 Task: Search one way flight ticket for 5 adults, 2 children, 1 infant in seat and 2 infants on lap in economy from Lewiston: Lewiston-nez Perce County Airport to Fort Wayne: Fort Wayne International Airport on 5-4-2023. Choice of flights is Royal air maroc. Number of bags: 2 carry on bags. Price is upto 72000. Outbound departure time preference is 23:30.
Action: Mouse moved to (392, 370)
Screenshot: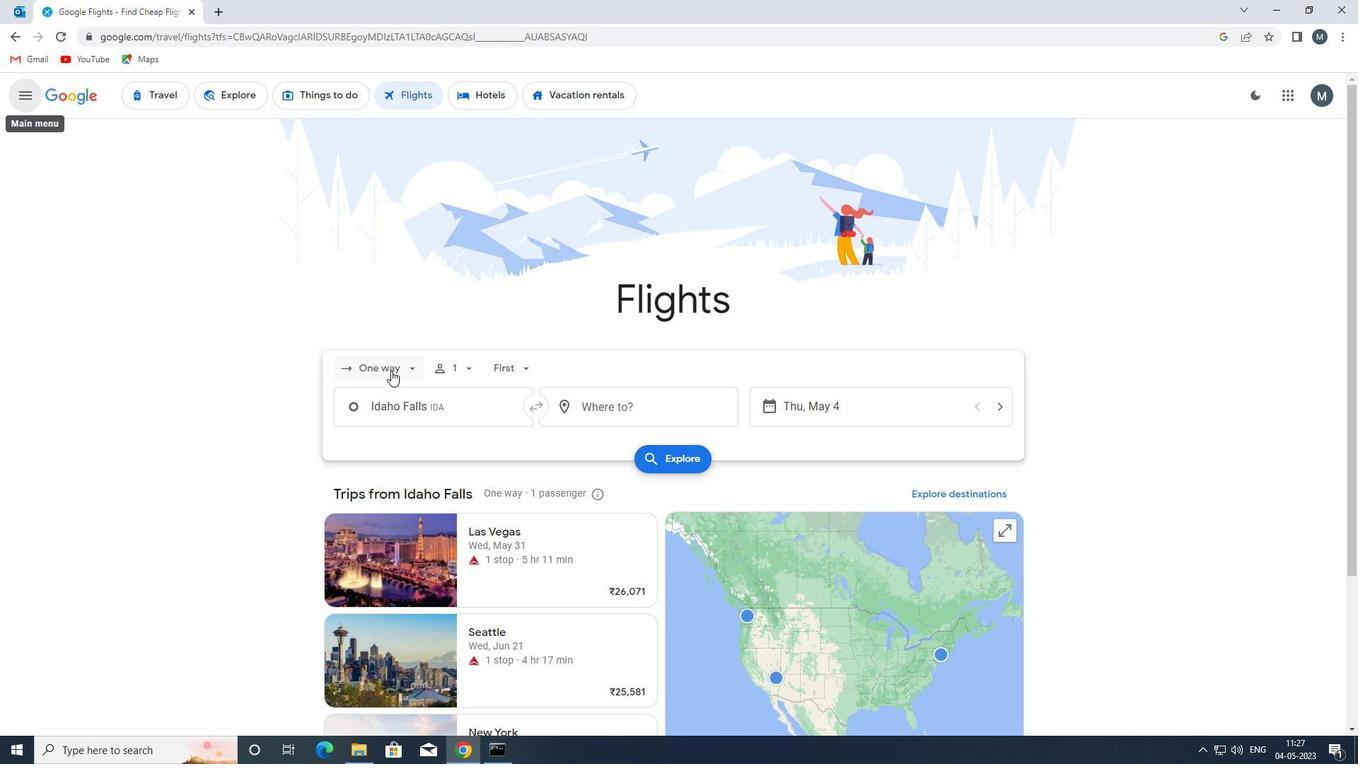 
Action: Mouse pressed left at (392, 370)
Screenshot: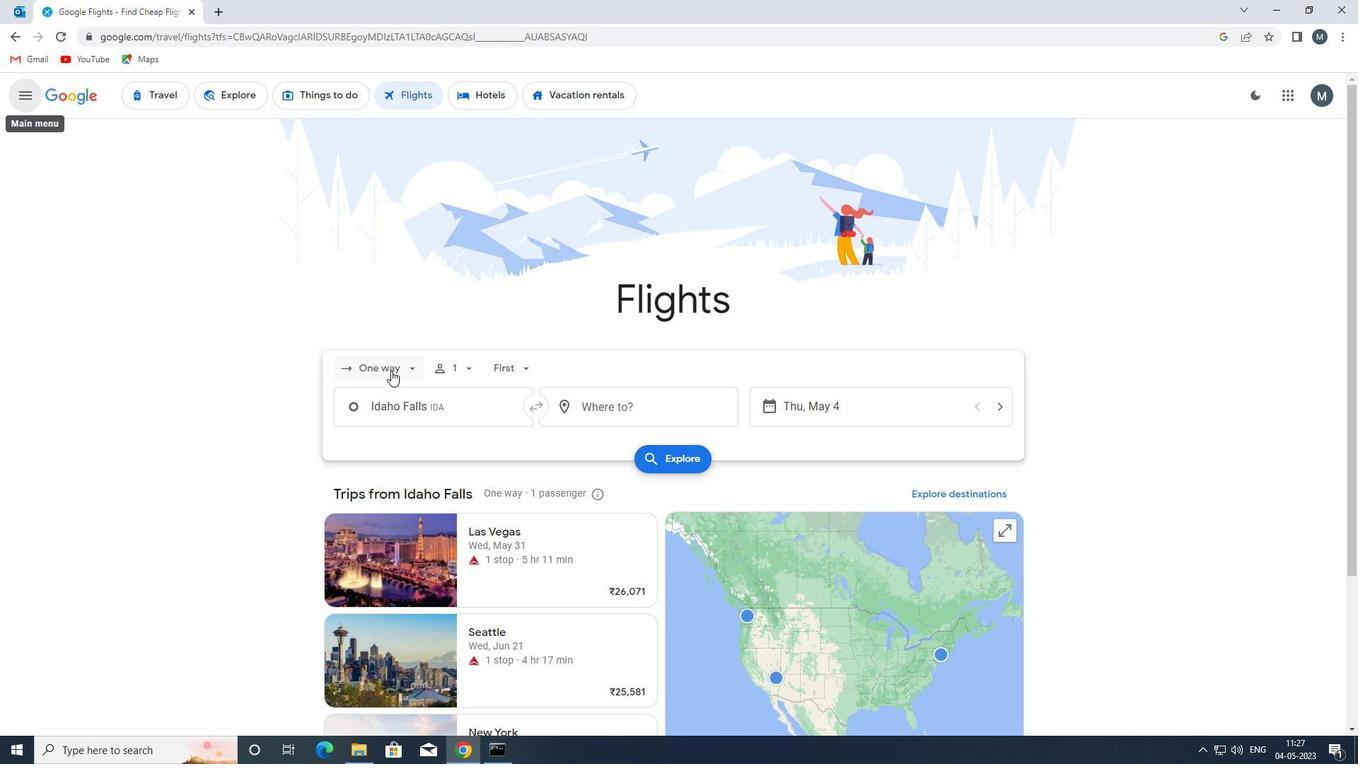 
Action: Mouse moved to (393, 425)
Screenshot: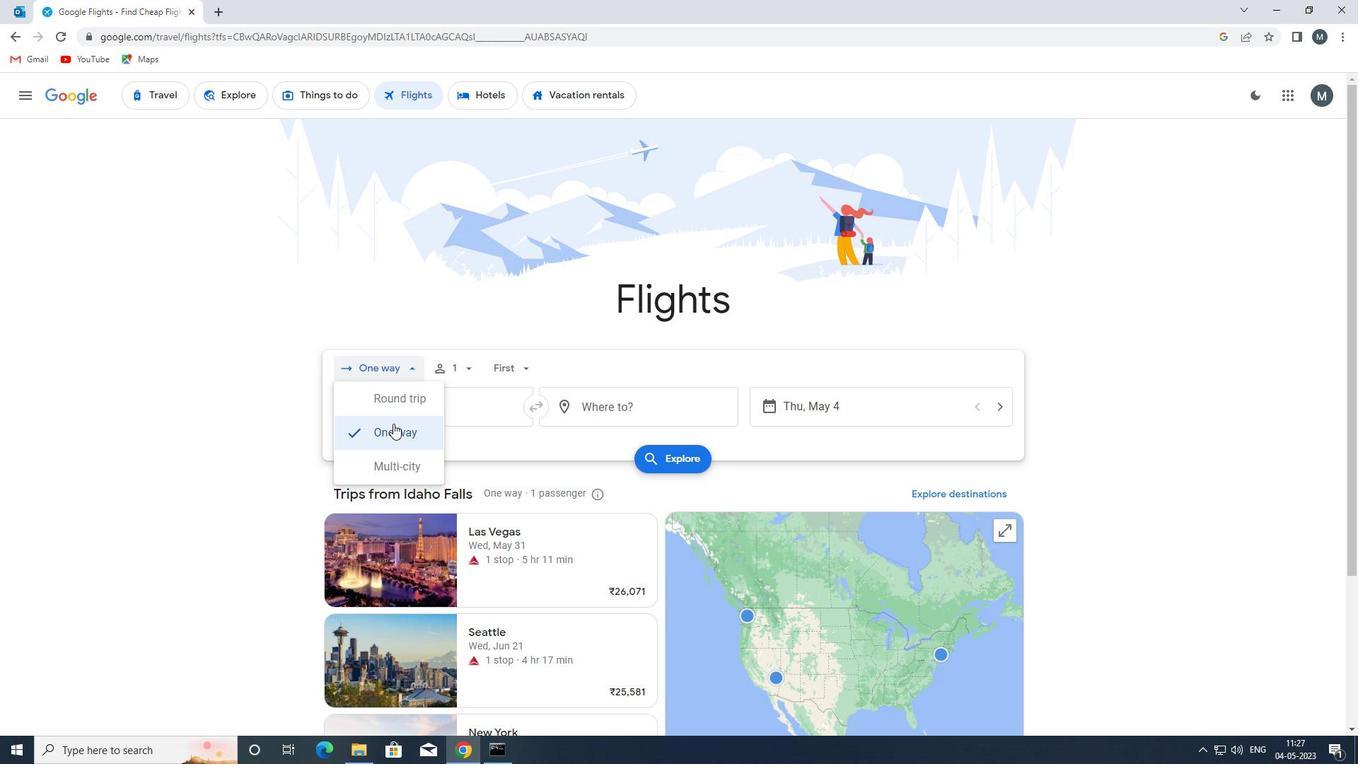 
Action: Mouse pressed left at (393, 425)
Screenshot: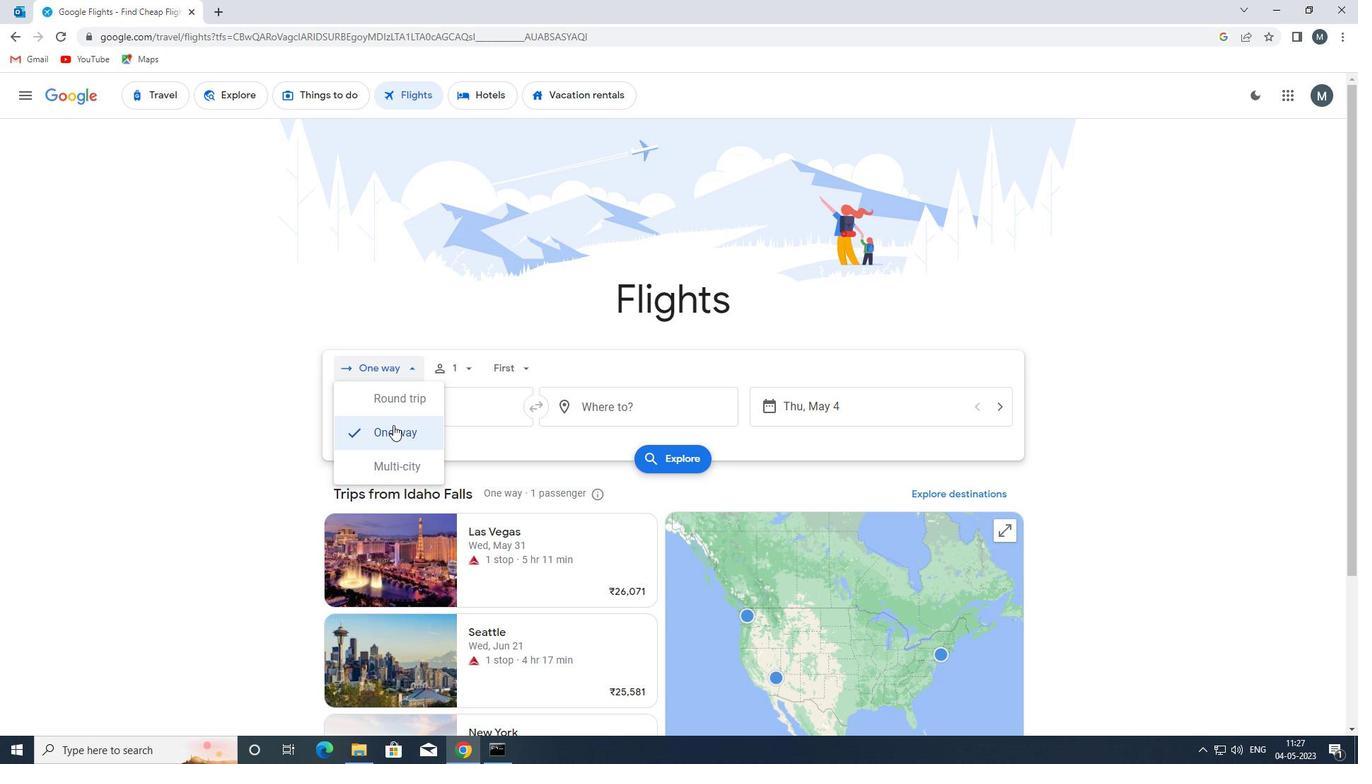 
Action: Mouse moved to (457, 366)
Screenshot: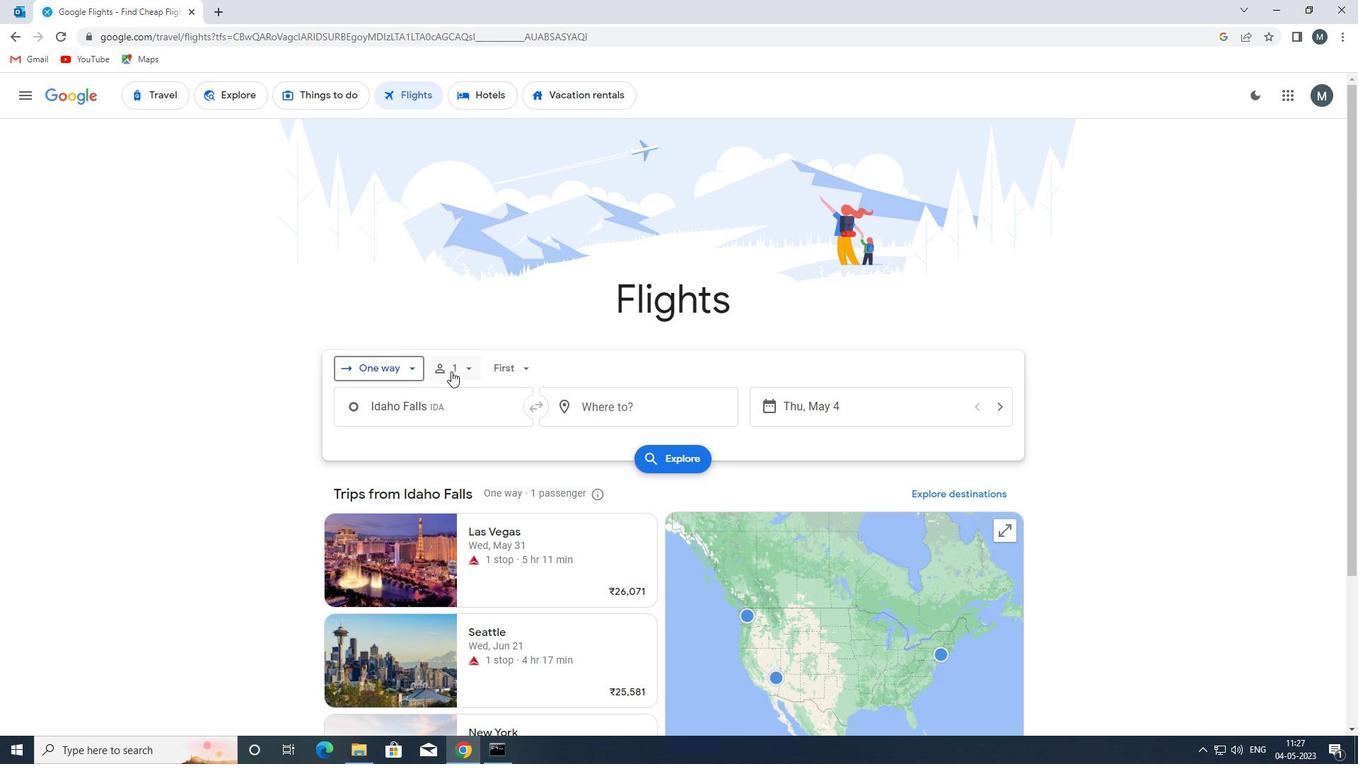 
Action: Mouse pressed left at (457, 366)
Screenshot: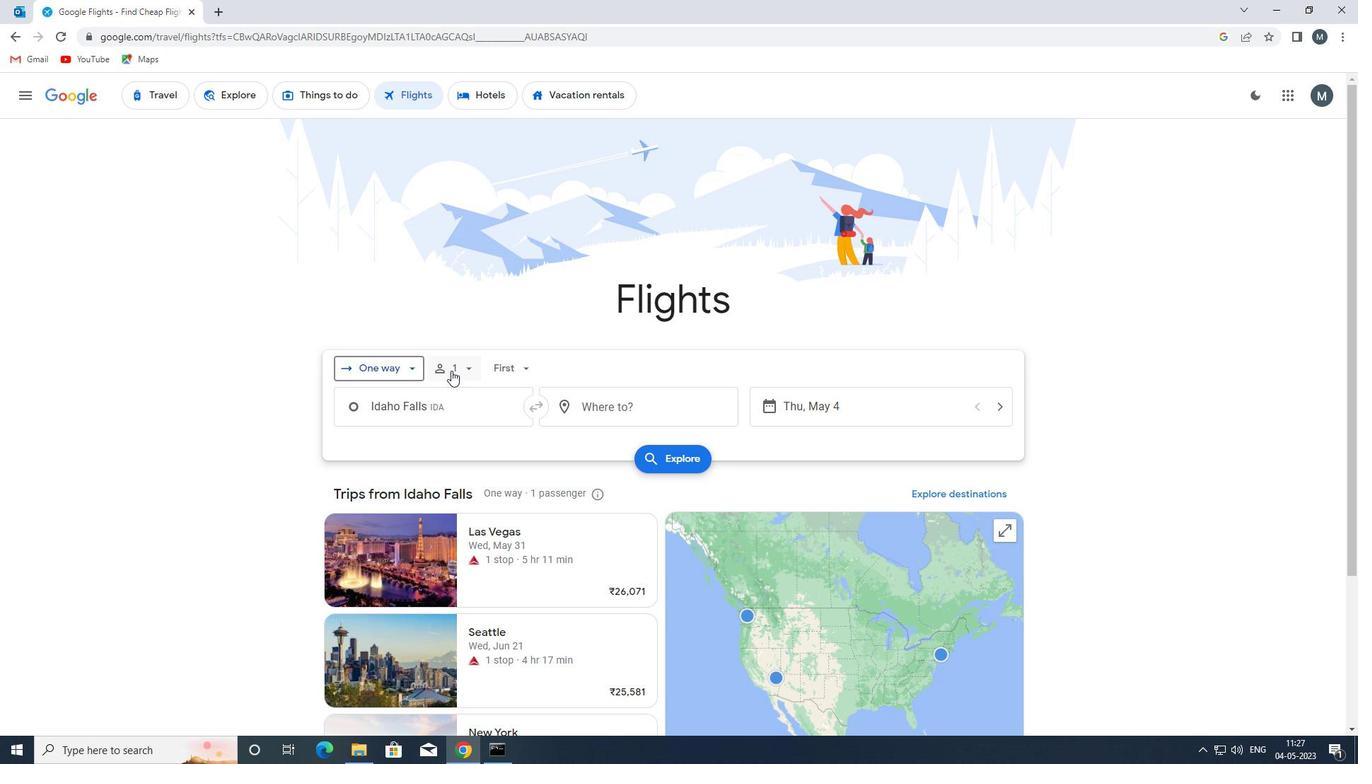 
Action: Mouse moved to (578, 403)
Screenshot: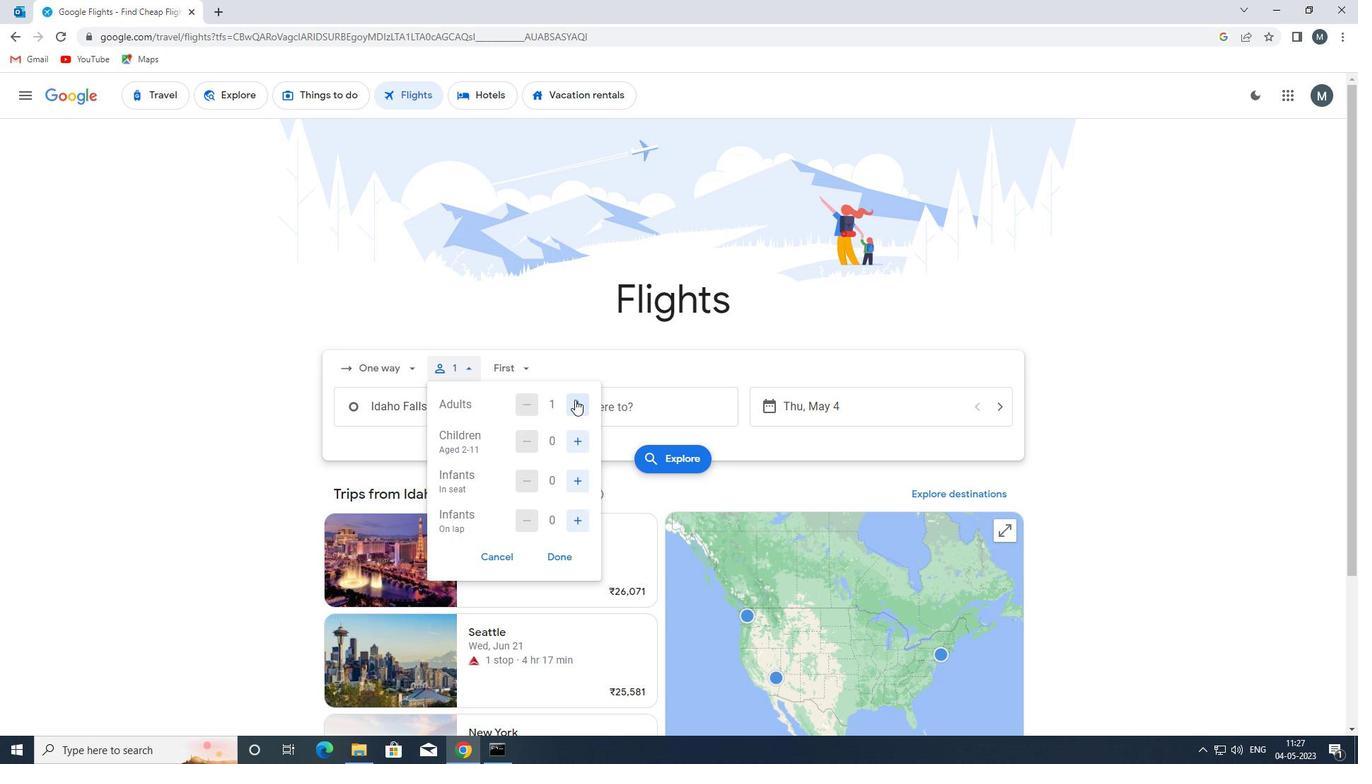 
Action: Mouse pressed left at (578, 403)
Screenshot: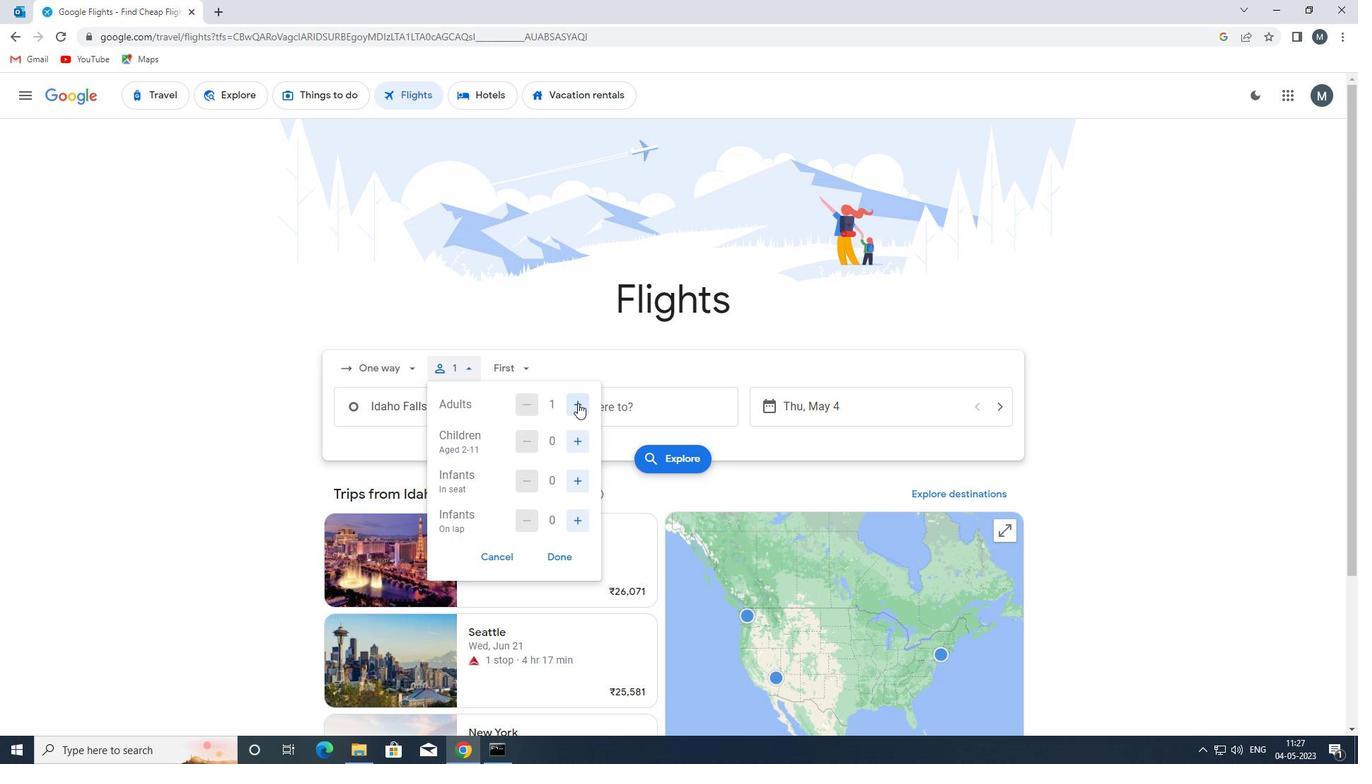 
Action: Mouse pressed left at (578, 403)
Screenshot: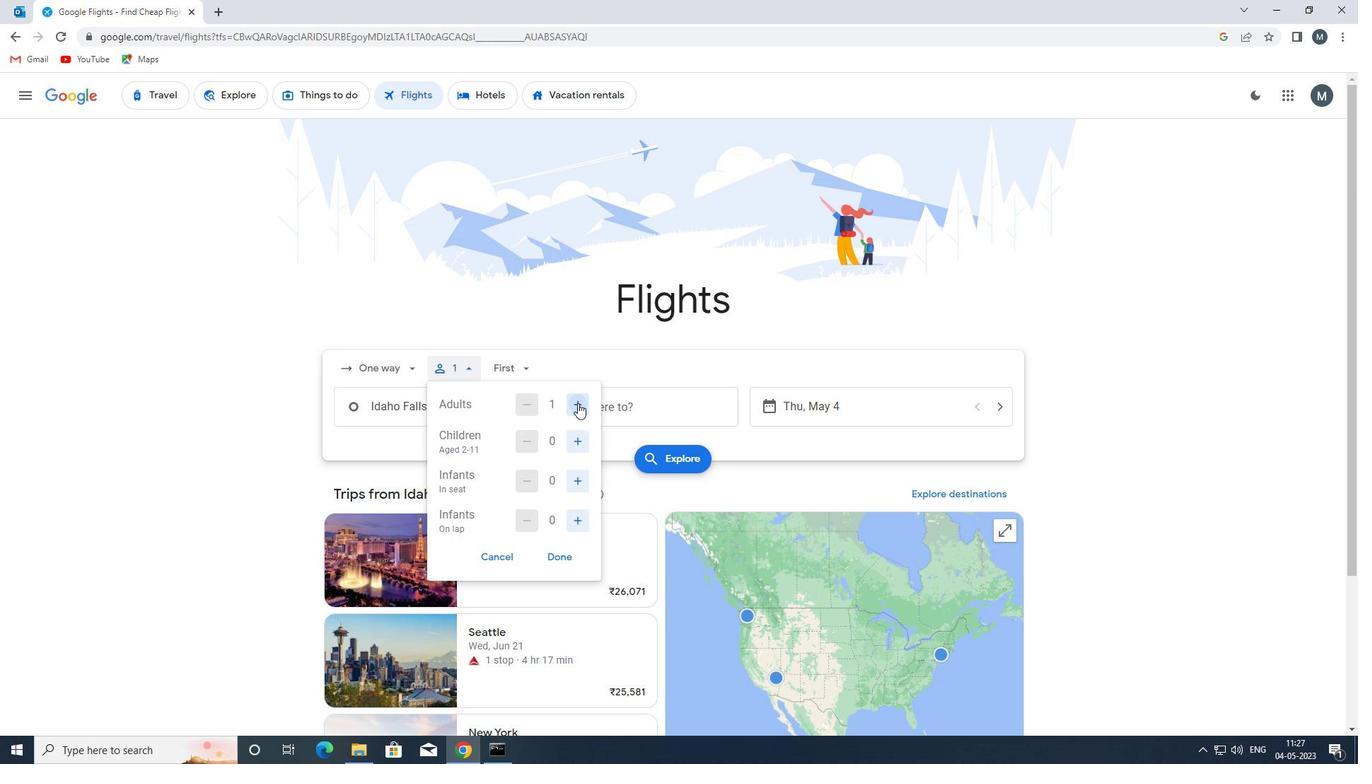 
Action: Mouse pressed left at (578, 403)
Screenshot: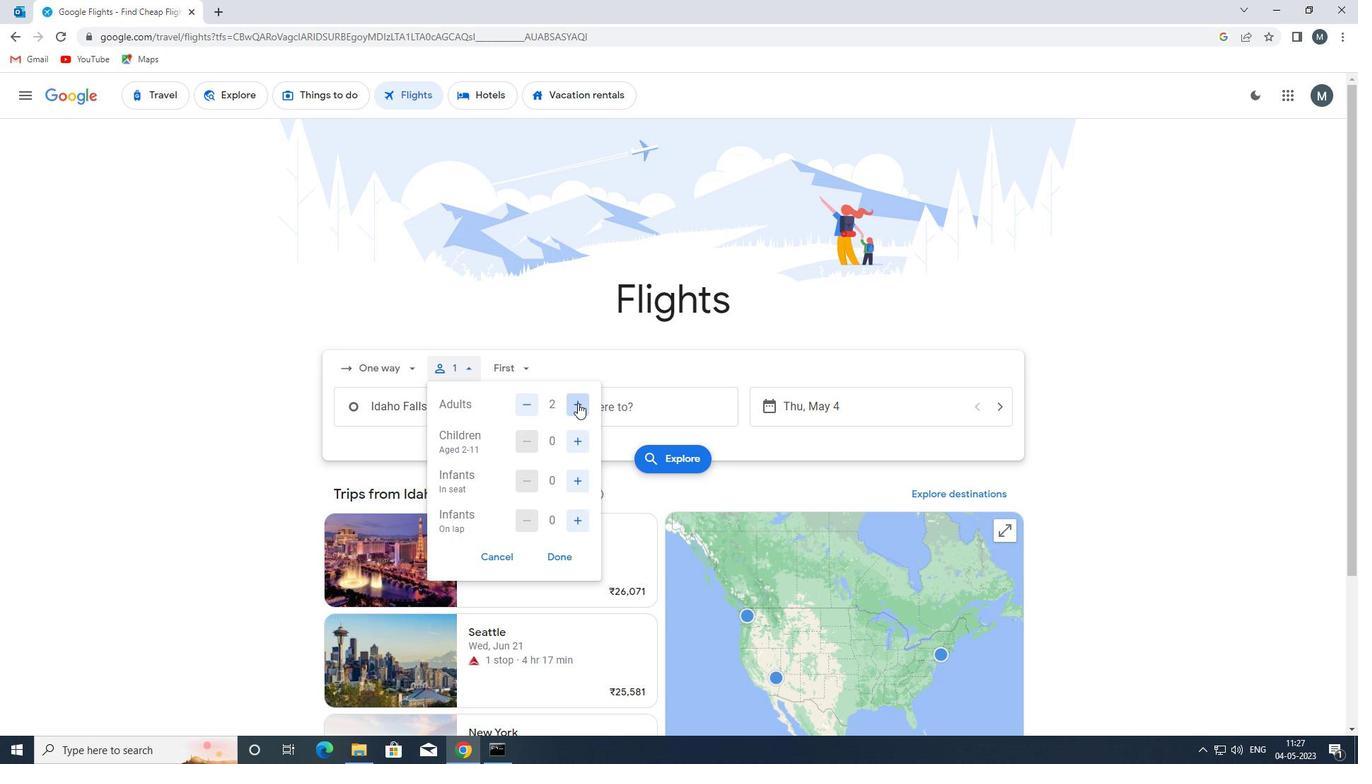 
Action: Mouse pressed left at (578, 403)
Screenshot: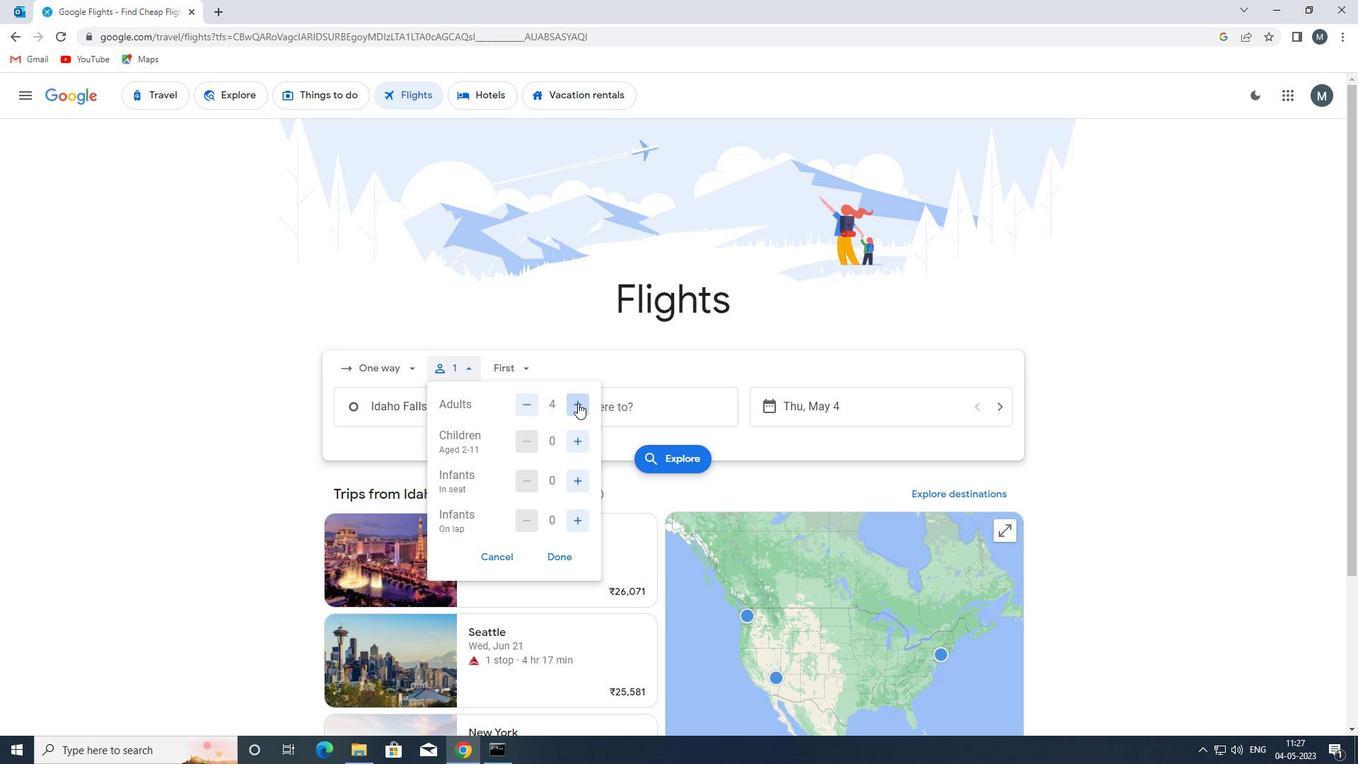 
Action: Mouse moved to (578, 445)
Screenshot: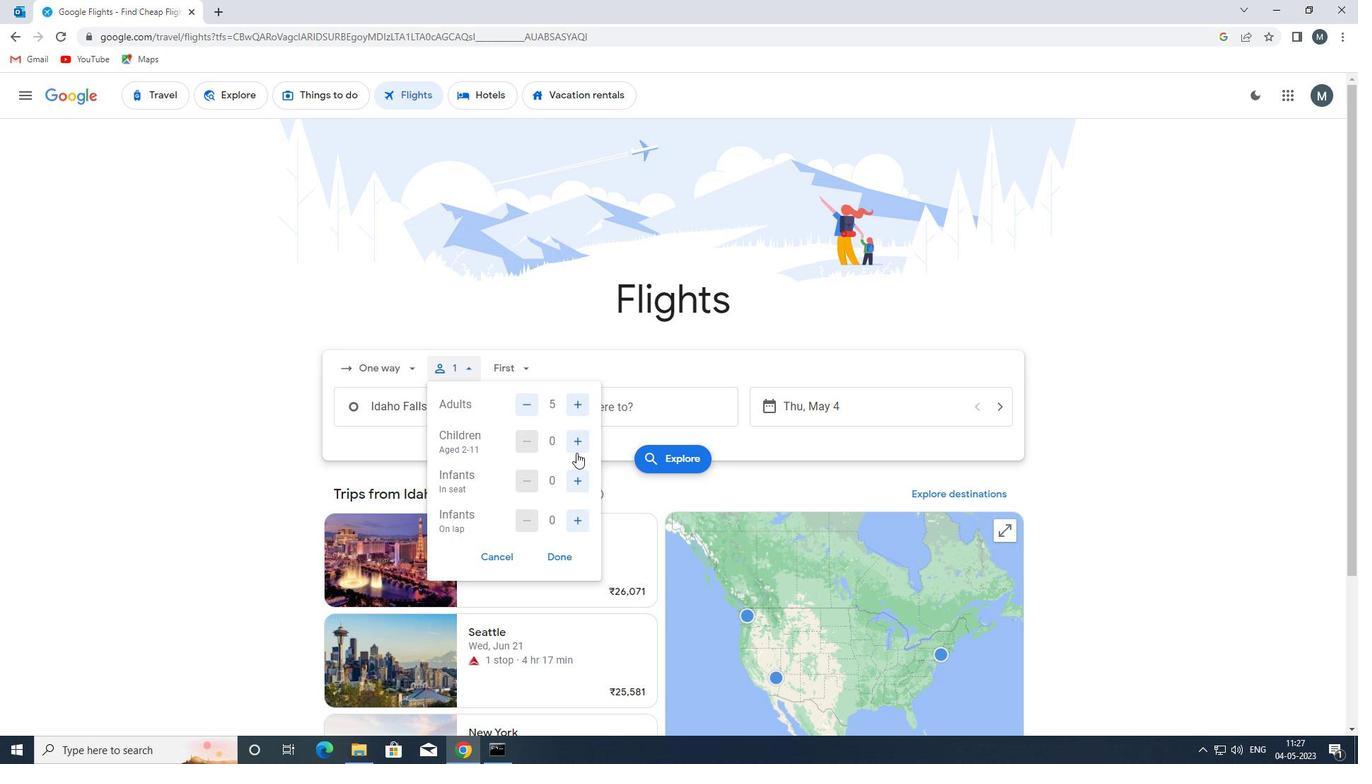 
Action: Mouse pressed left at (578, 445)
Screenshot: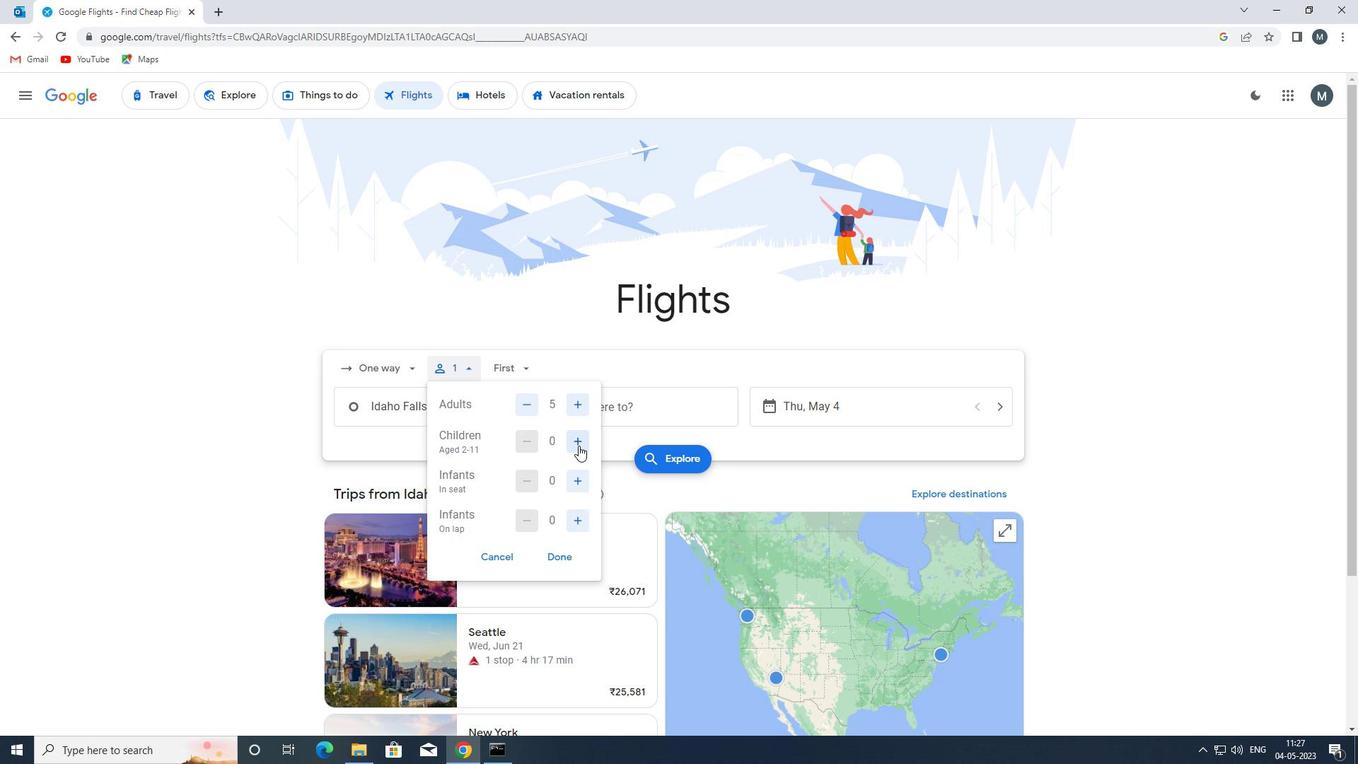 
Action: Mouse pressed left at (578, 445)
Screenshot: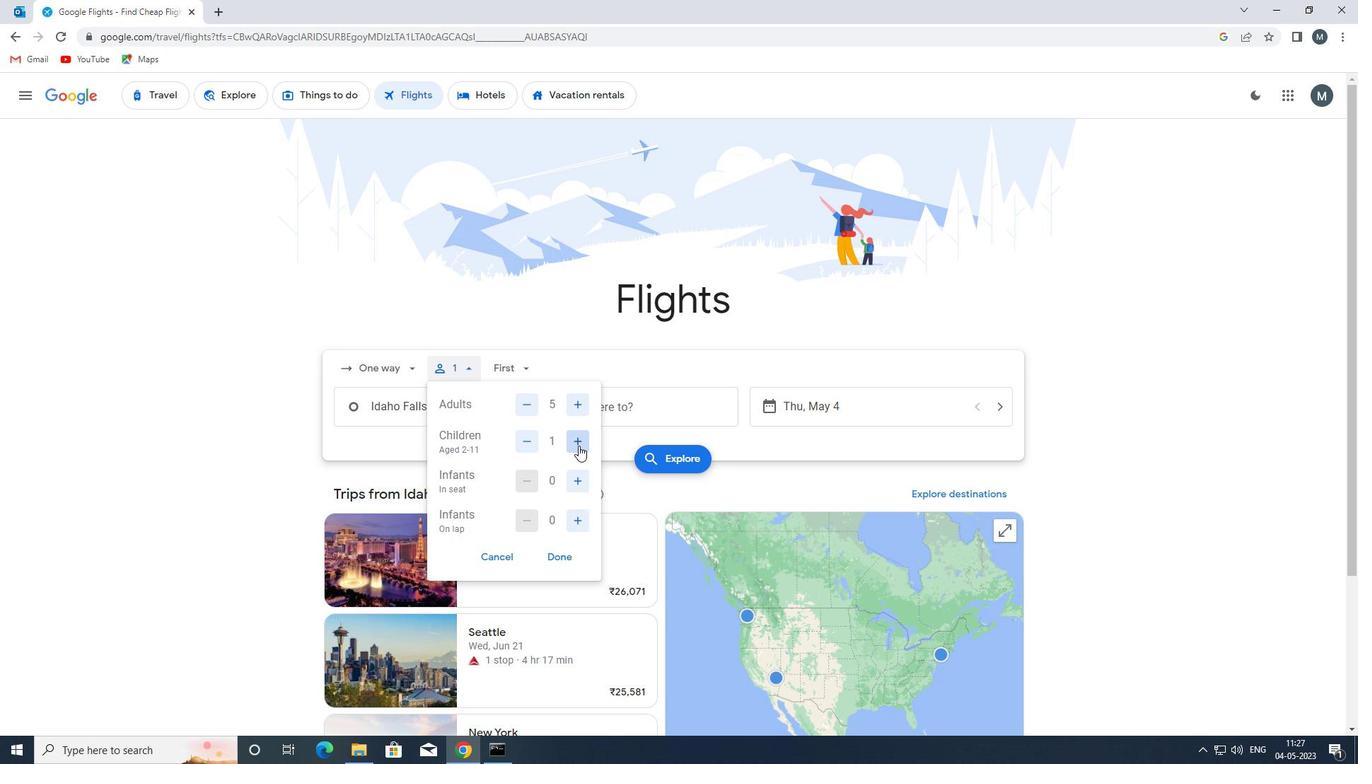
Action: Mouse moved to (571, 475)
Screenshot: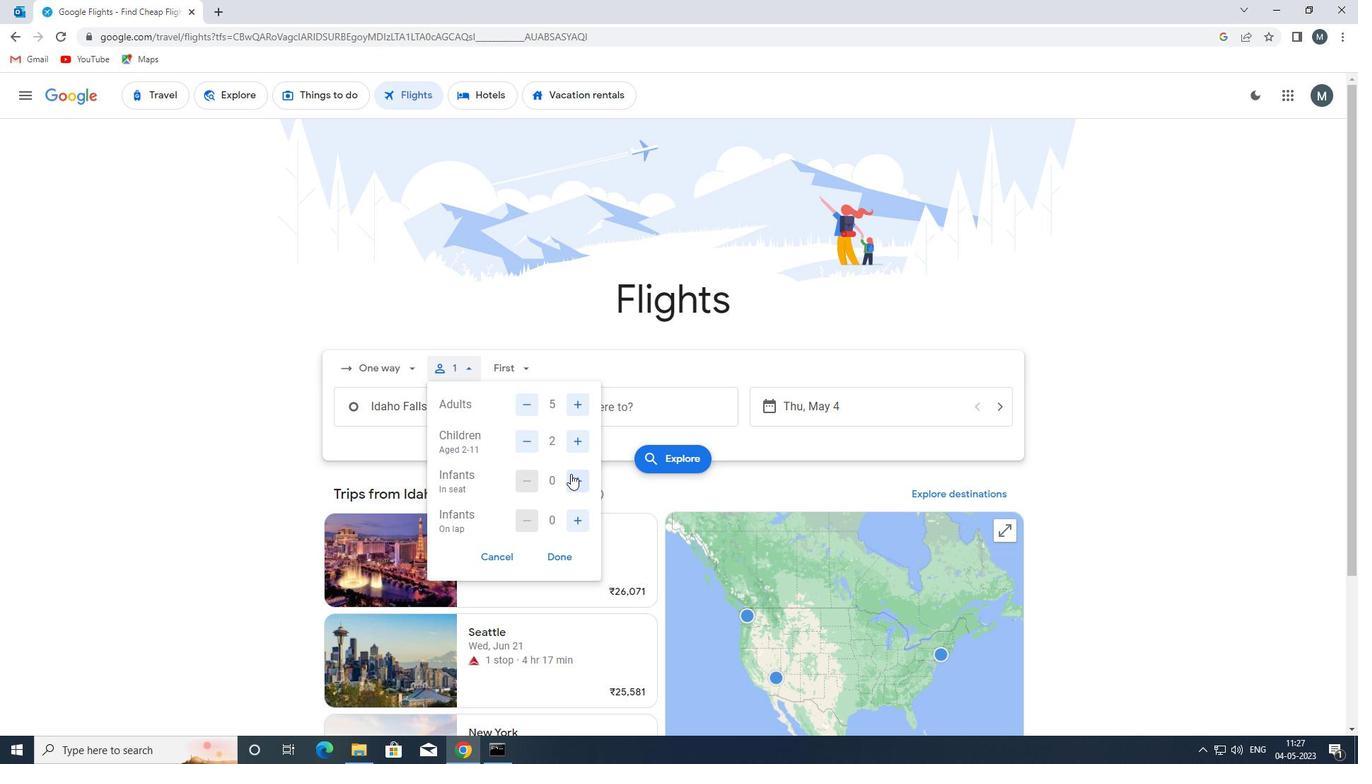 
Action: Mouse pressed left at (571, 475)
Screenshot: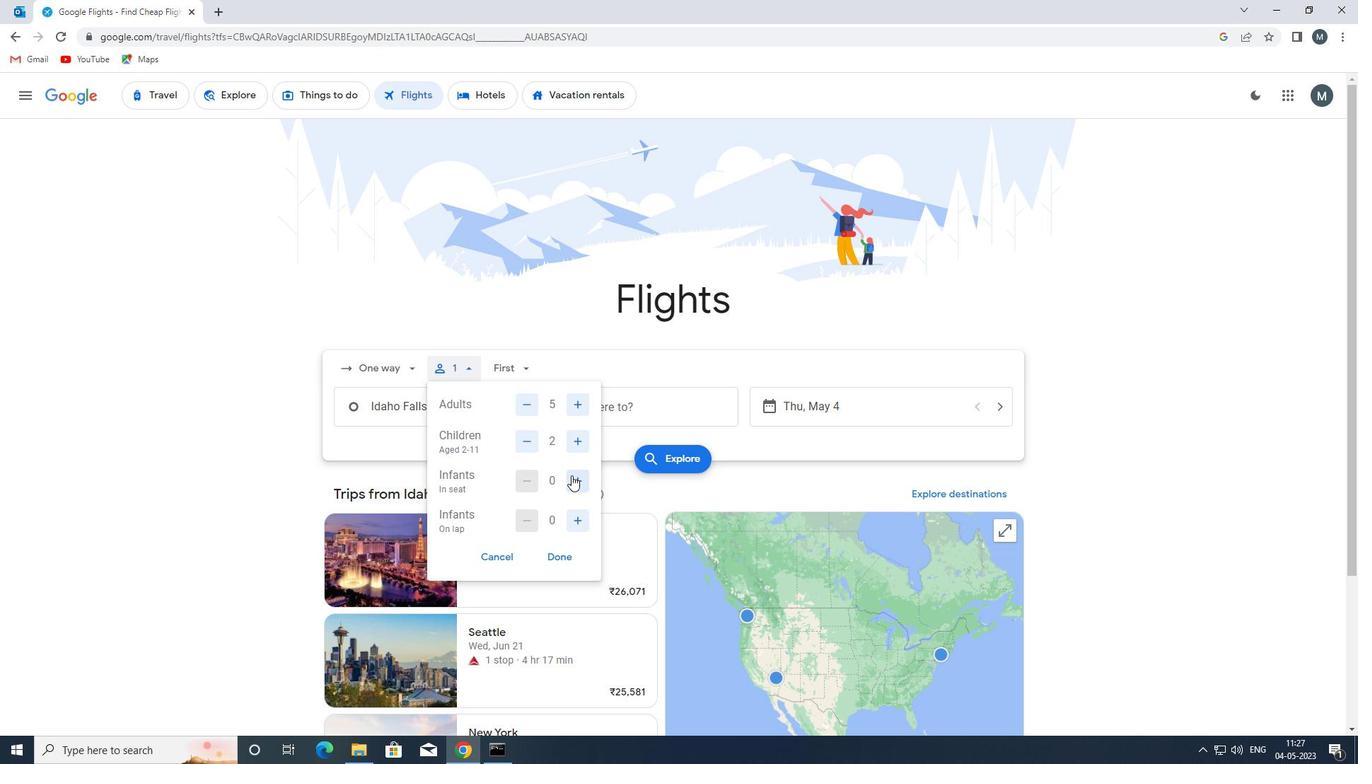 
Action: Mouse moved to (576, 519)
Screenshot: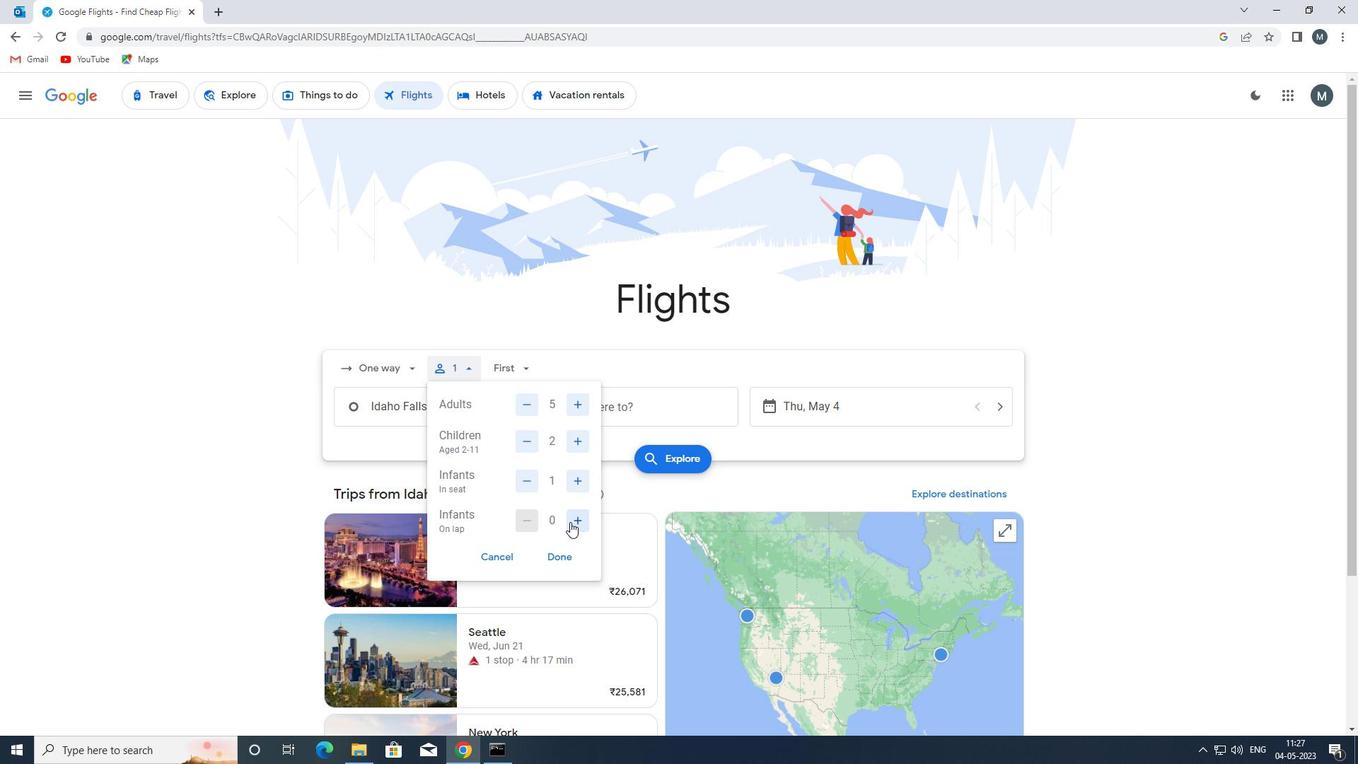 
Action: Mouse pressed left at (576, 519)
Screenshot: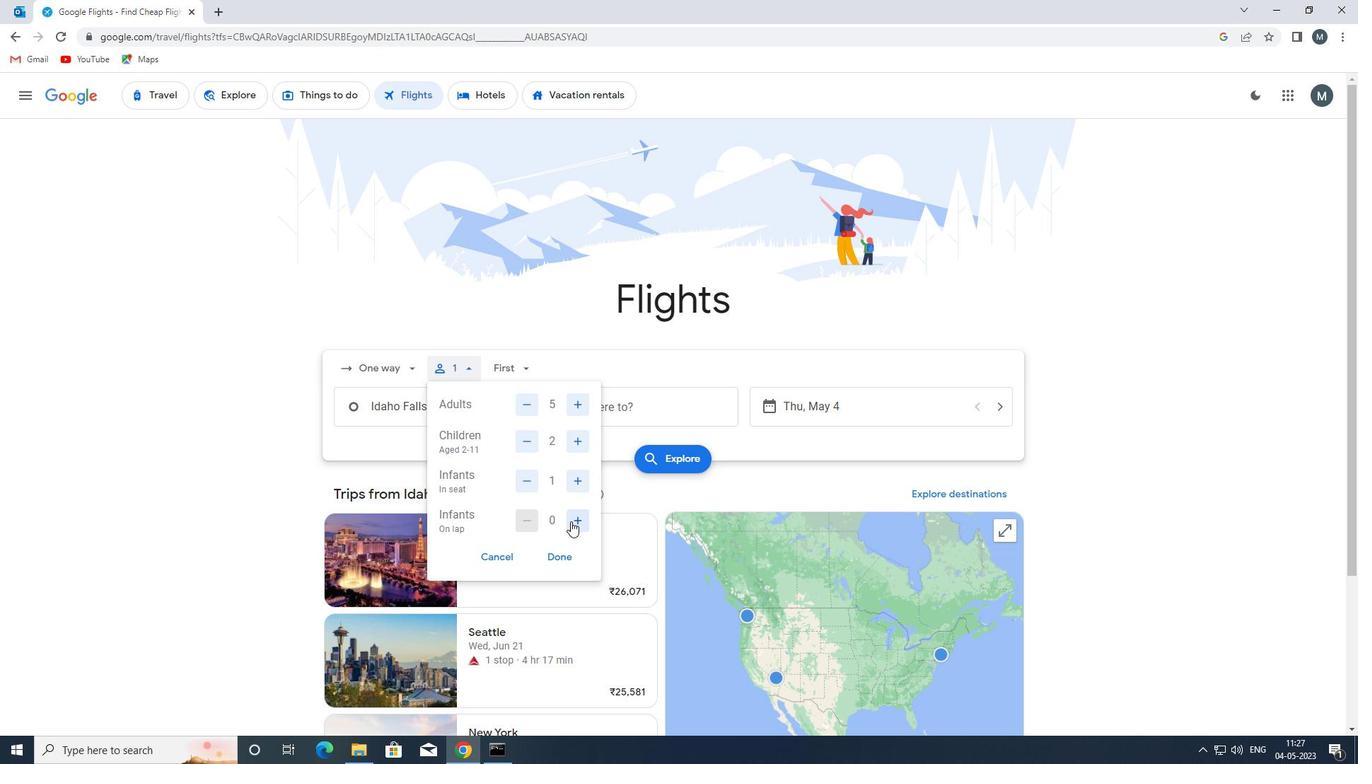 
Action: Mouse pressed left at (576, 519)
Screenshot: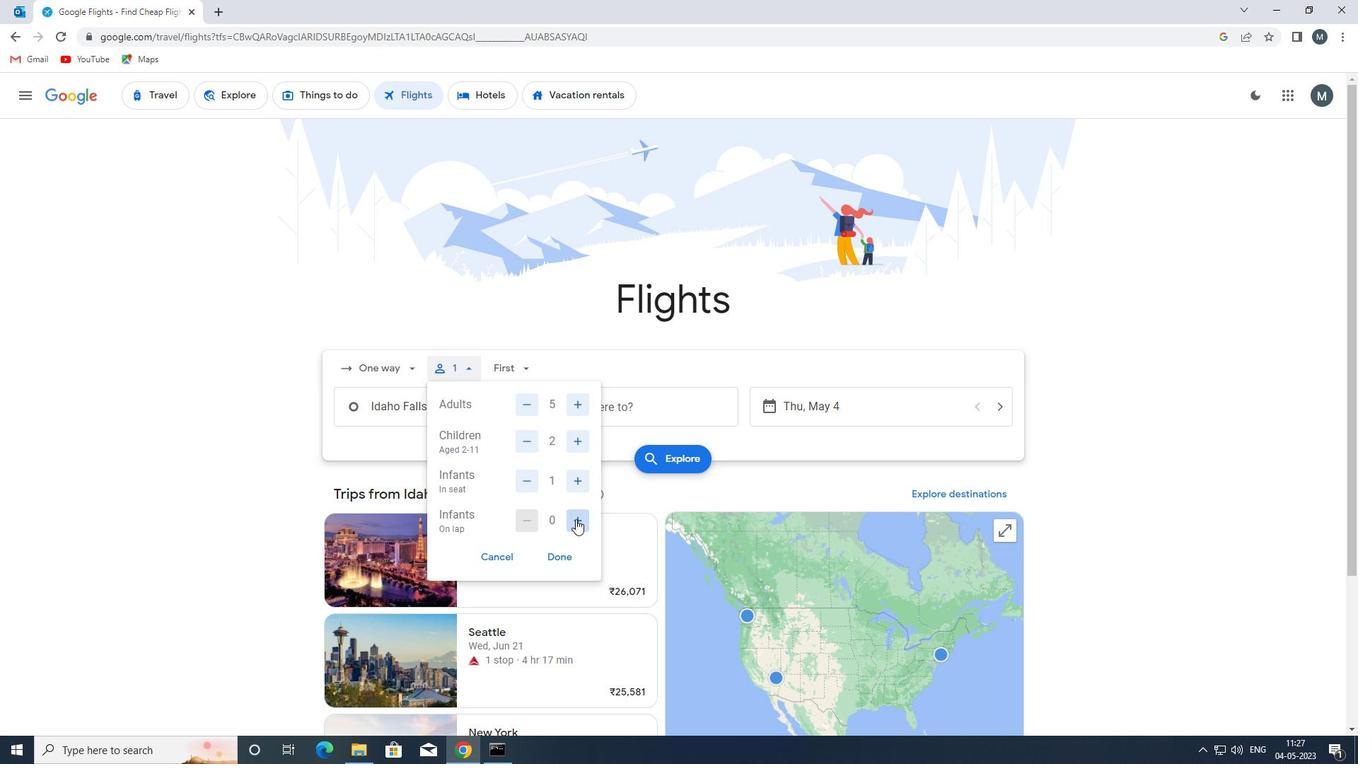 
Action: Mouse moved to (528, 518)
Screenshot: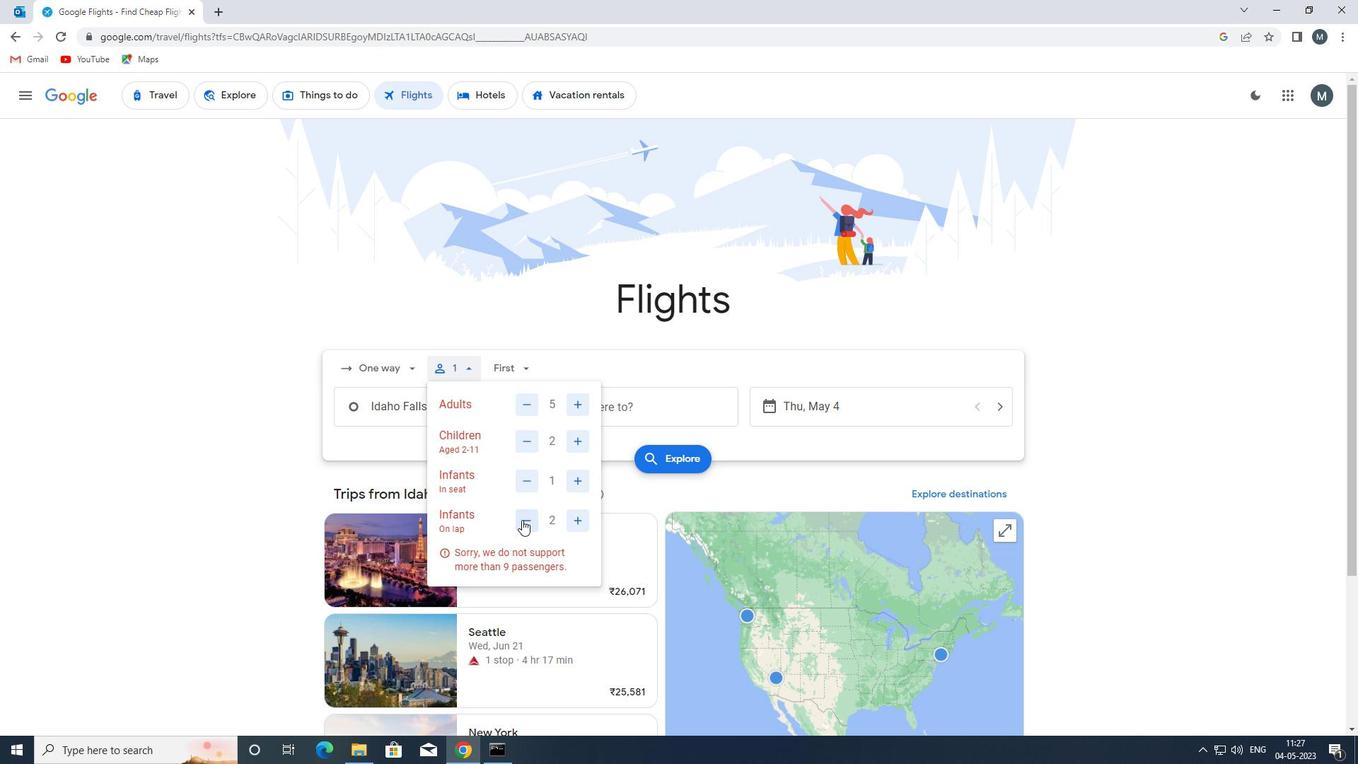 
Action: Mouse pressed left at (528, 518)
Screenshot: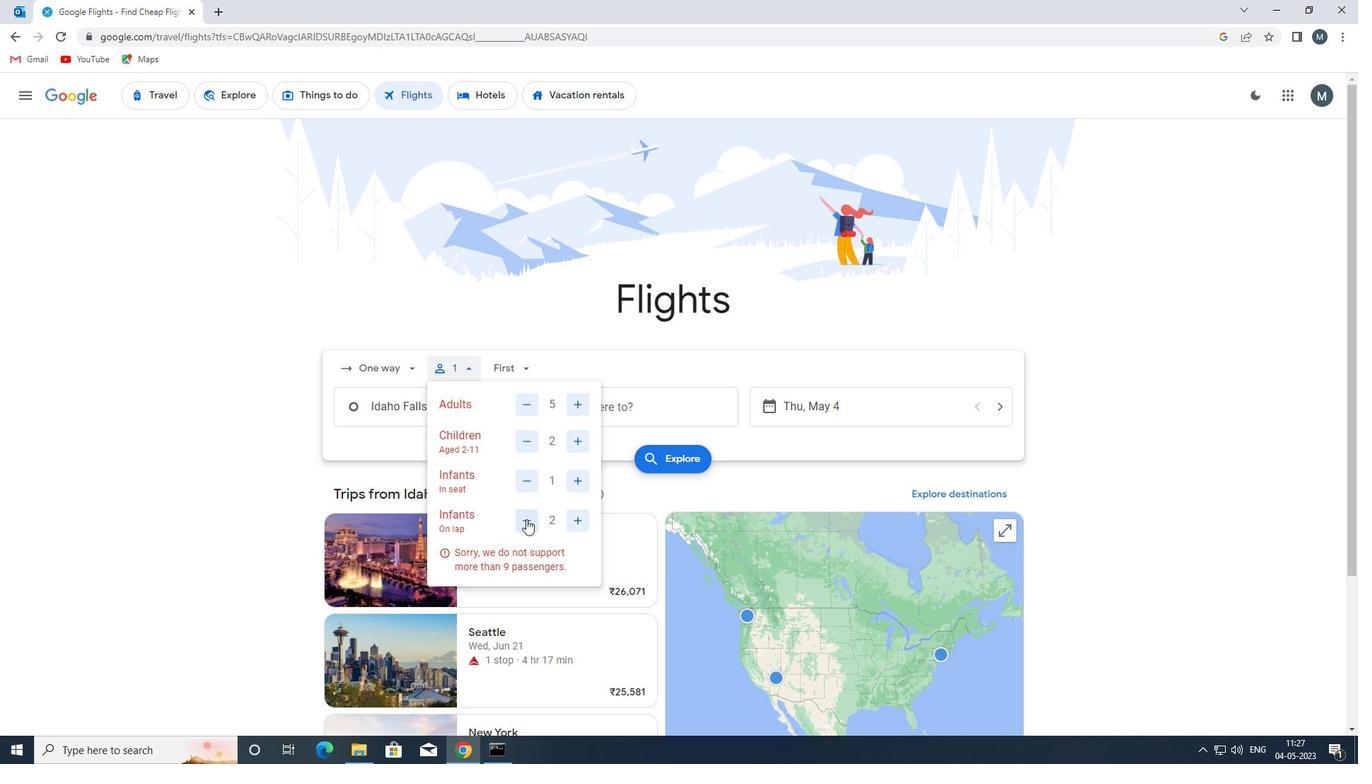 
Action: Mouse moved to (570, 559)
Screenshot: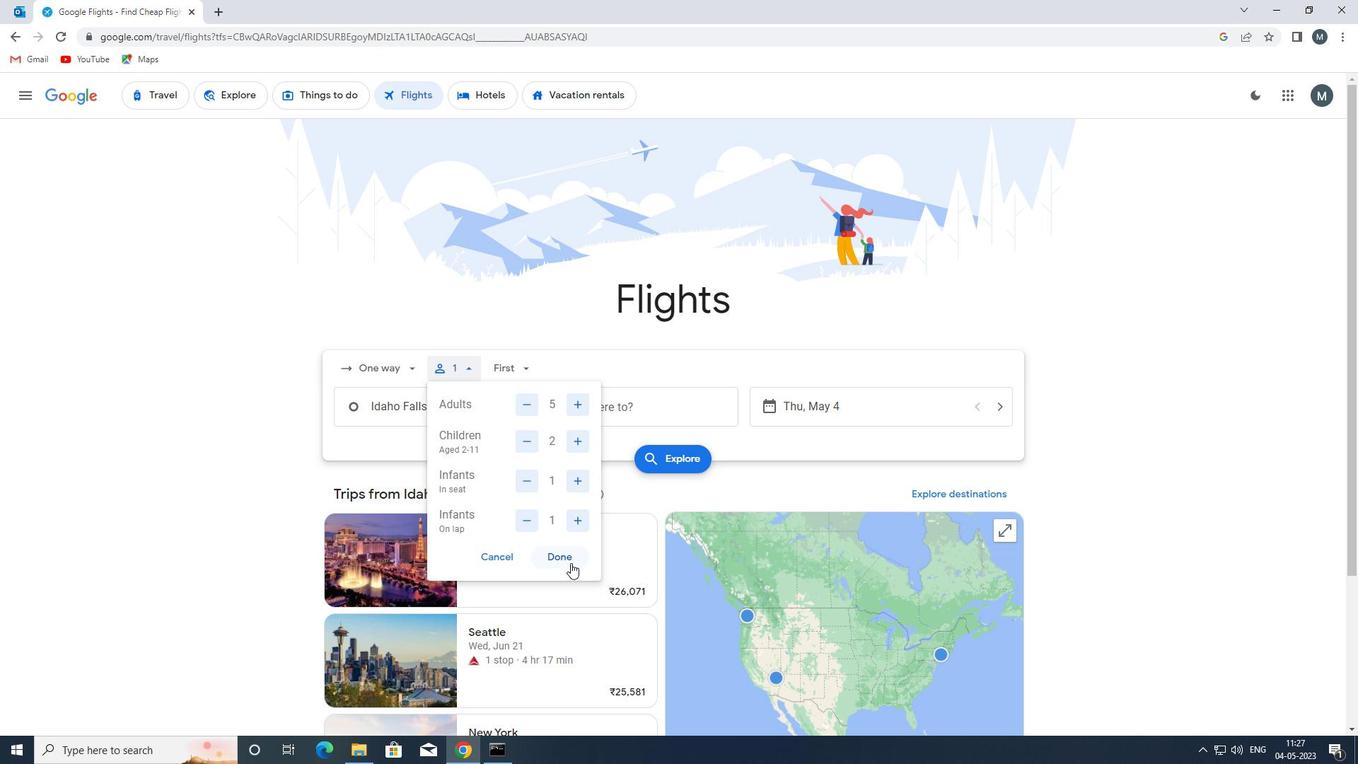 
Action: Mouse pressed left at (570, 559)
Screenshot: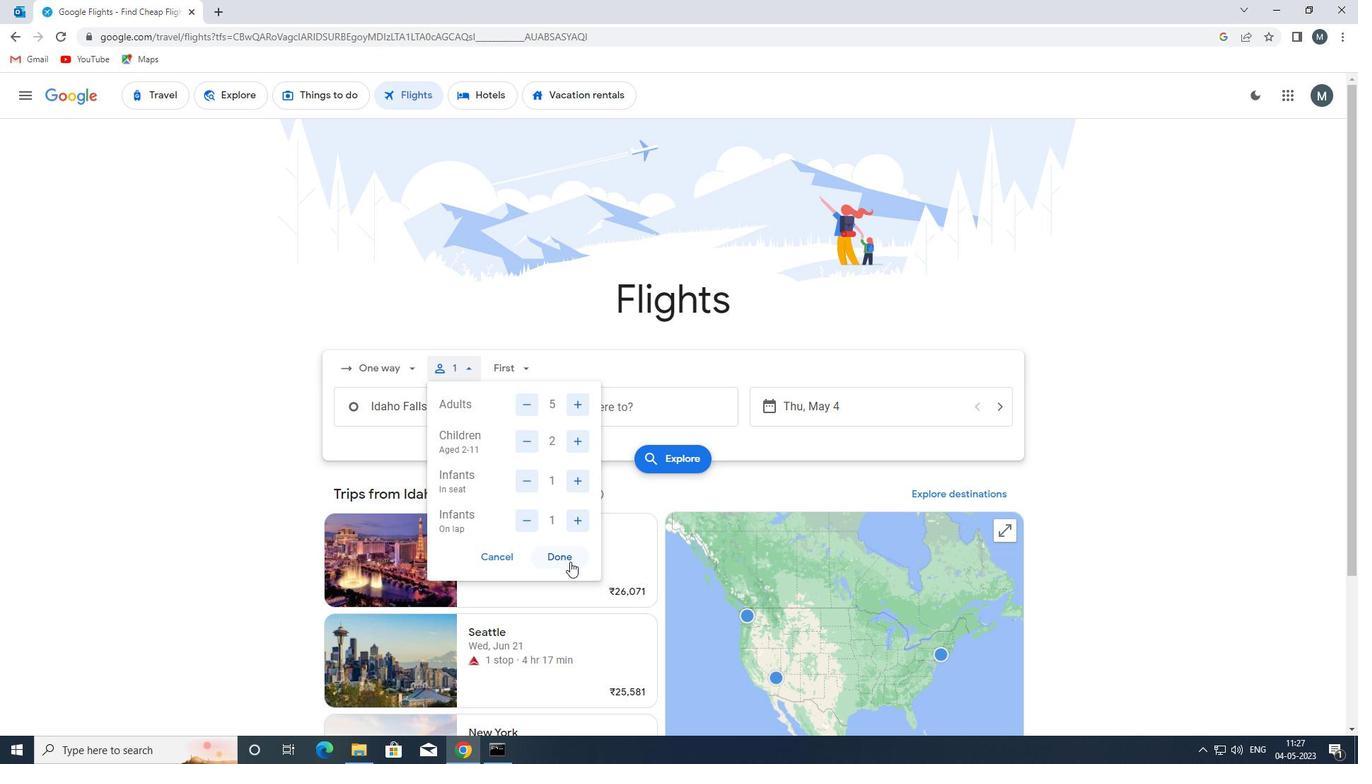 
Action: Mouse moved to (520, 371)
Screenshot: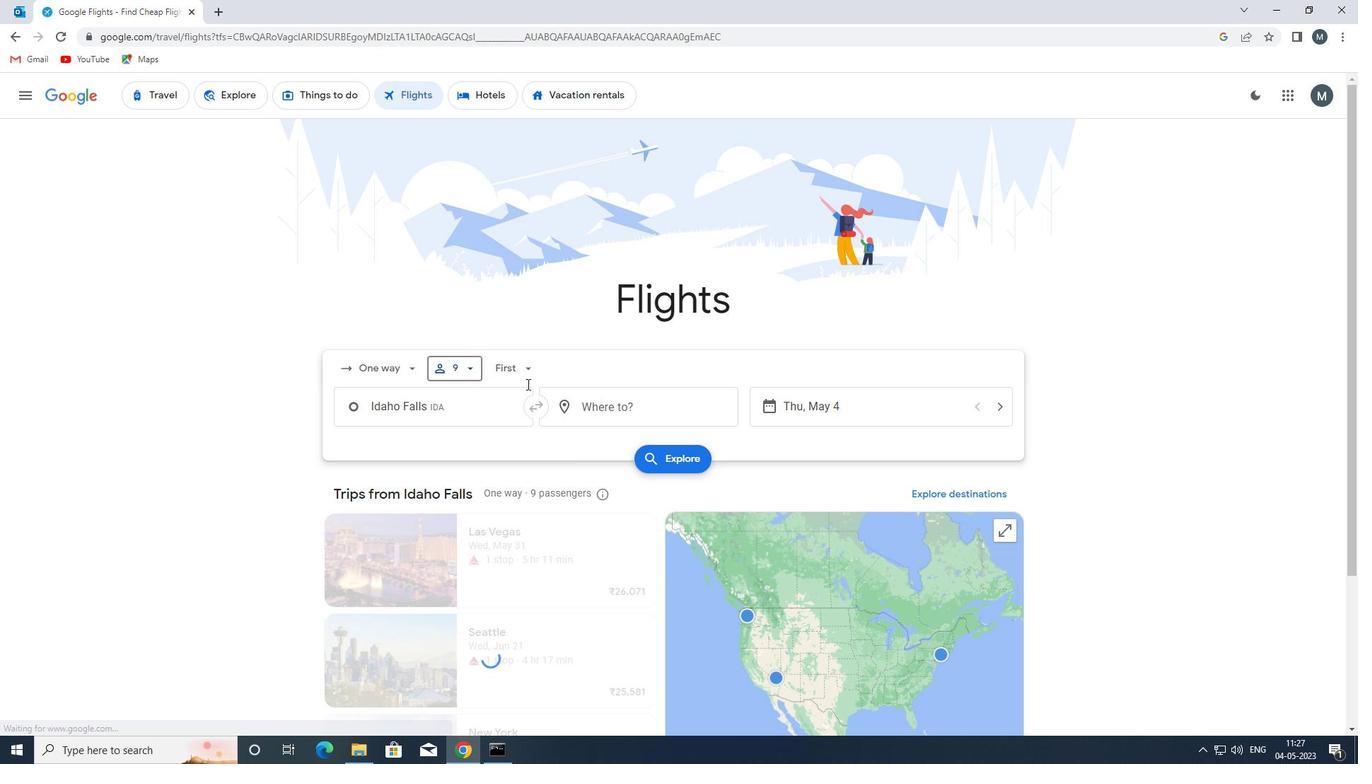 
Action: Mouse pressed left at (520, 371)
Screenshot: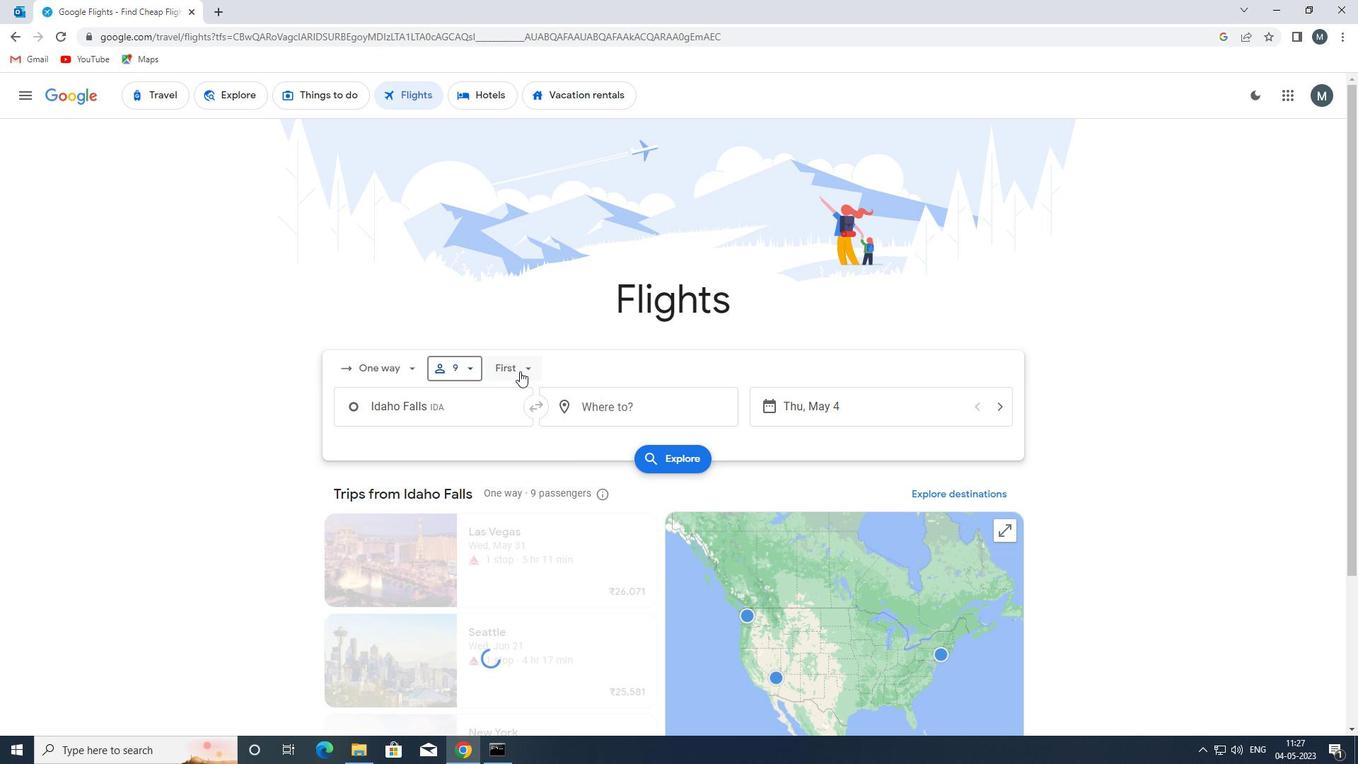 
Action: Mouse moved to (559, 433)
Screenshot: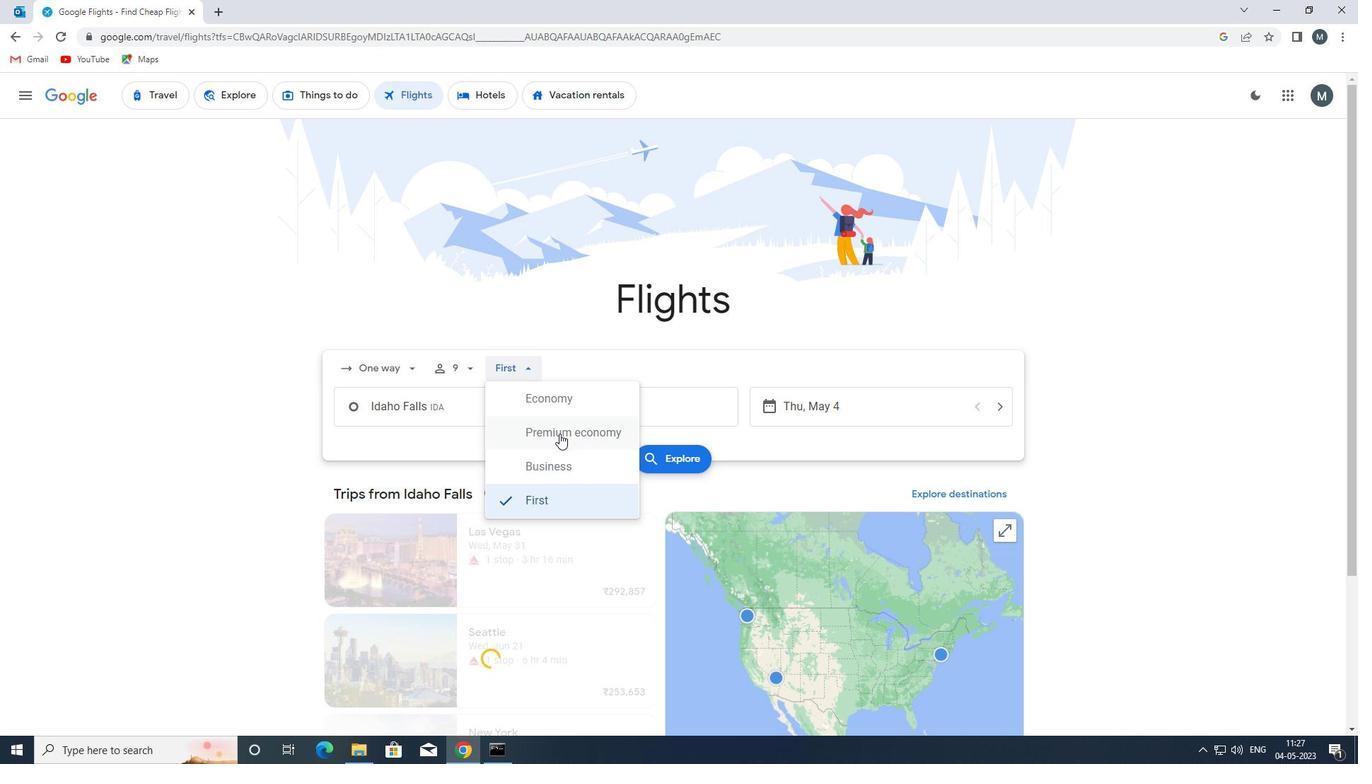
Action: Mouse pressed left at (559, 433)
Screenshot: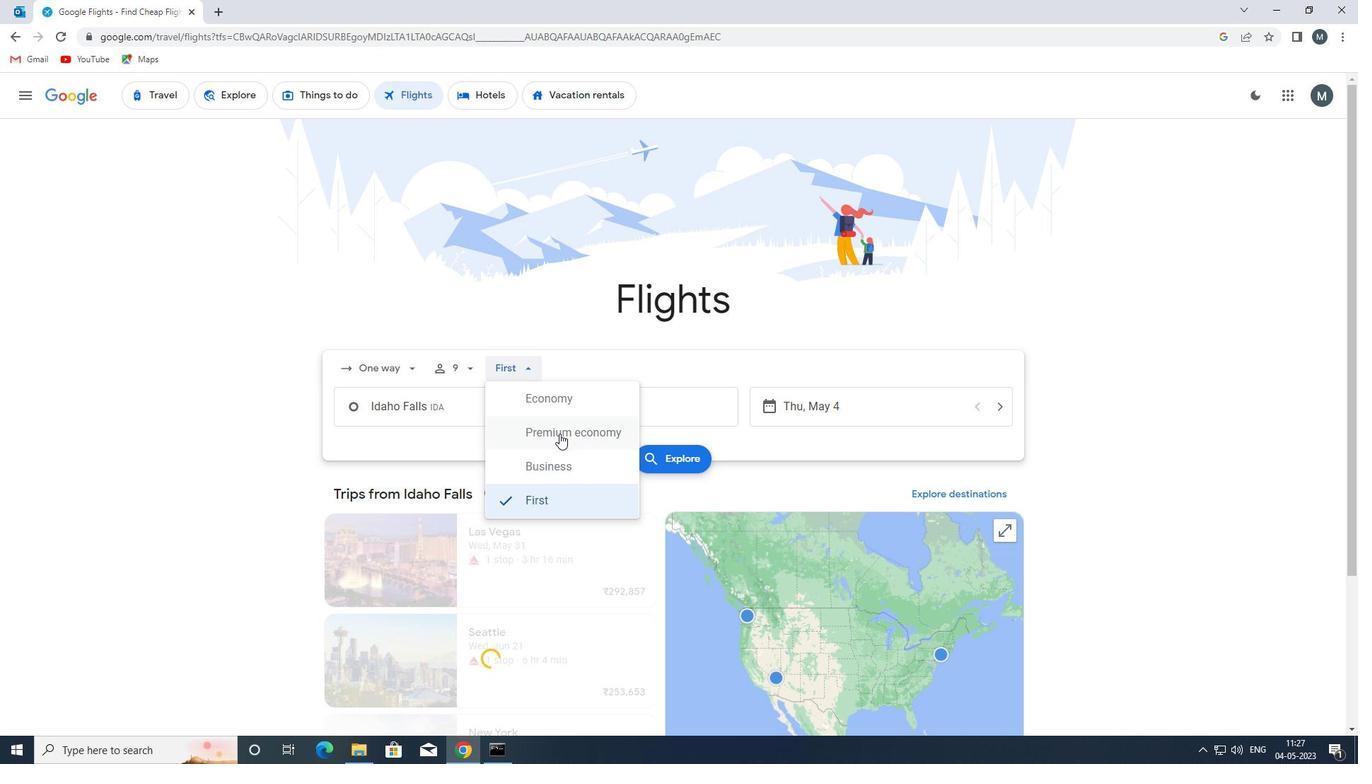 
Action: Mouse moved to (556, 364)
Screenshot: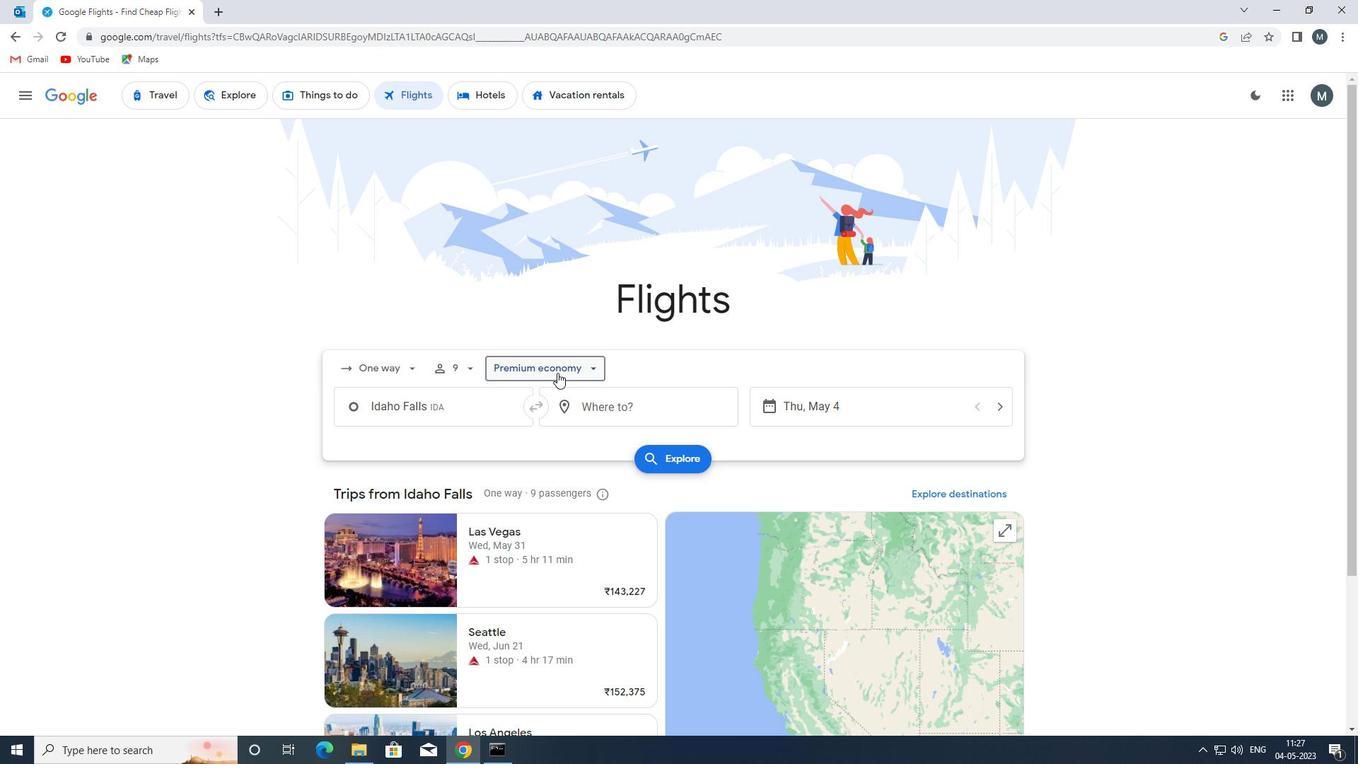 
Action: Mouse pressed left at (556, 364)
Screenshot: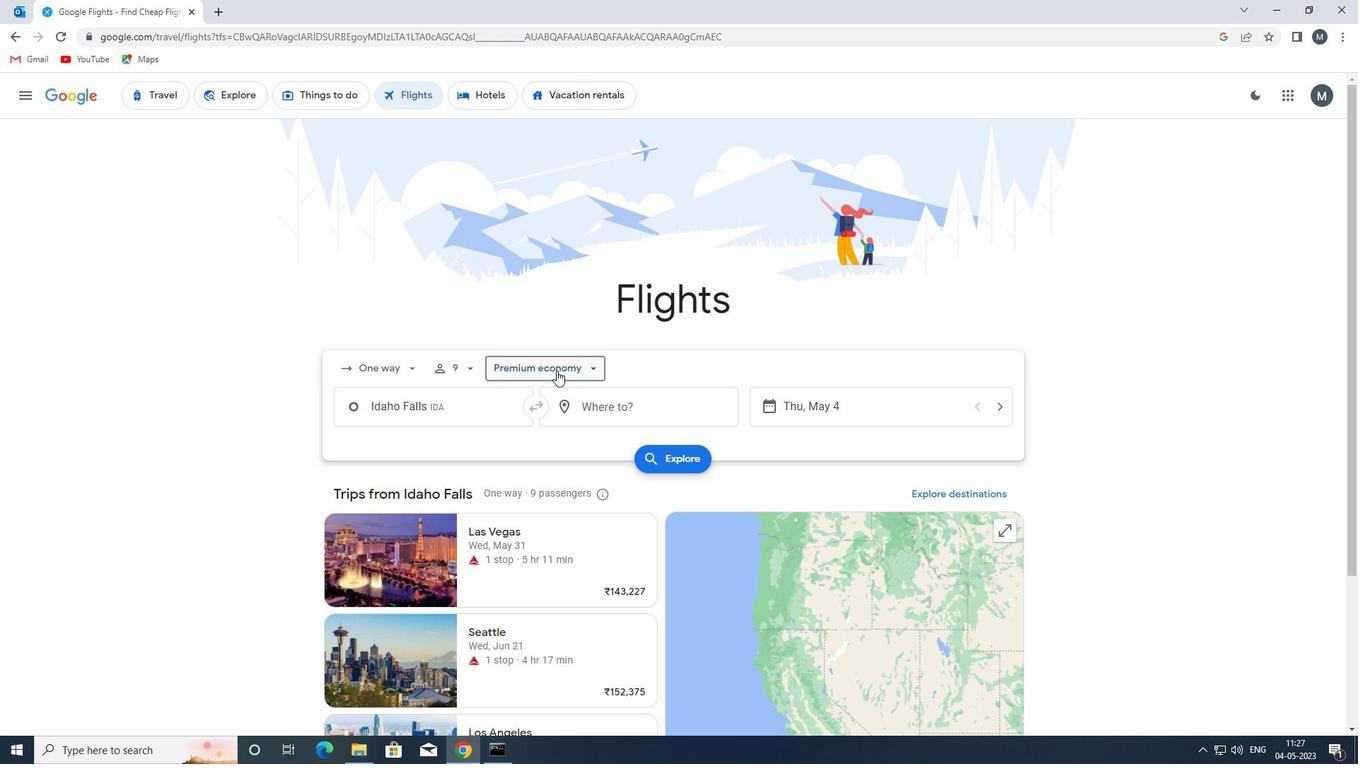 
Action: Mouse moved to (556, 395)
Screenshot: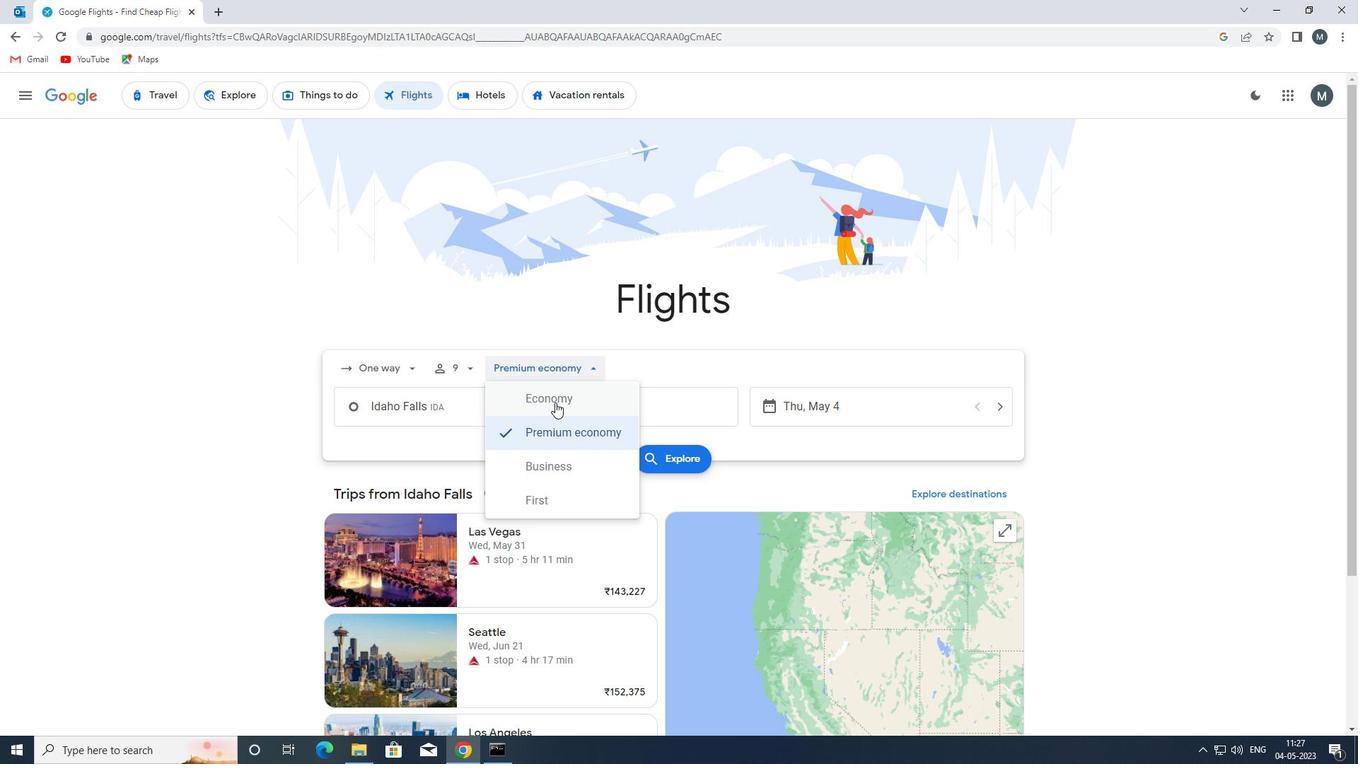
Action: Mouse pressed left at (556, 395)
Screenshot: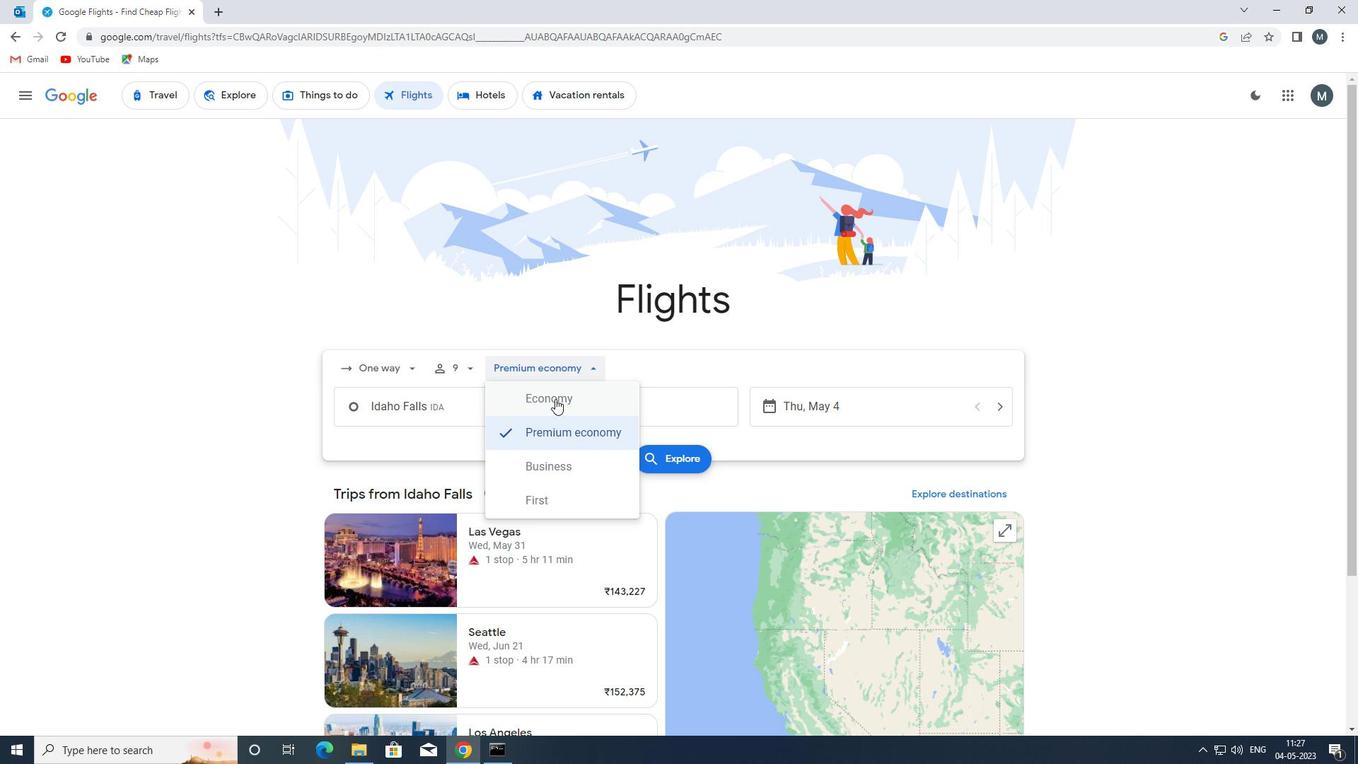 
Action: Mouse moved to (454, 399)
Screenshot: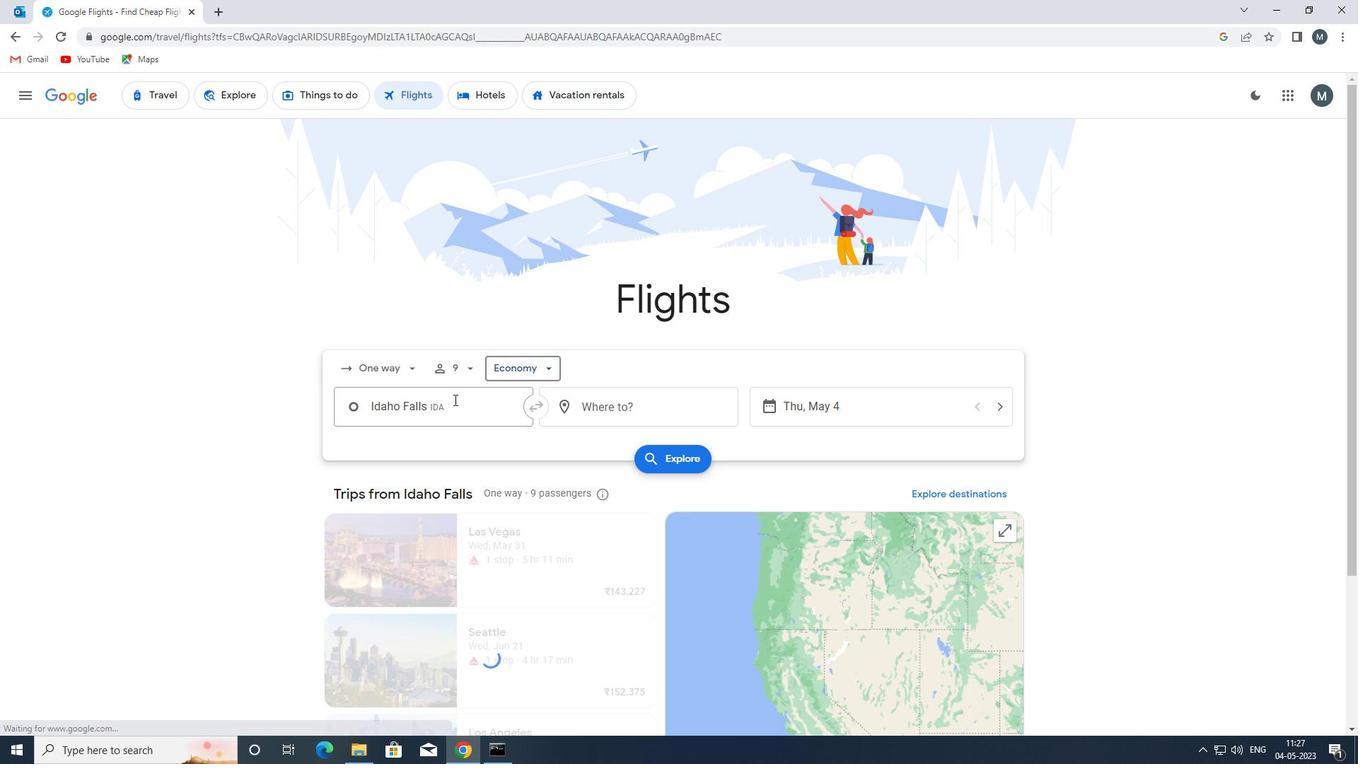 
Action: Mouse pressed left at (454, 399)
Screenshot: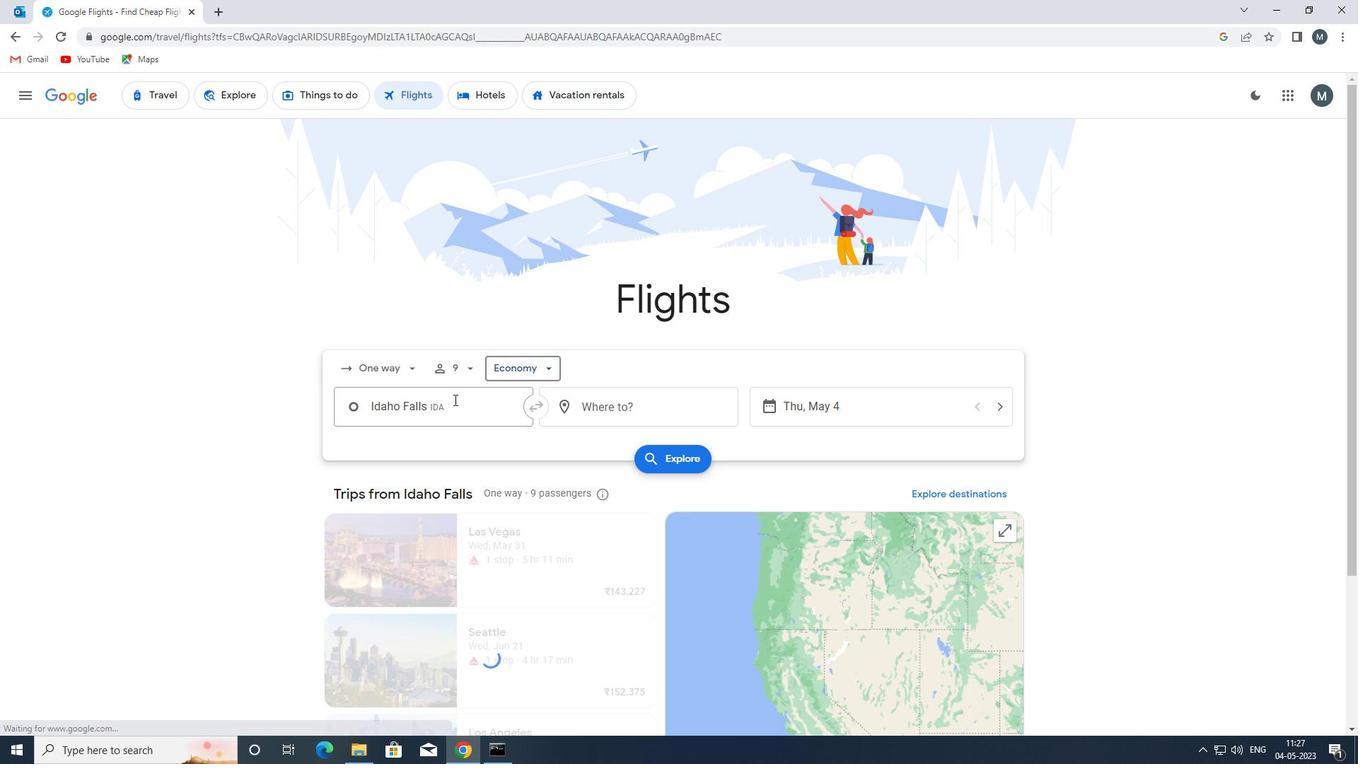 
Action: Mouse moved to (460, 416)
Screenshot: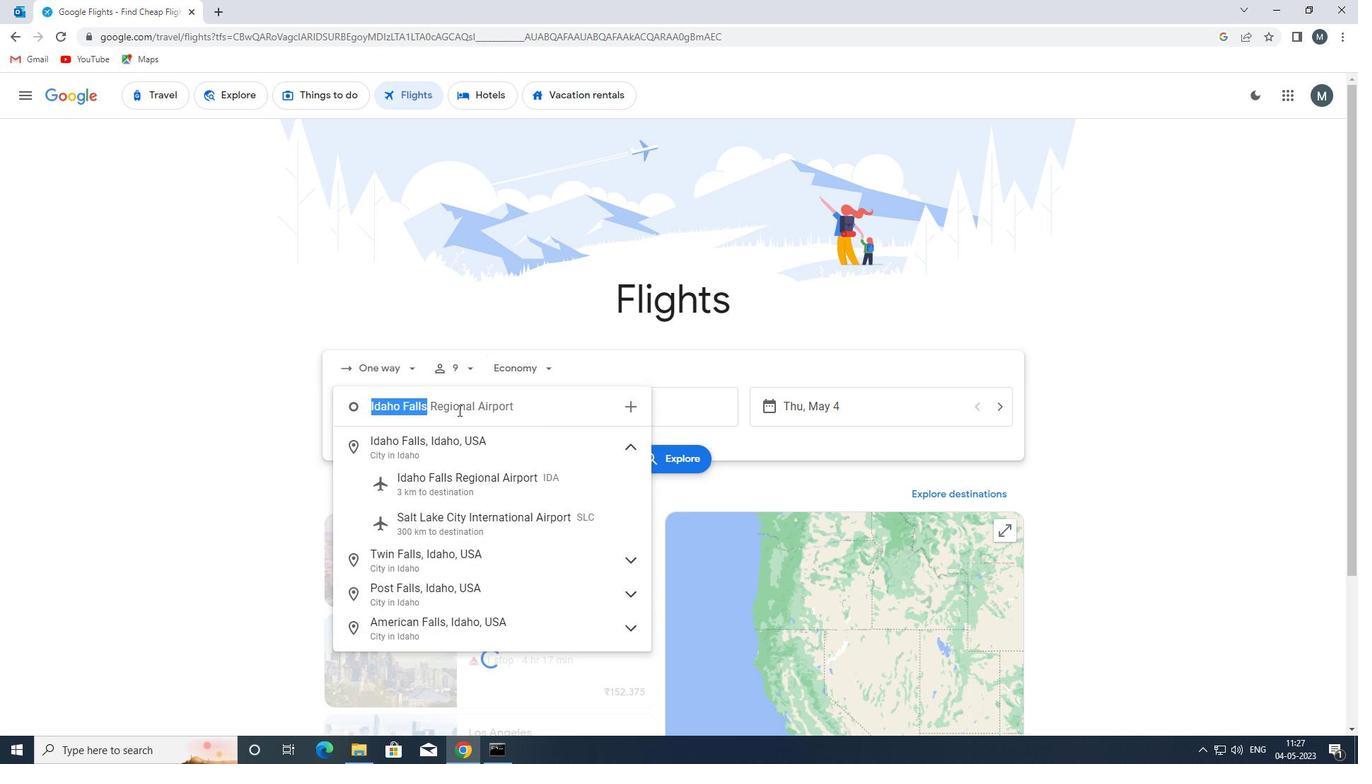 
Action: Key pressed lws
Screenshot: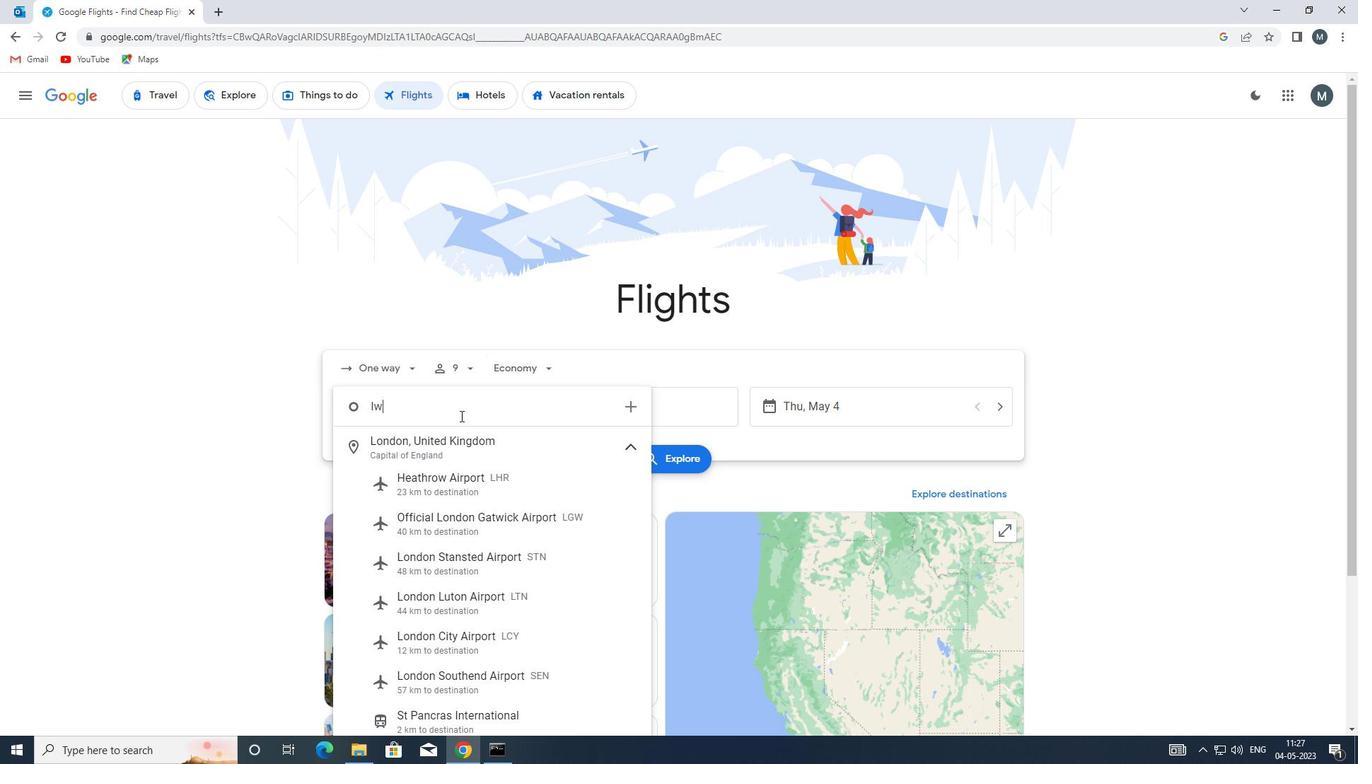 
Action: Mouse moved to (464, 446)
Screenshot: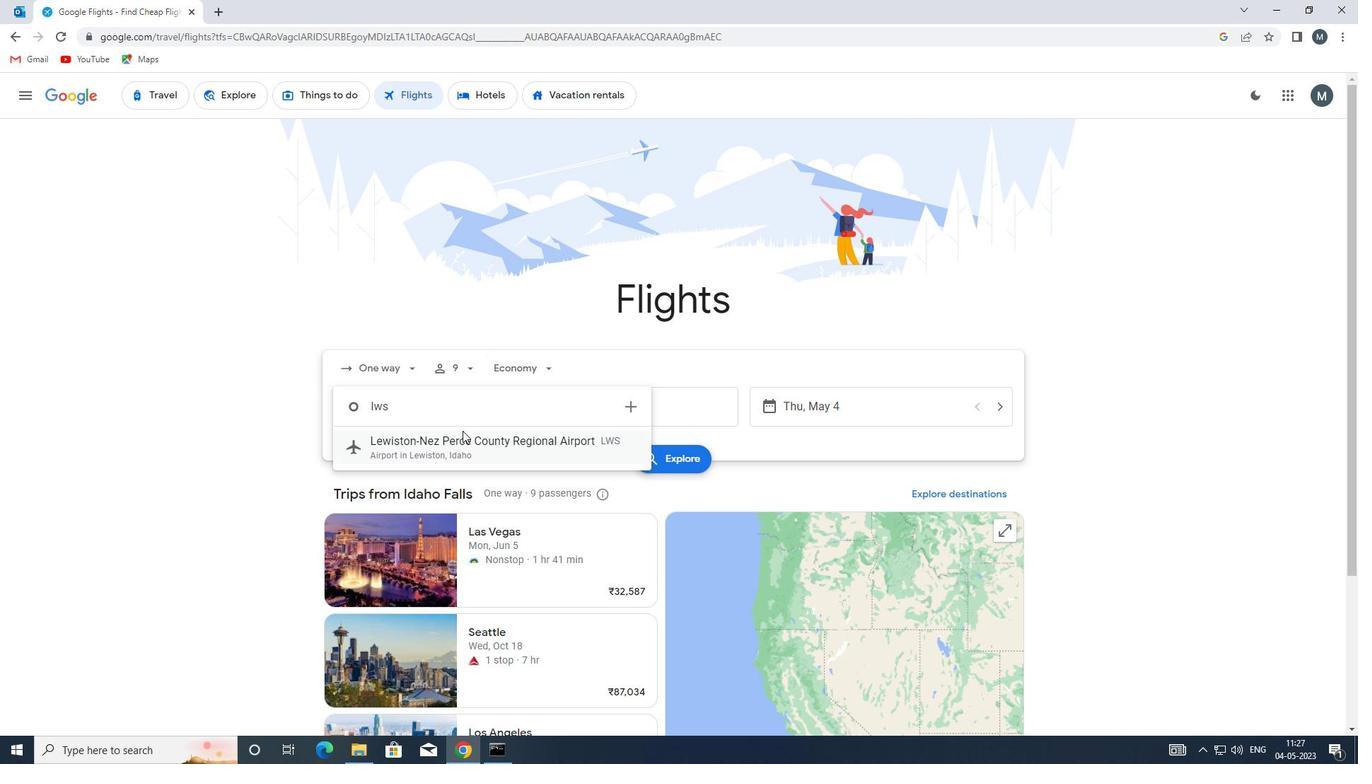 
Action: Mouse pressed left at (464, 446)
Screenshot: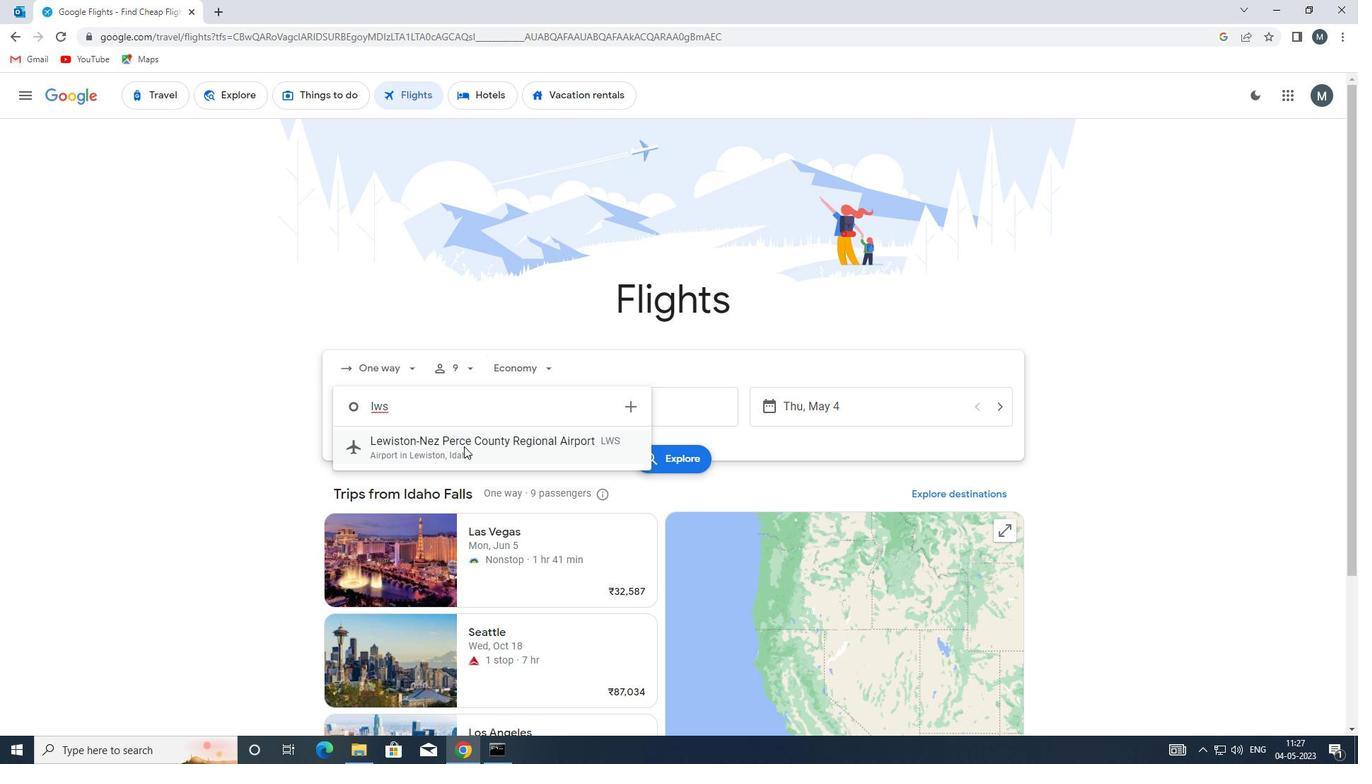 
Action: Mouse moved to (619, 408)
Screenshot: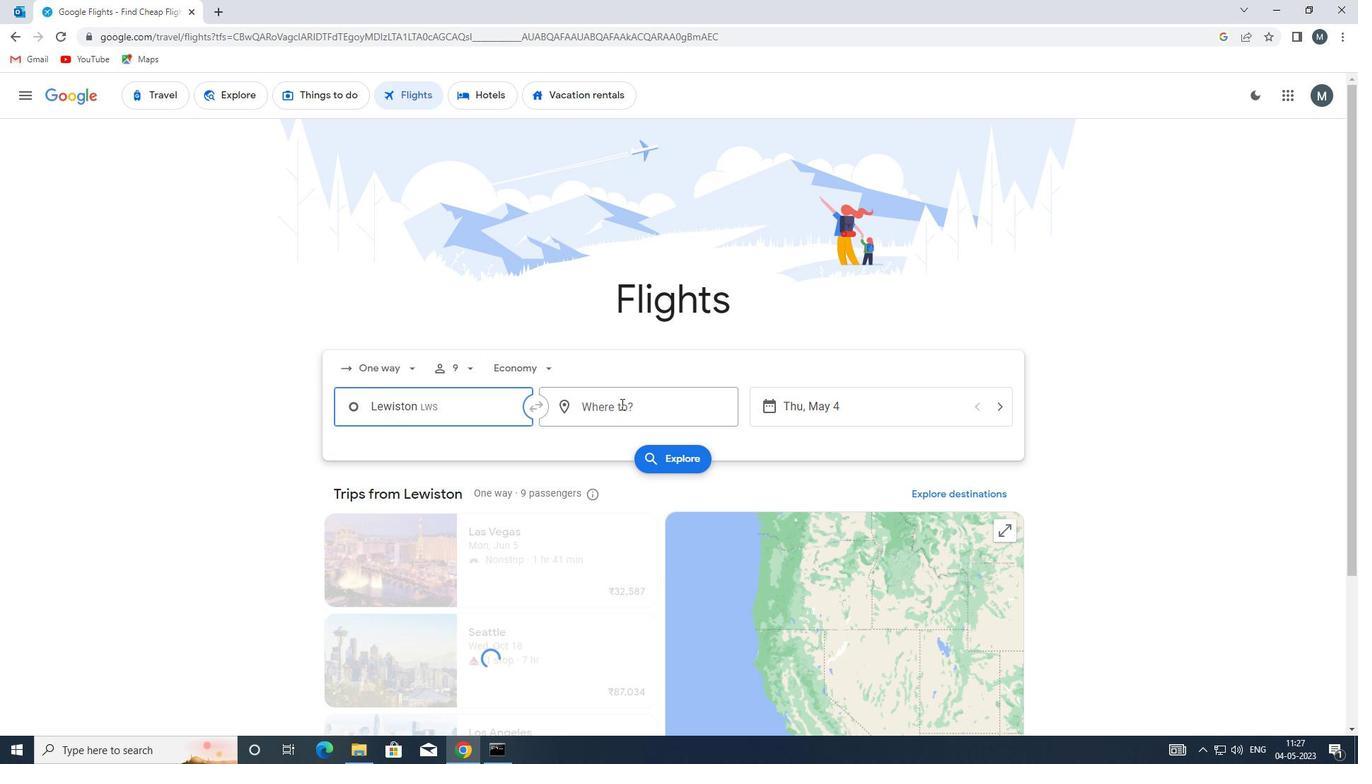 
Action: Mouse pressed left at (619, 408)
Screenshot: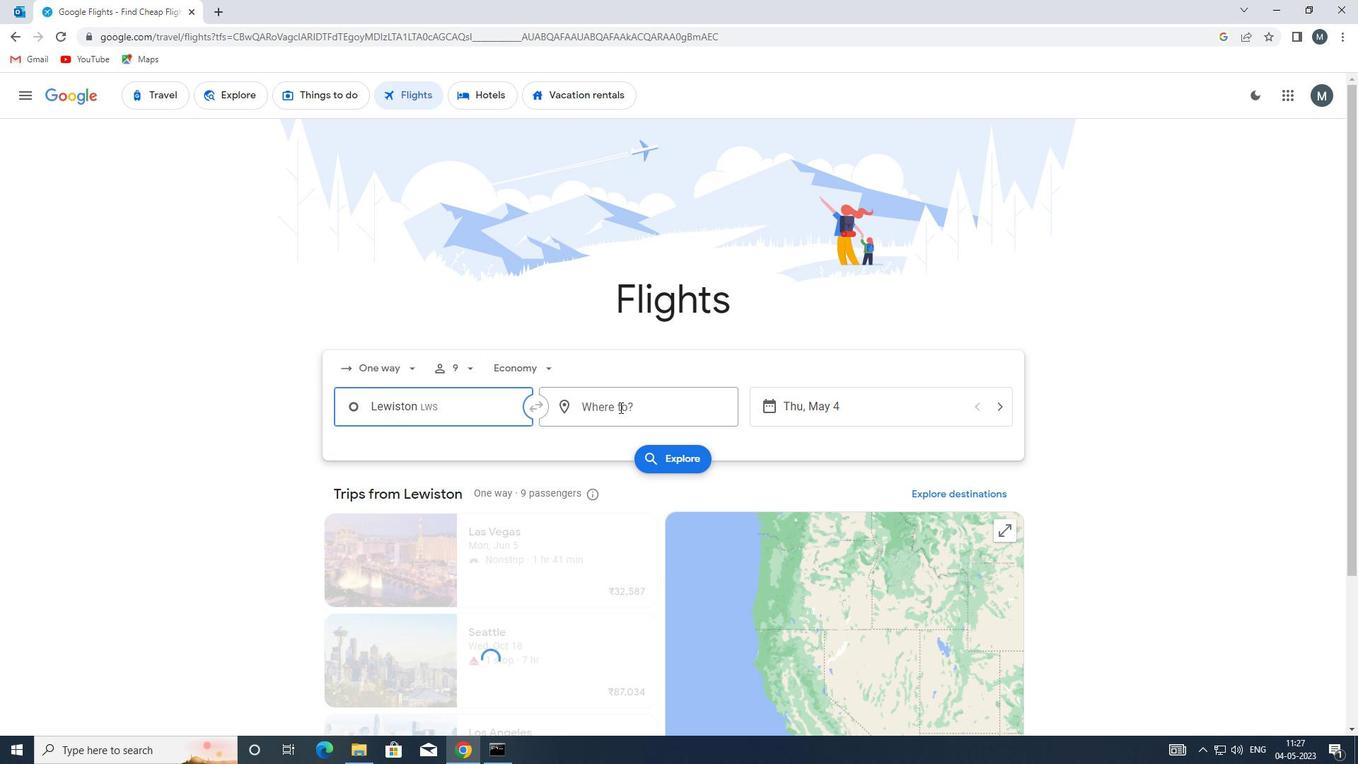 
Action: Key pressed fw
Screenshot: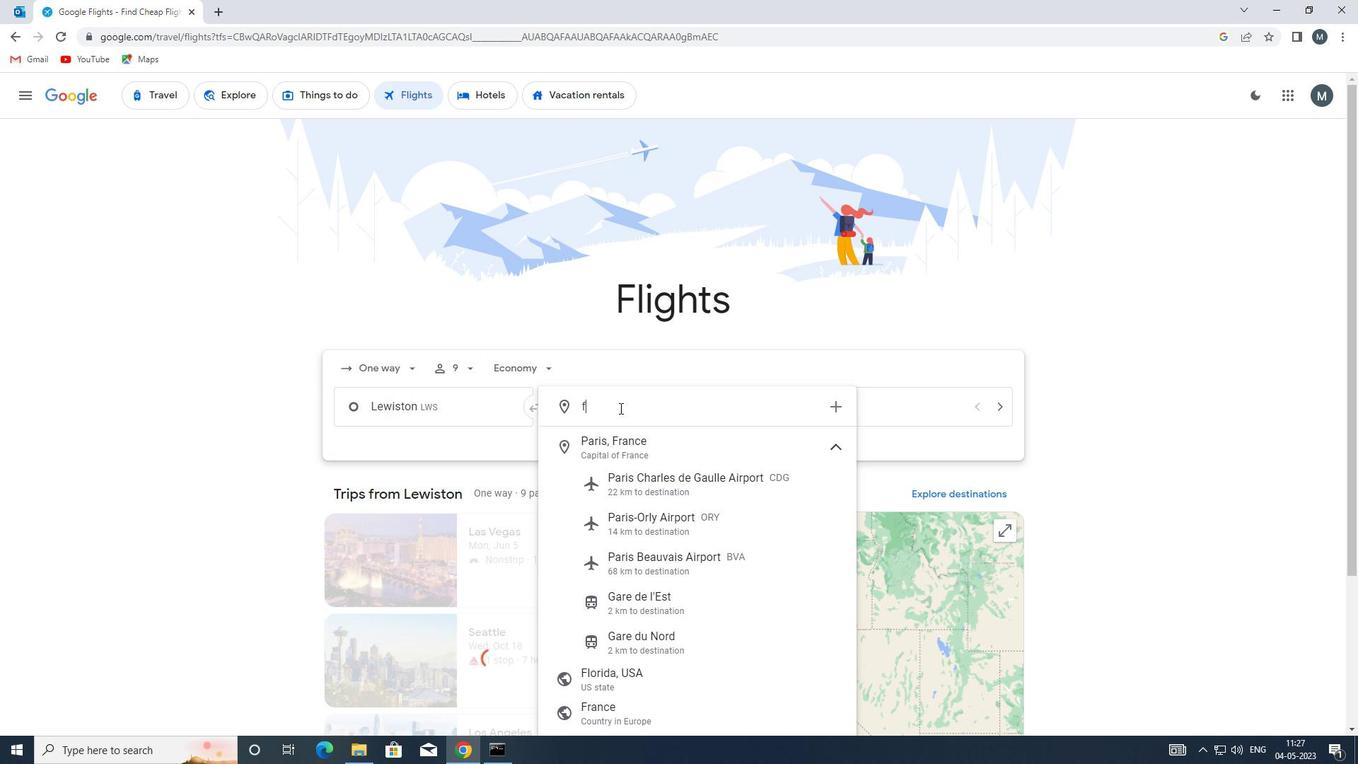 
Action: Mouse moved to (610, 448)
Screenshot: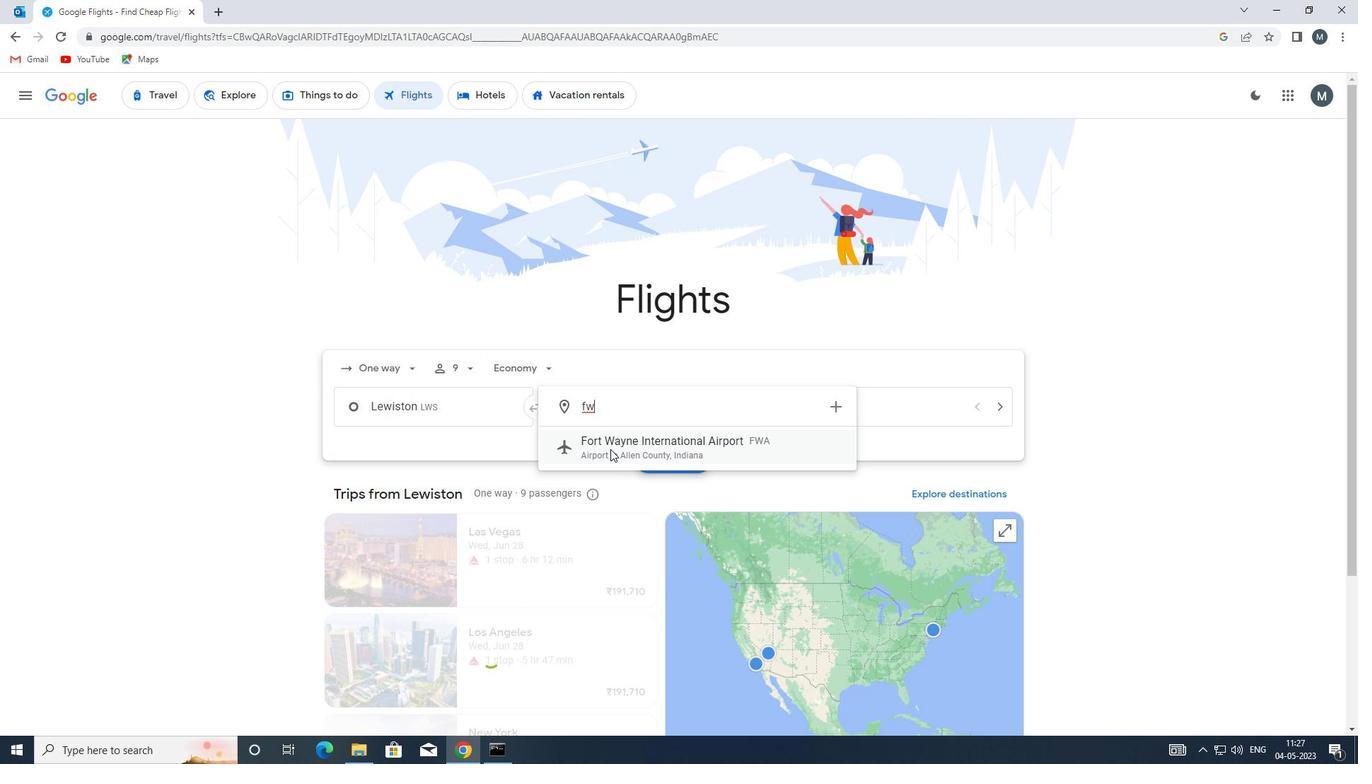 
Action: Mouse pressed left at (610, 448)
Screenshot: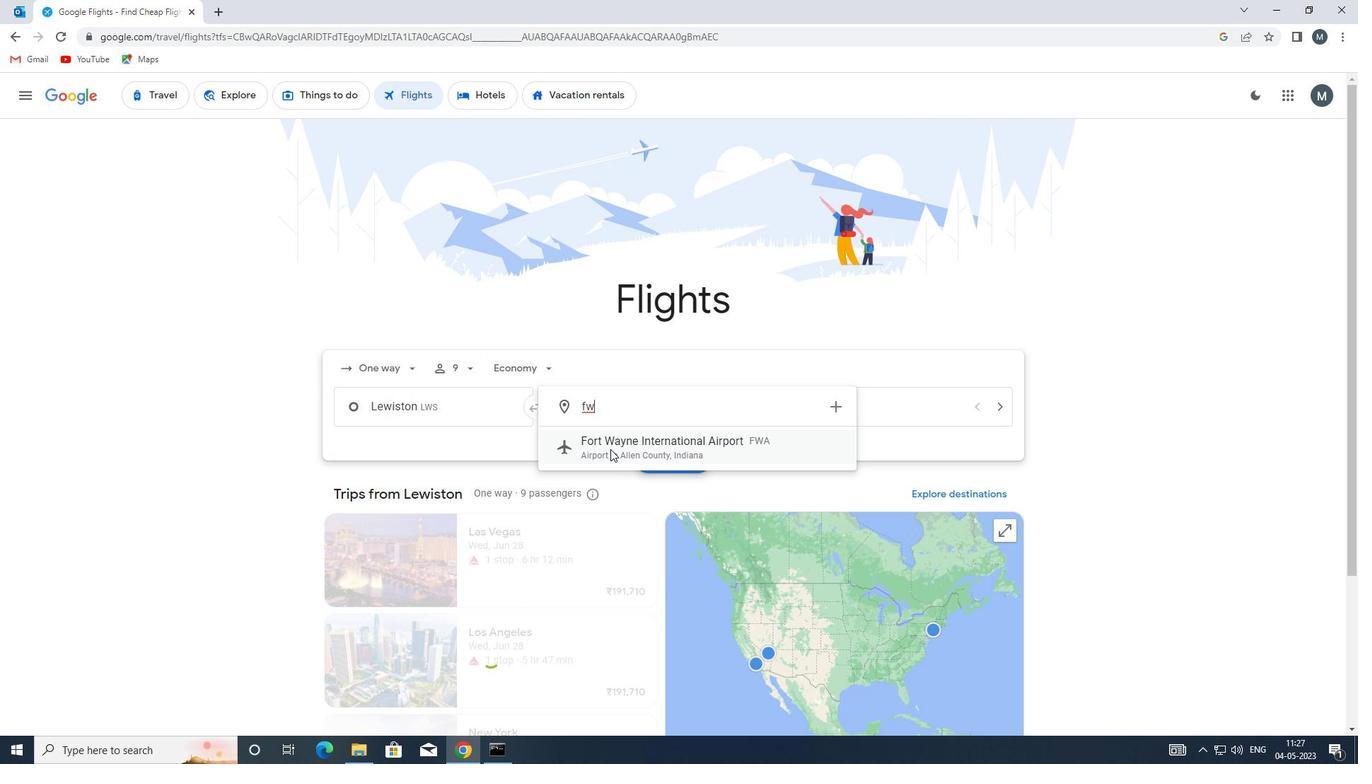 
Action: Mouse moved to (805, 409)
Screenshot: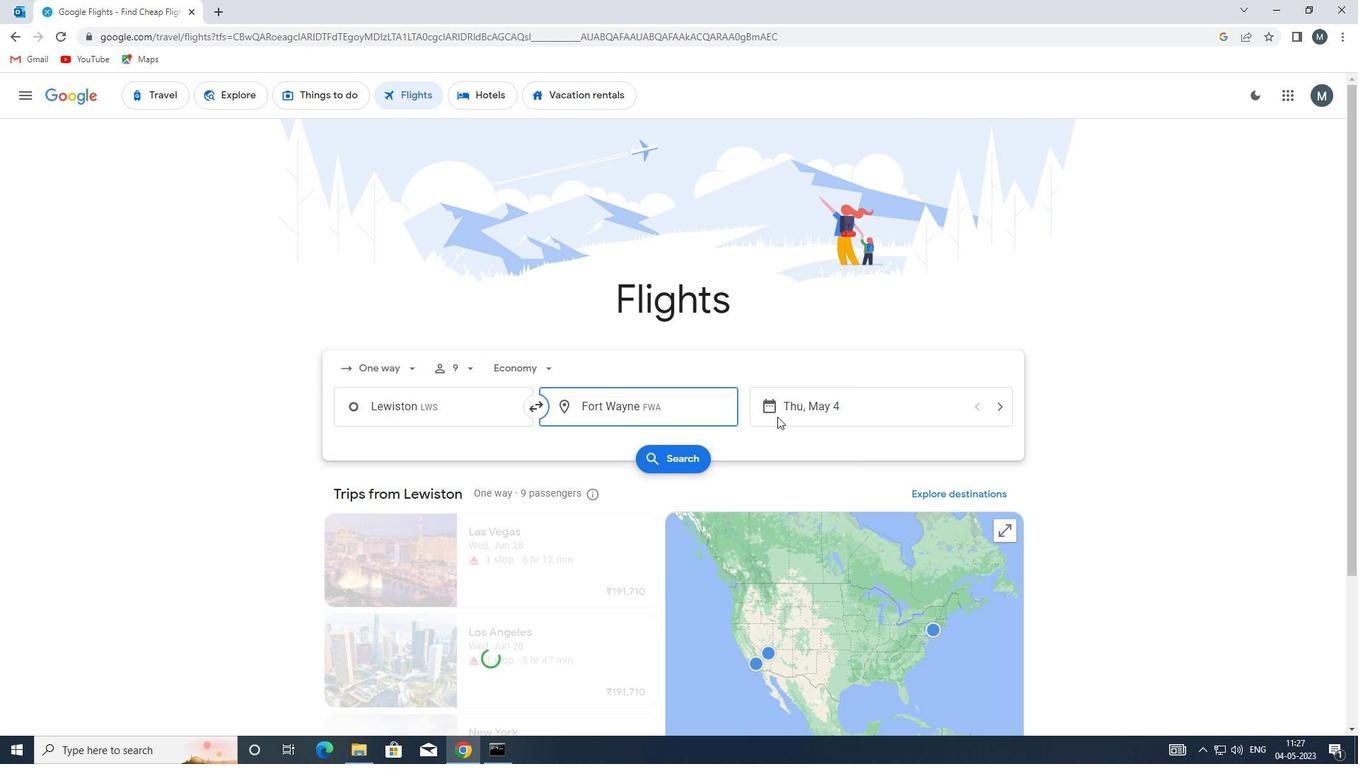
Action: Mouse pressed left at (805, 409)
Screenshot: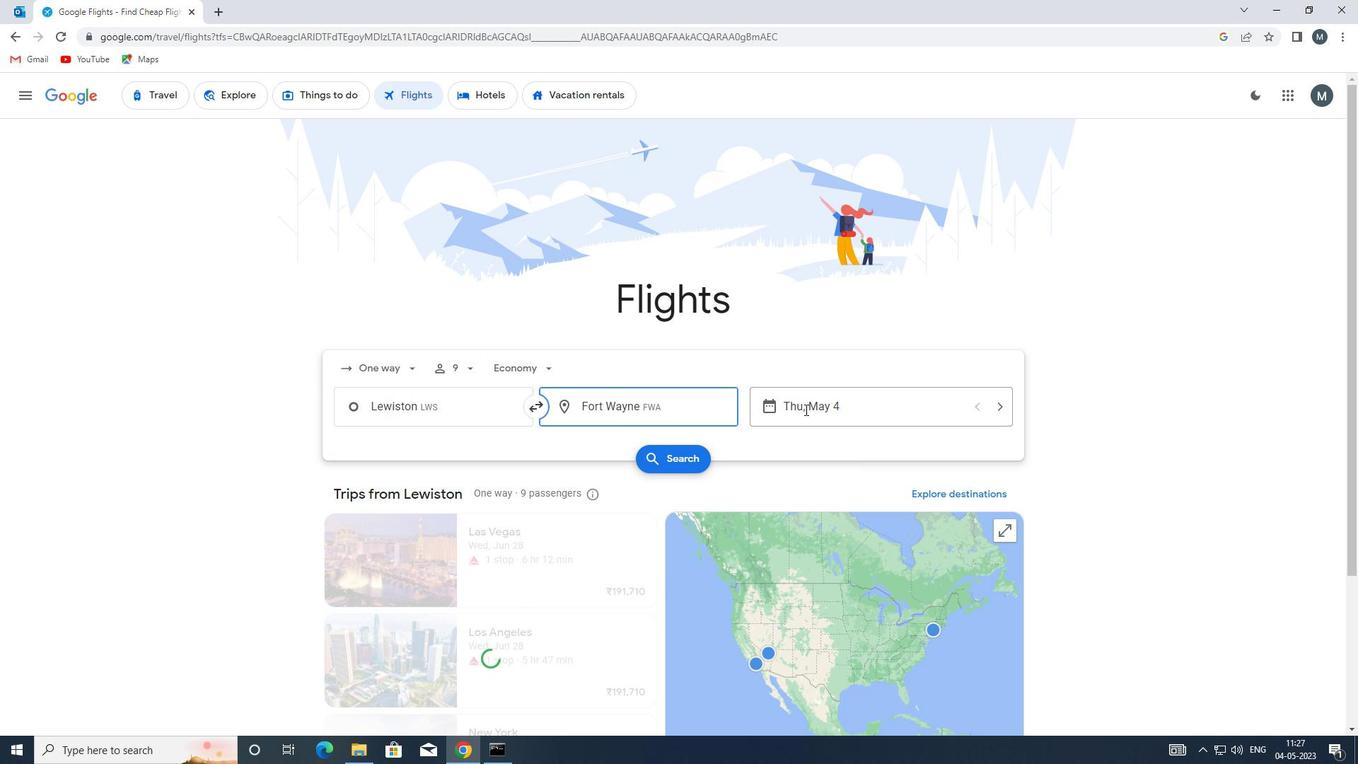 
Action: Mouse moved to (636, 479)
Screenshot: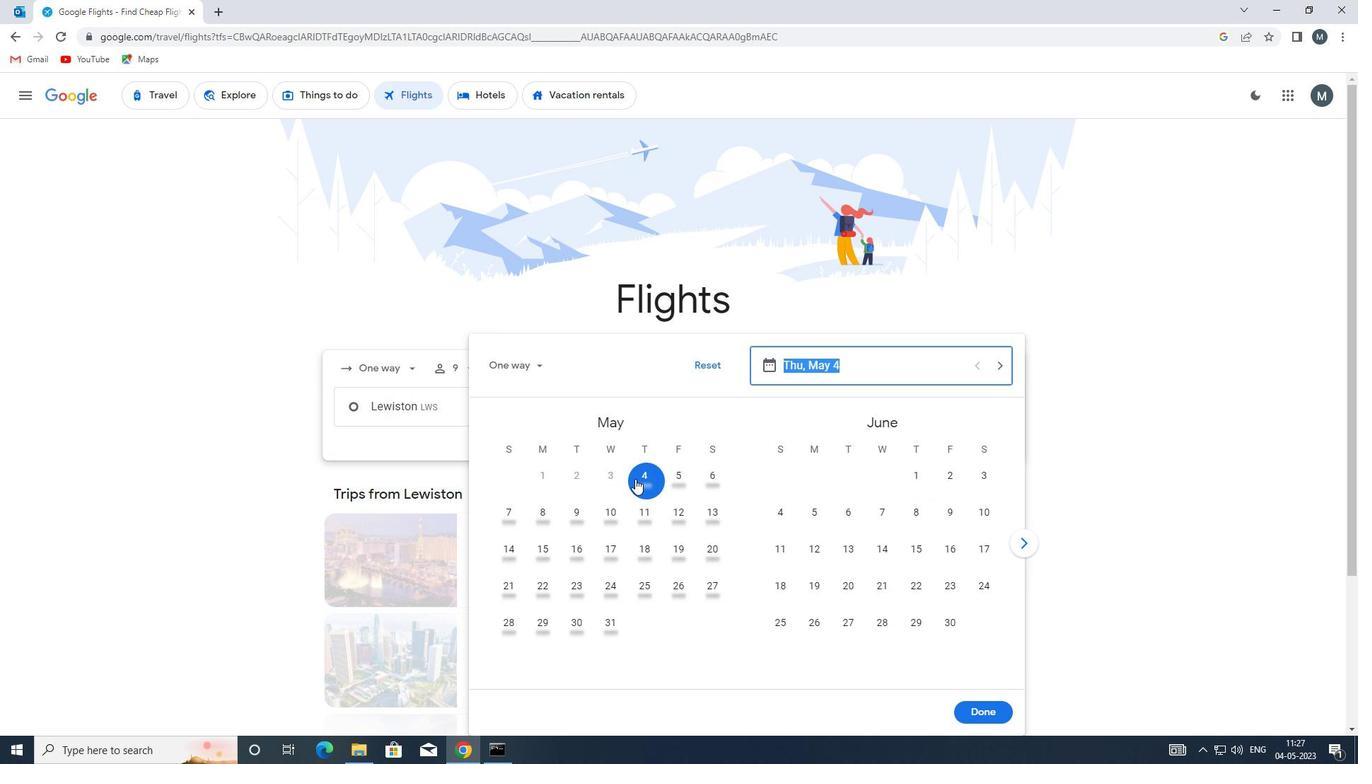
Action: Mouse pressed left at (636, 479)
Screenshot: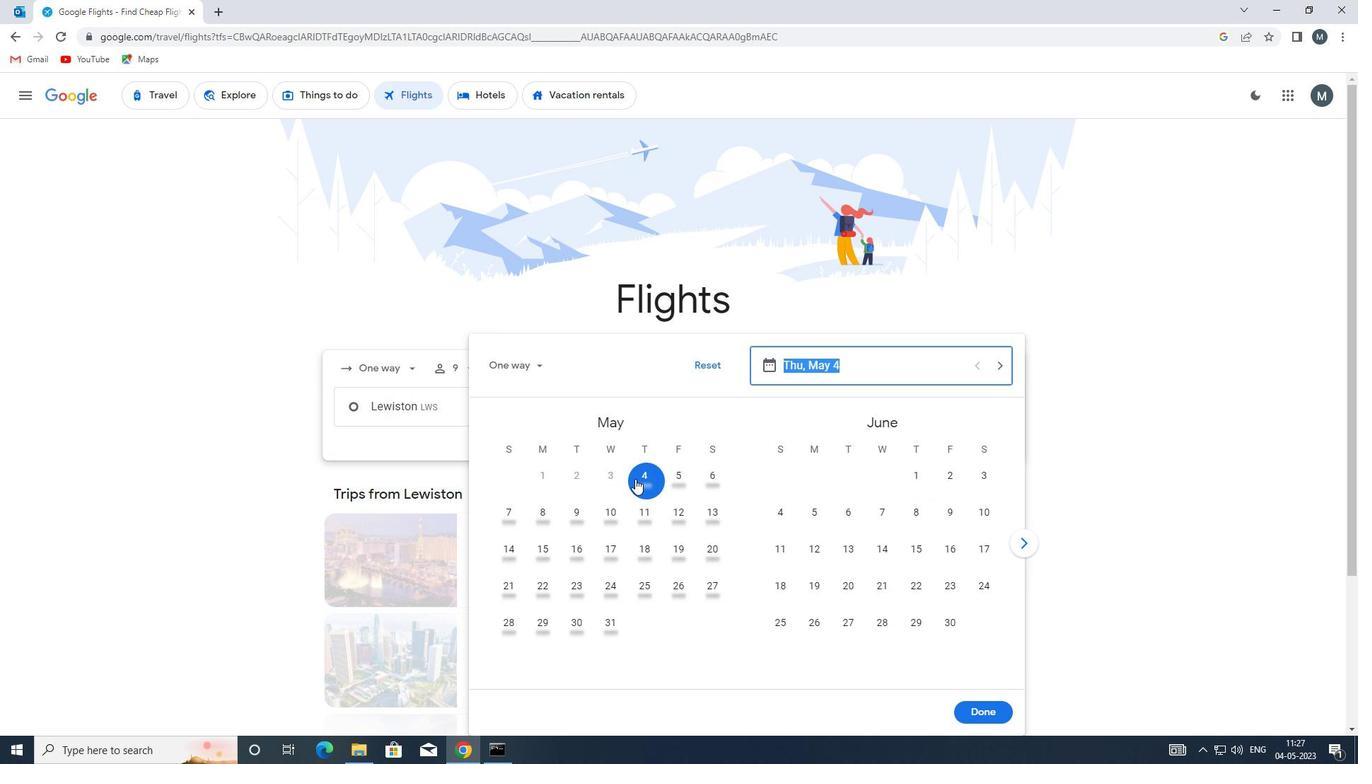 
Action: Mouse moved to (964, 702)
Screenshot: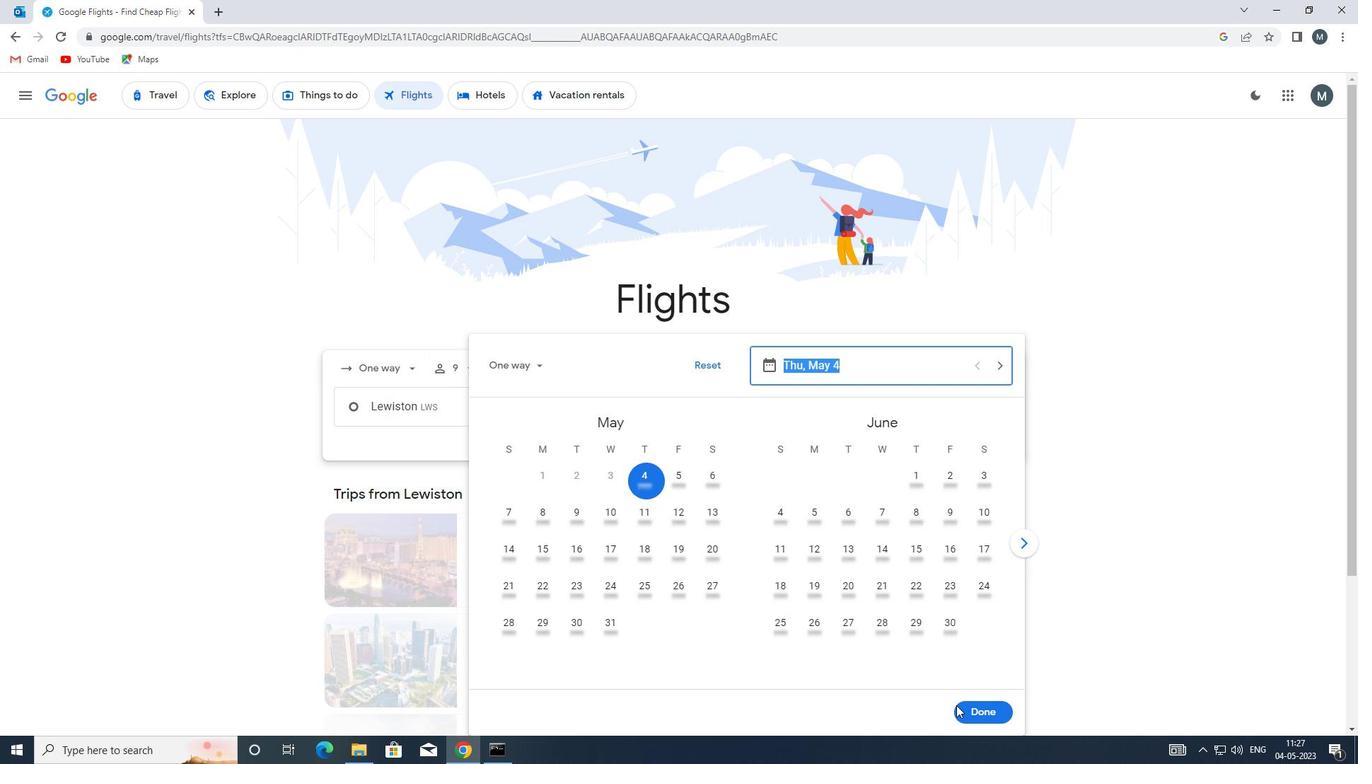 
Action: Mouse pressed left at (964, 702)
Screenshot: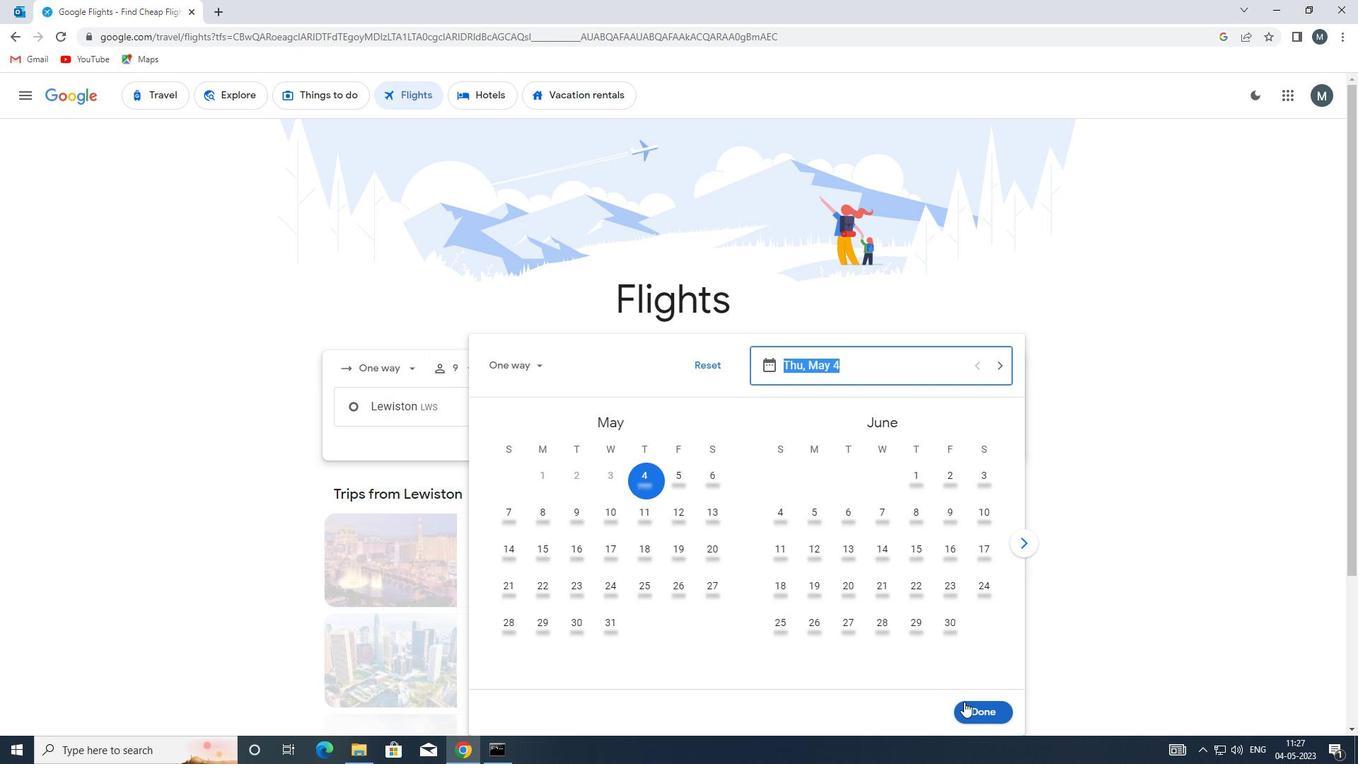 
Action: Mouse moved to (678, 455)
Screenshot: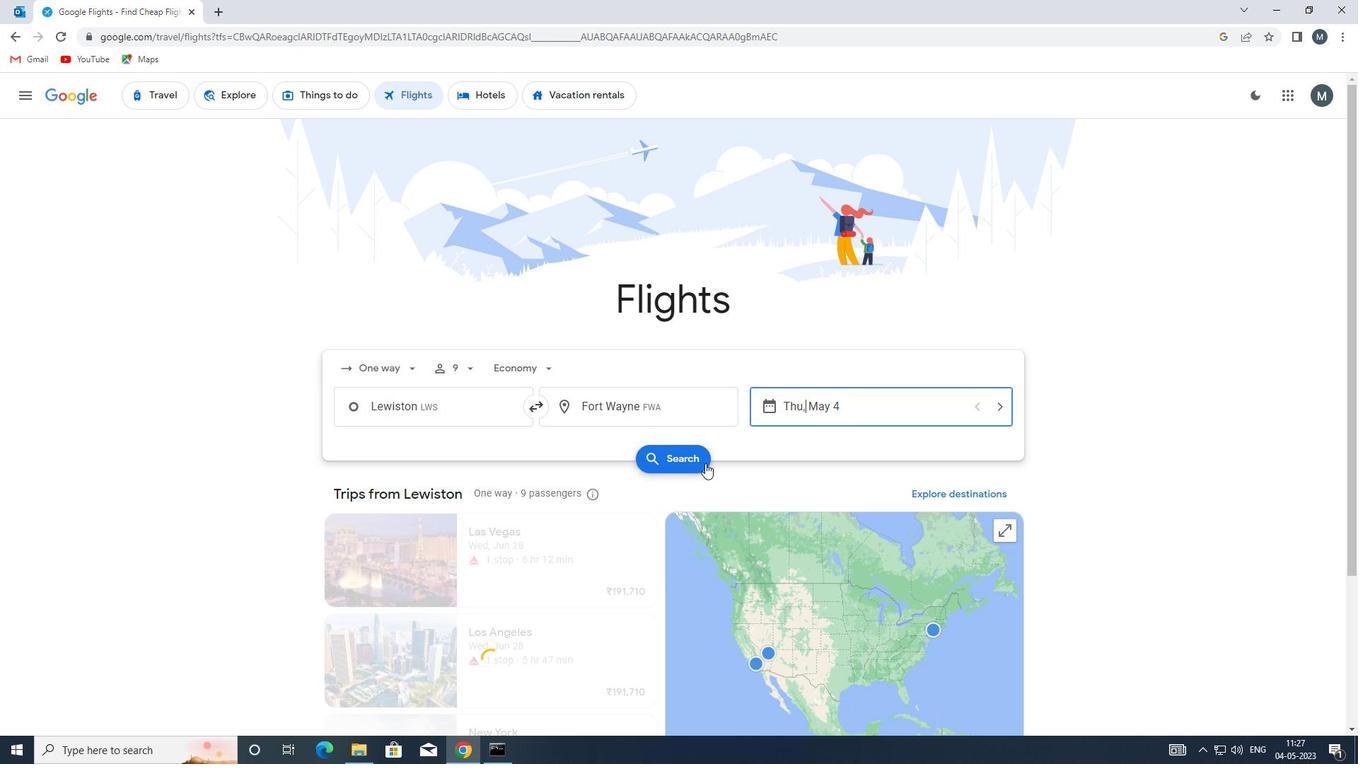 
Action: Mouse pressed left at (678, 455)
Screenshot: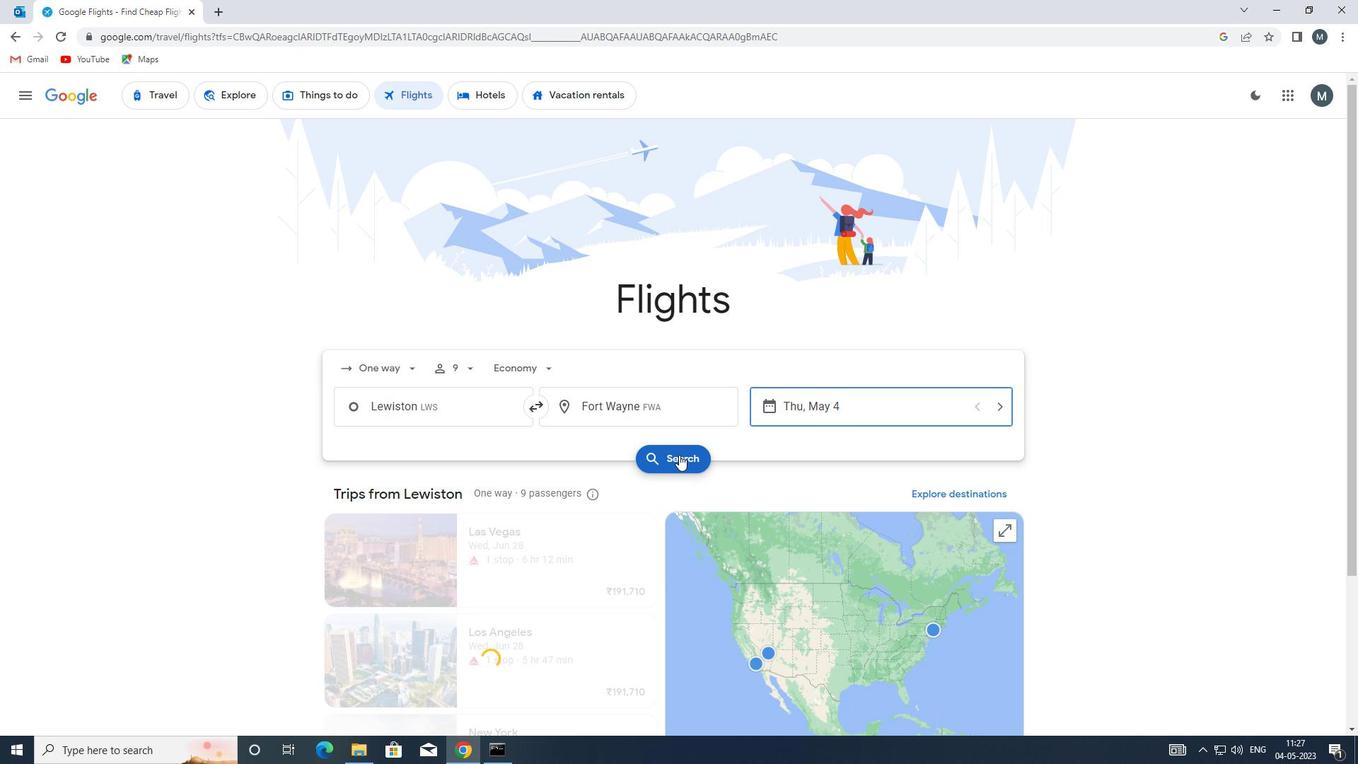 
Action: Mouse moved to (334, 221)
Screenshot: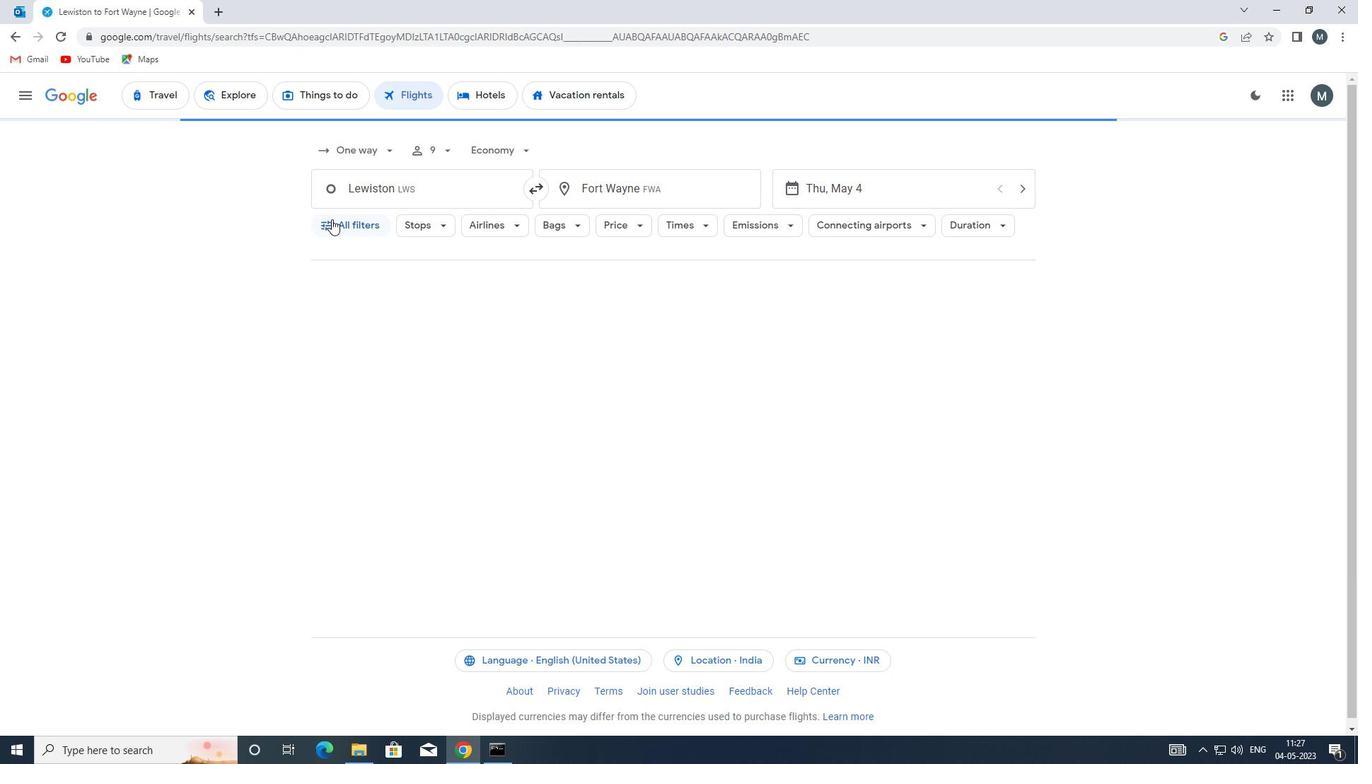 
Action: Mouse pressed left at (334, 221)
Screenshot: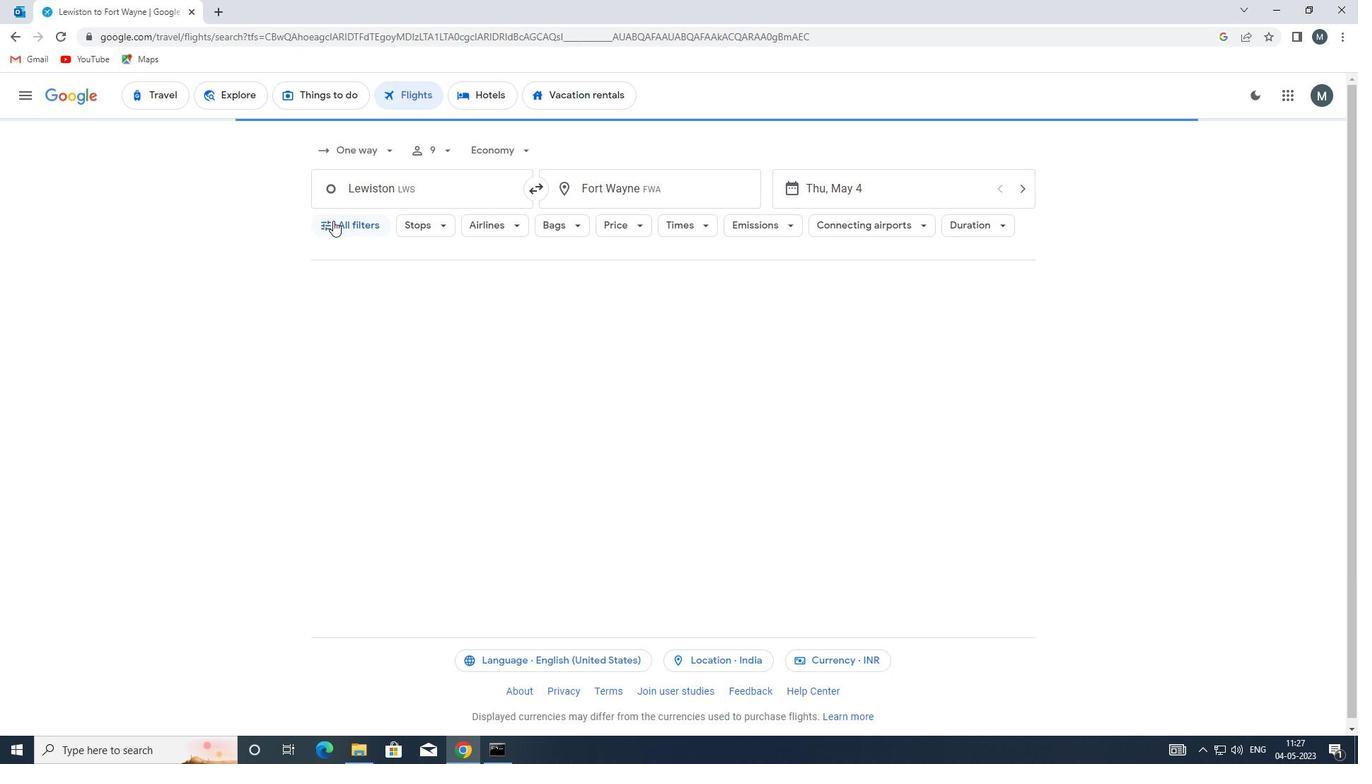 
Action: Mouse moved to (410, 364)
Screenshot: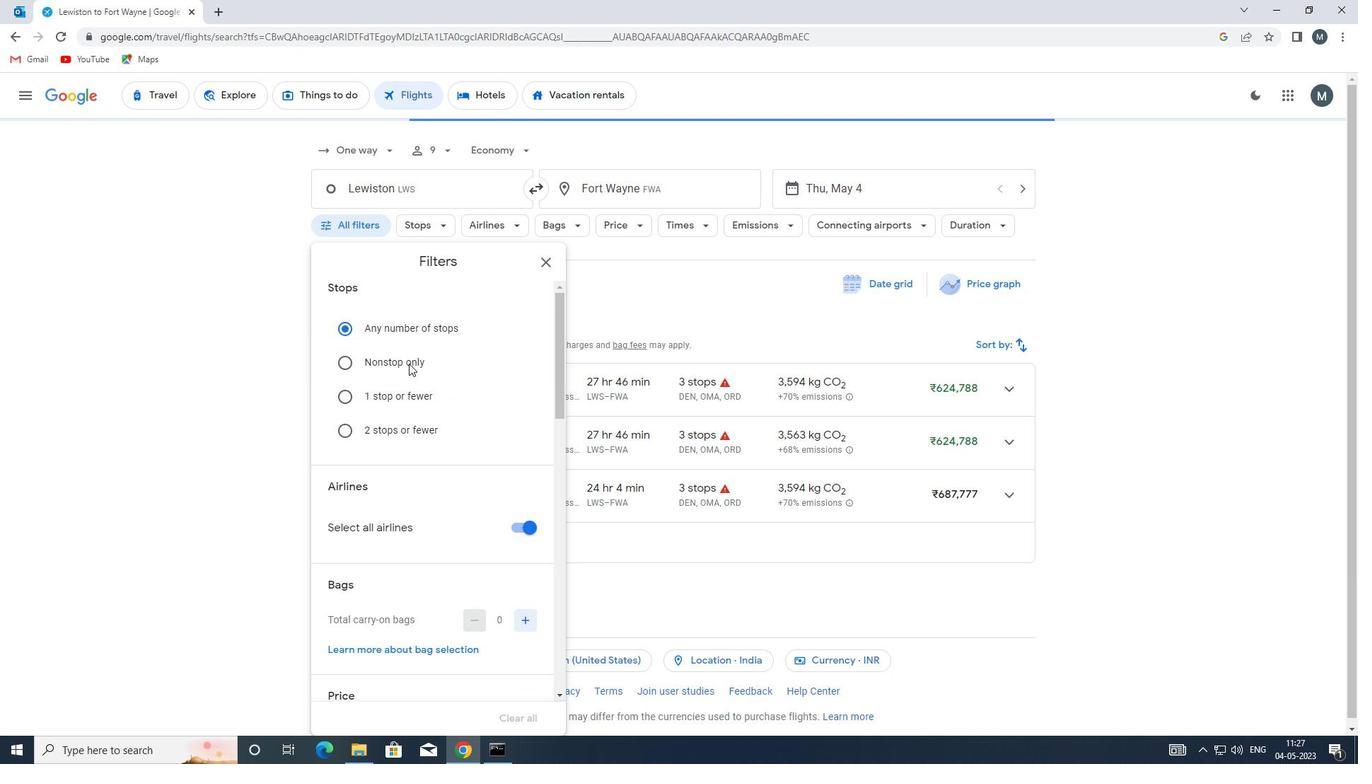 
Action: Mouse scrolled (410, 363) with delta (0, 0)
Screenshot: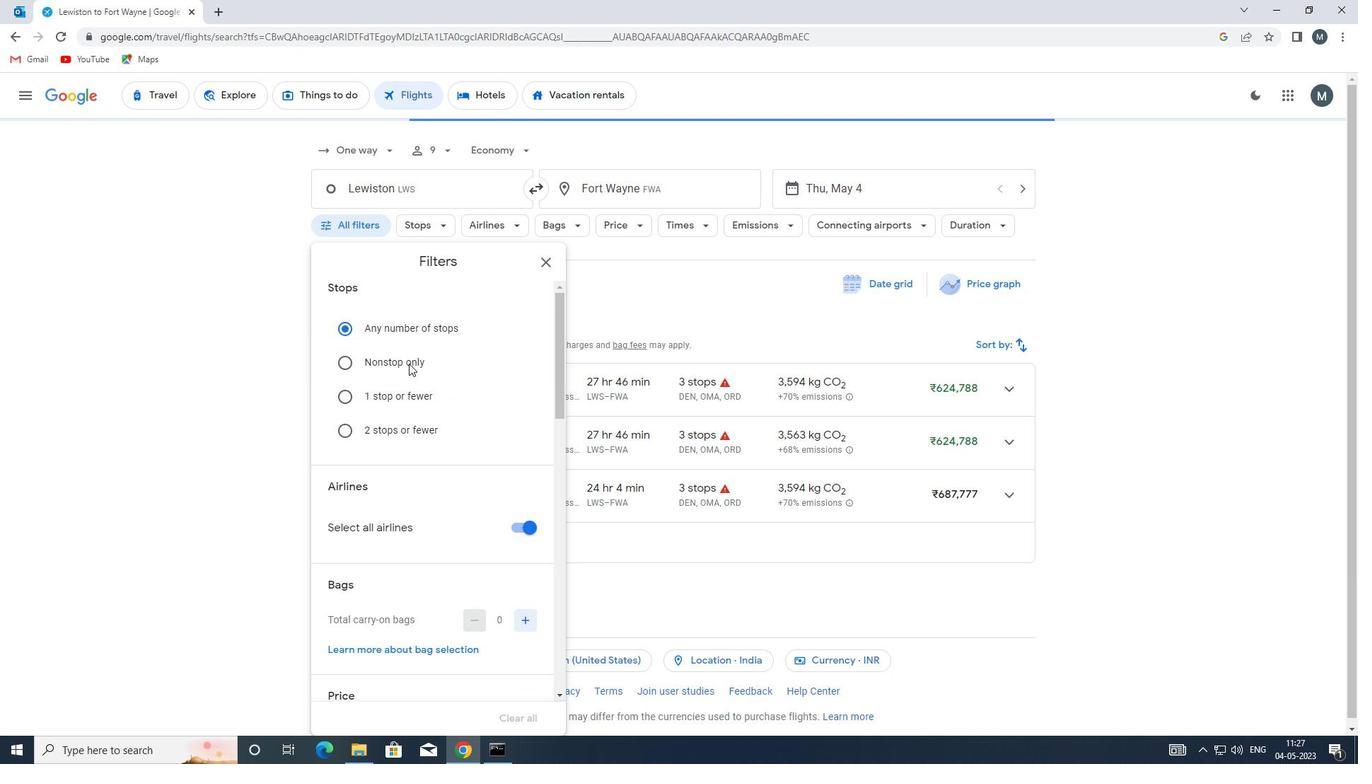 
Action: Mouse moved to (411, 365)
Screenshot: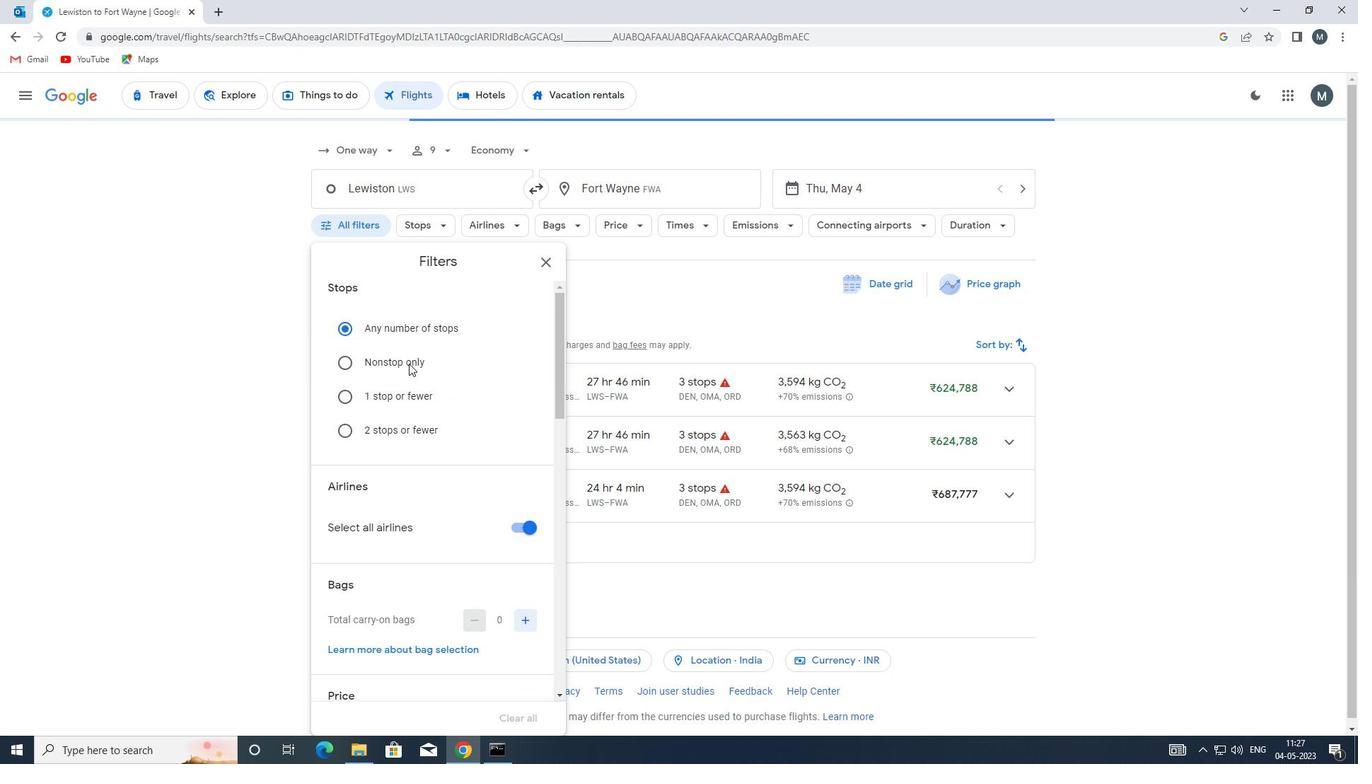 
Action: Mouse scrolled (411, 365) with delta (0, 0)
Screenshot: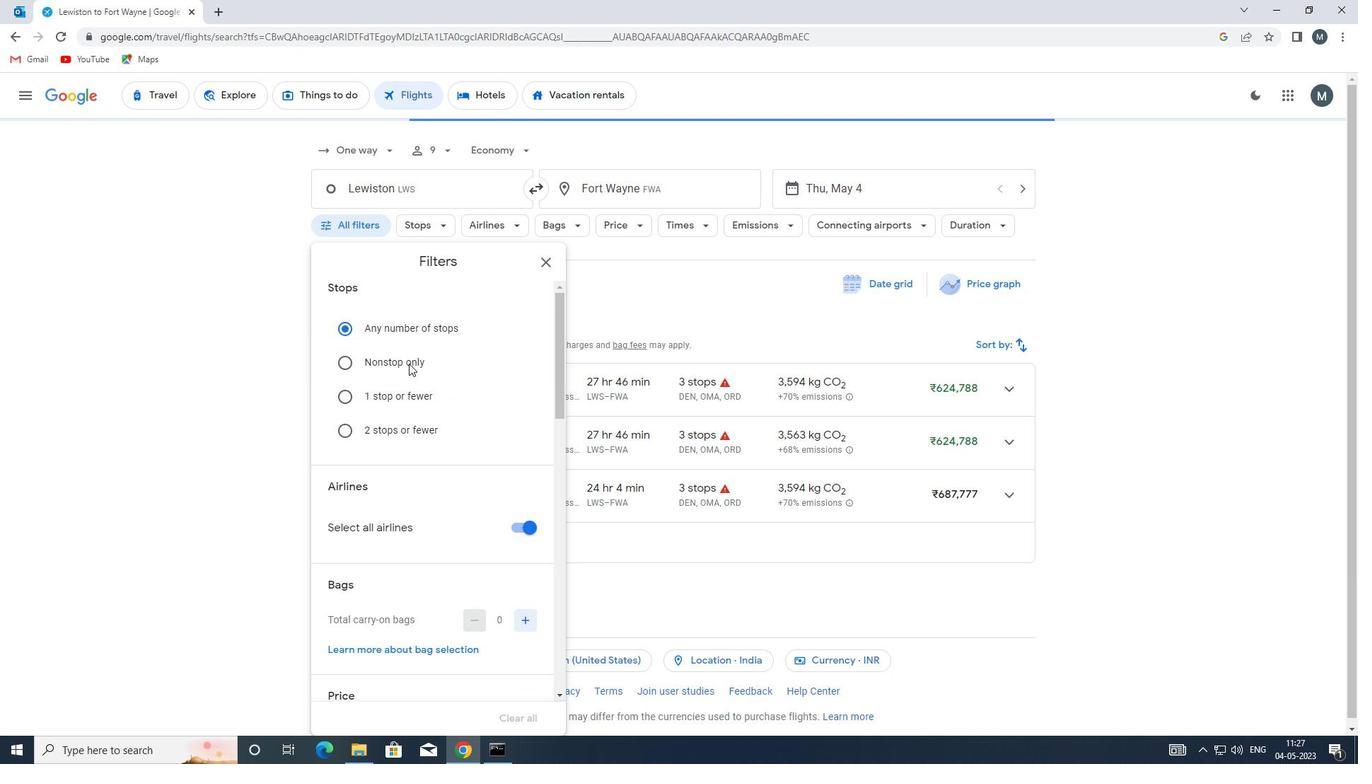 
Action: Mouse moved to (520, 387)
Screenshot: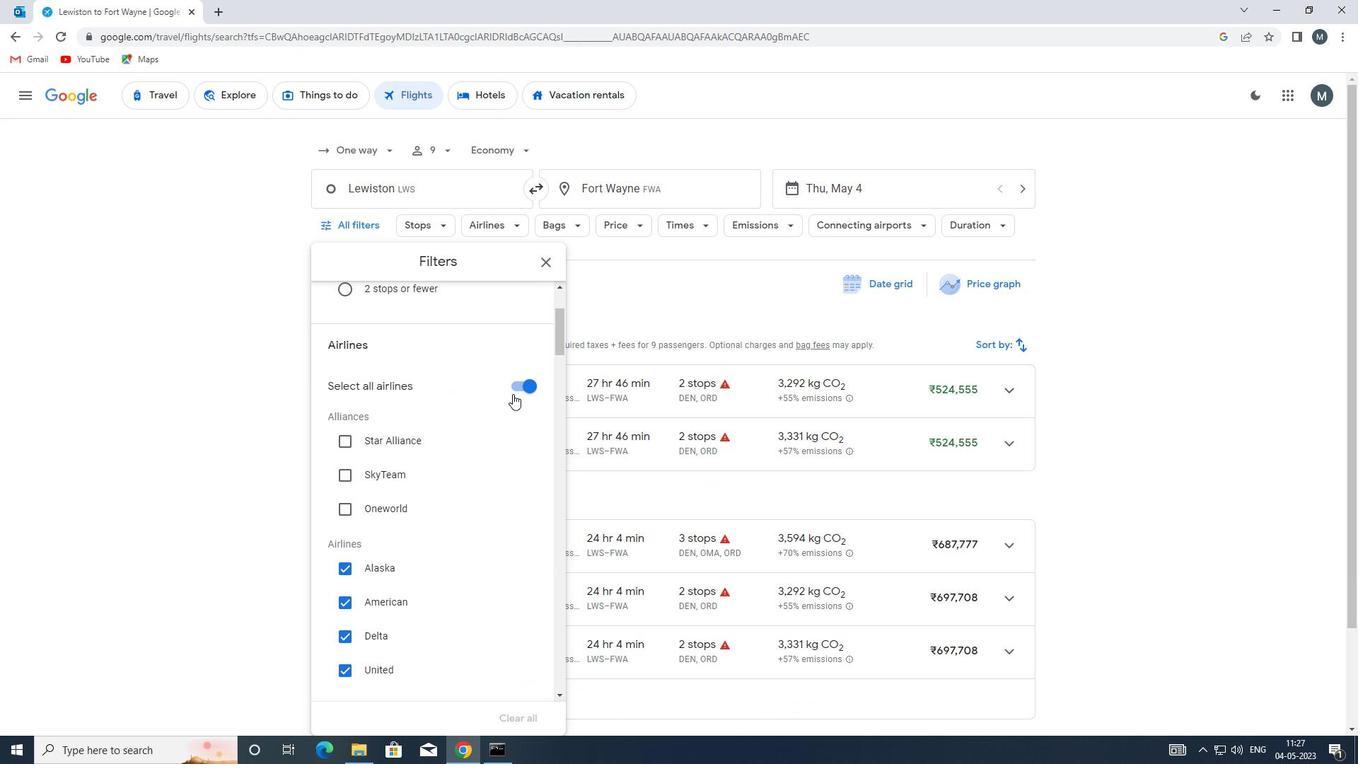 
Action: Mouse pressed left at (520, 387)
Screenshot: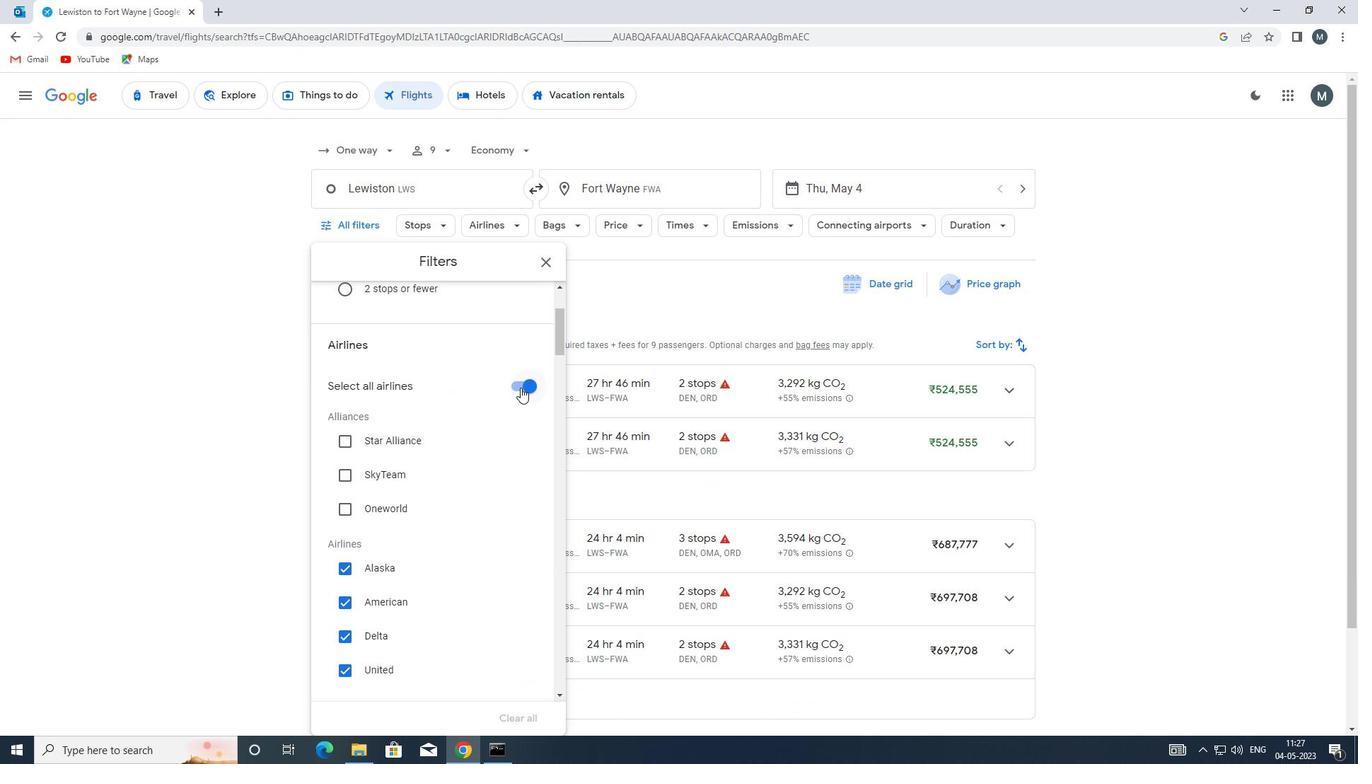 
Action: Mouse moved to (498, 420)
Screenshot: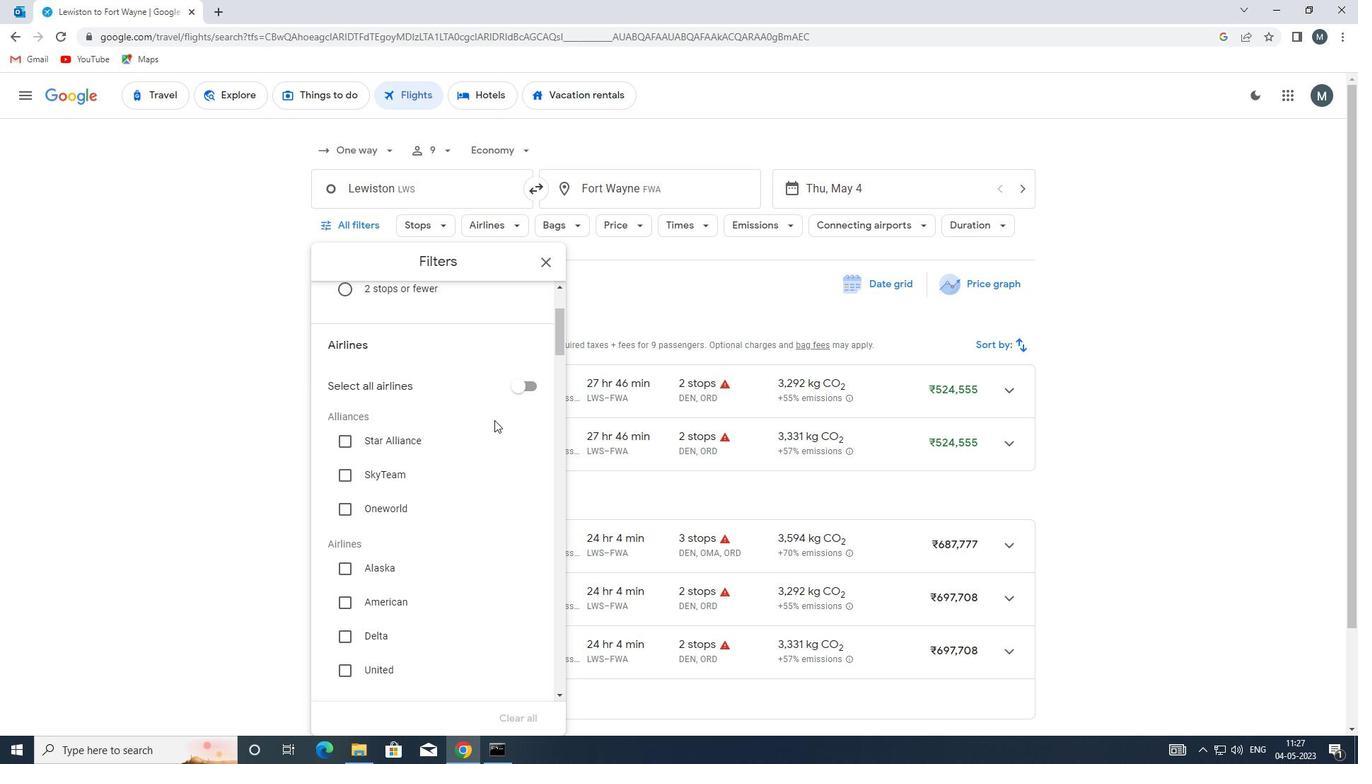 
Action: Mouse scrolled (498, 419) with delta (0, 0)
Screenshot: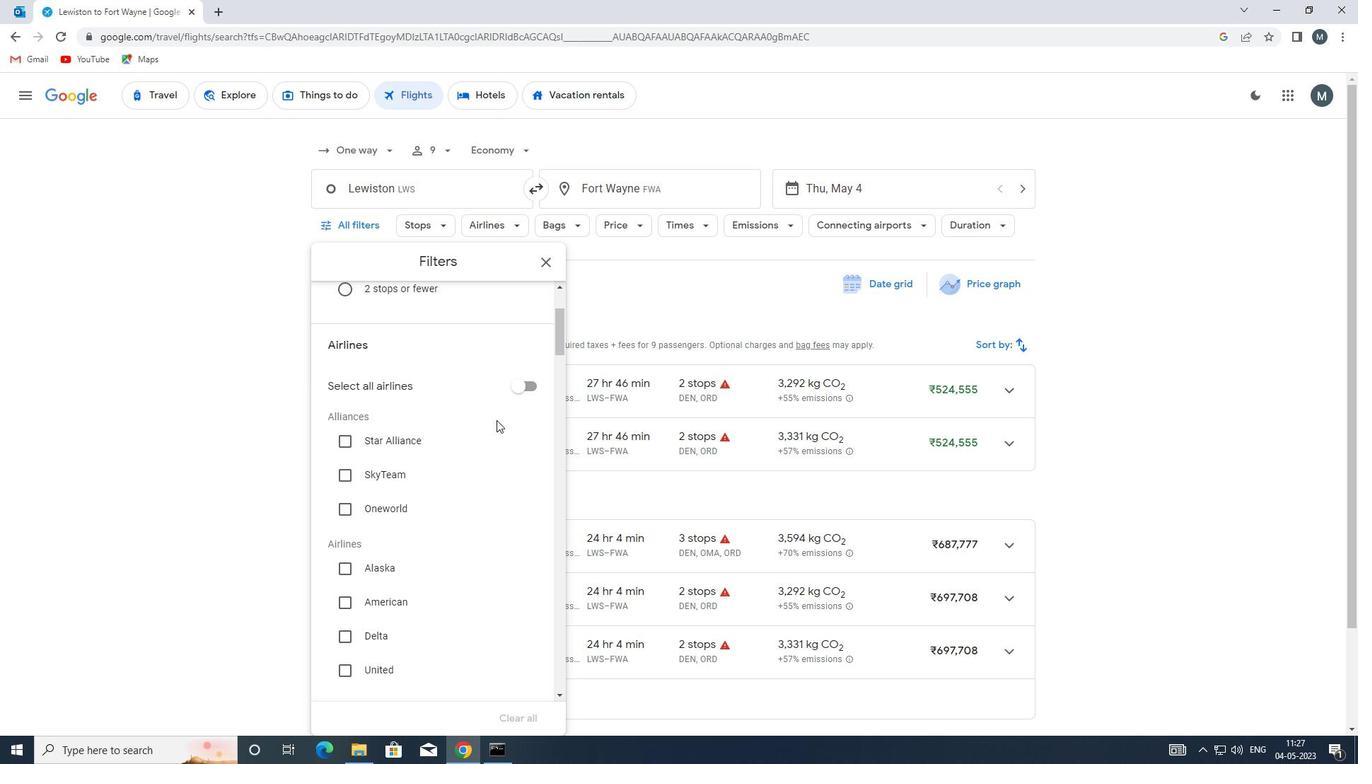 
Action: Mouse moved to (496, 421)
Screenshot: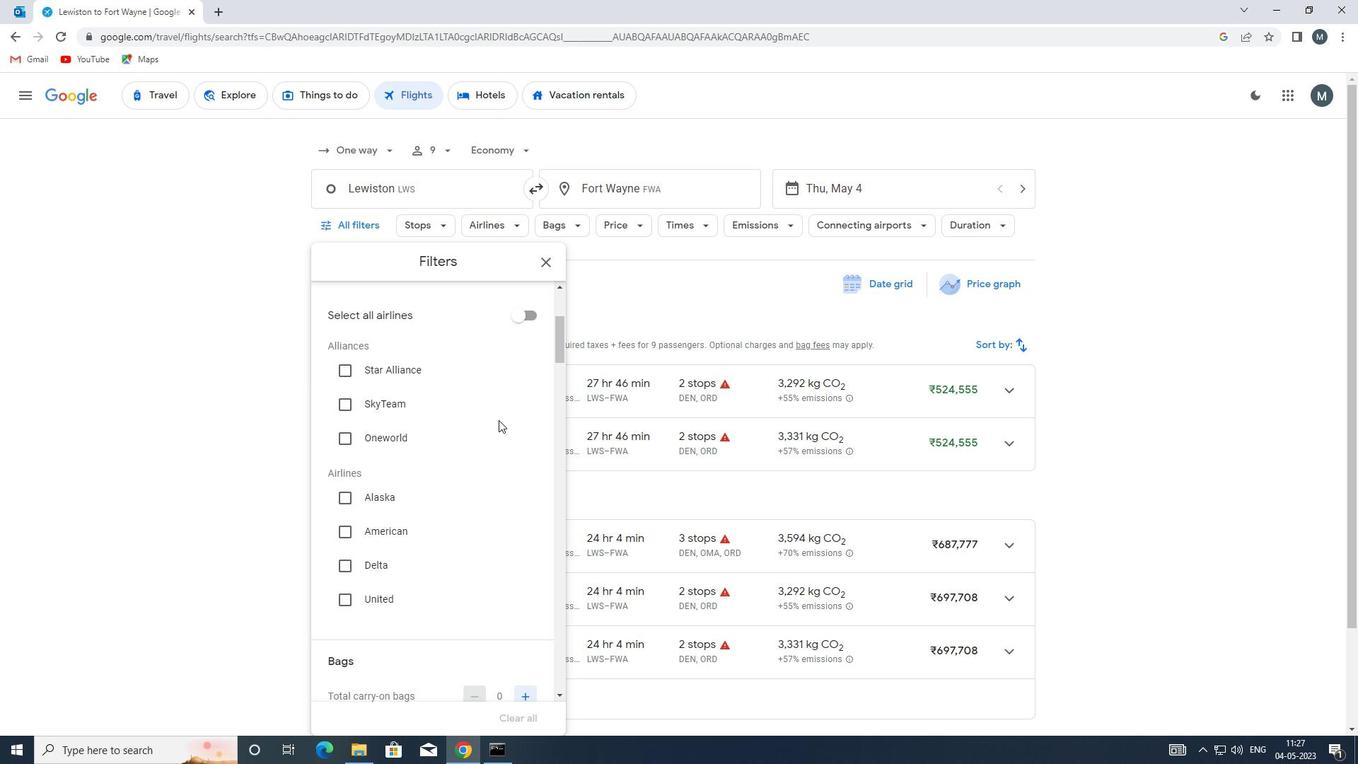 
Action: Mouse scrolled (496, 420) with delta (0, 0)
Screenshot: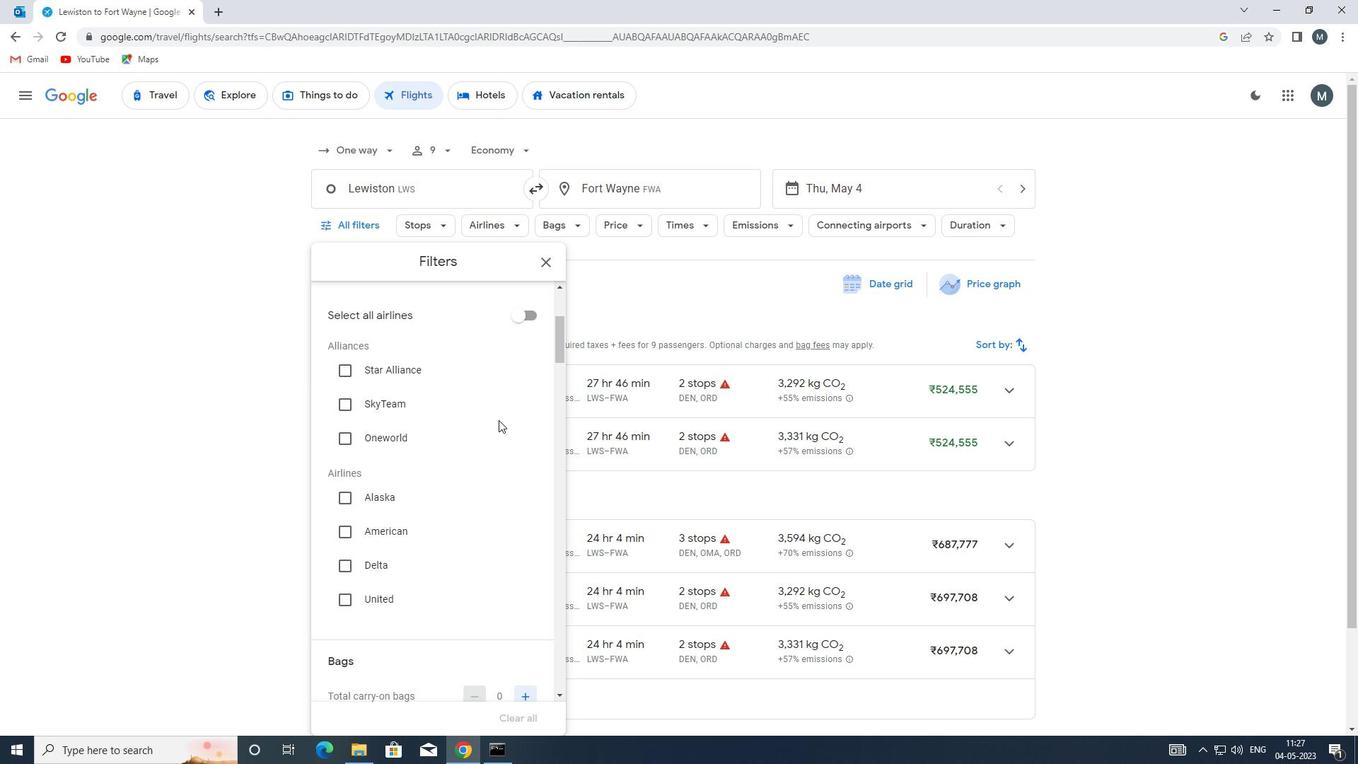 
Action: Mouse moved to (429, 469)
Screenshot: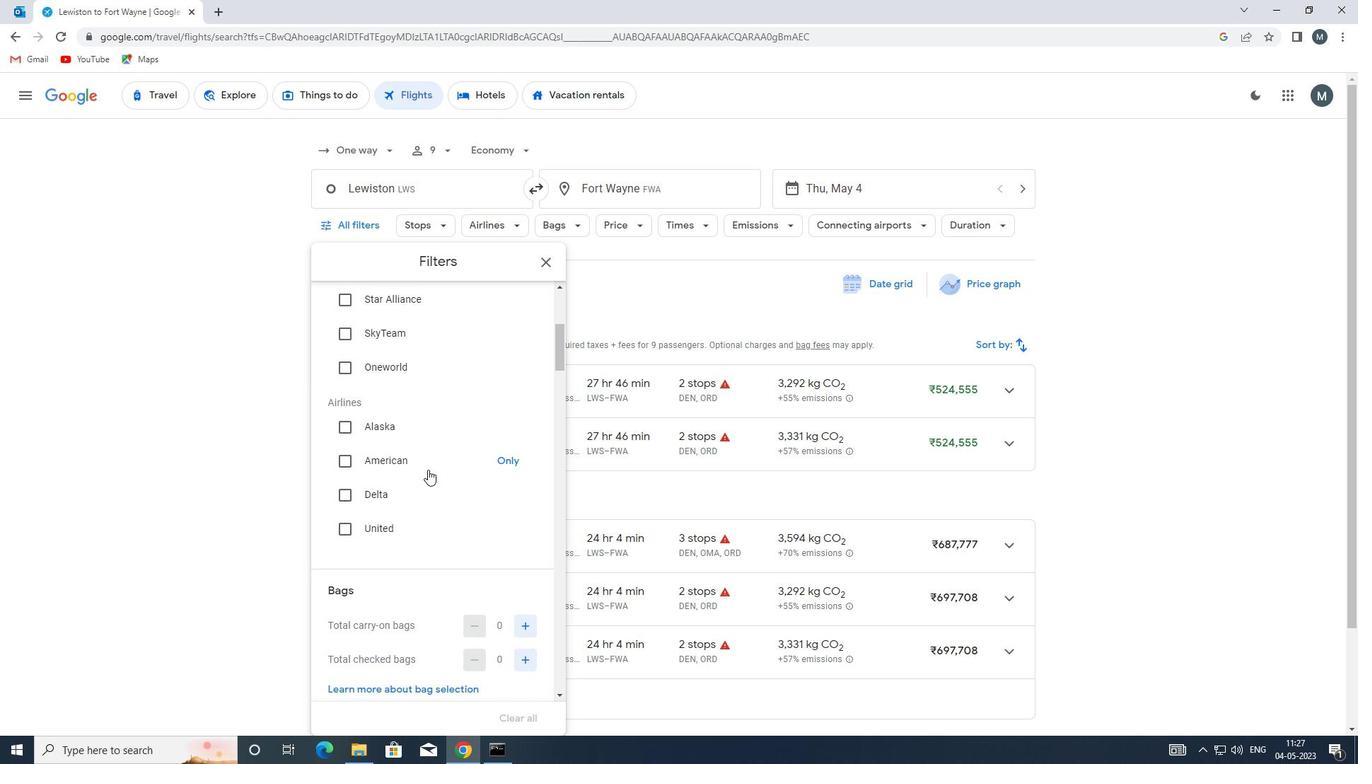 
Action: Mouse scrolled (429, 469) with delta (0, 0)
Screenshot: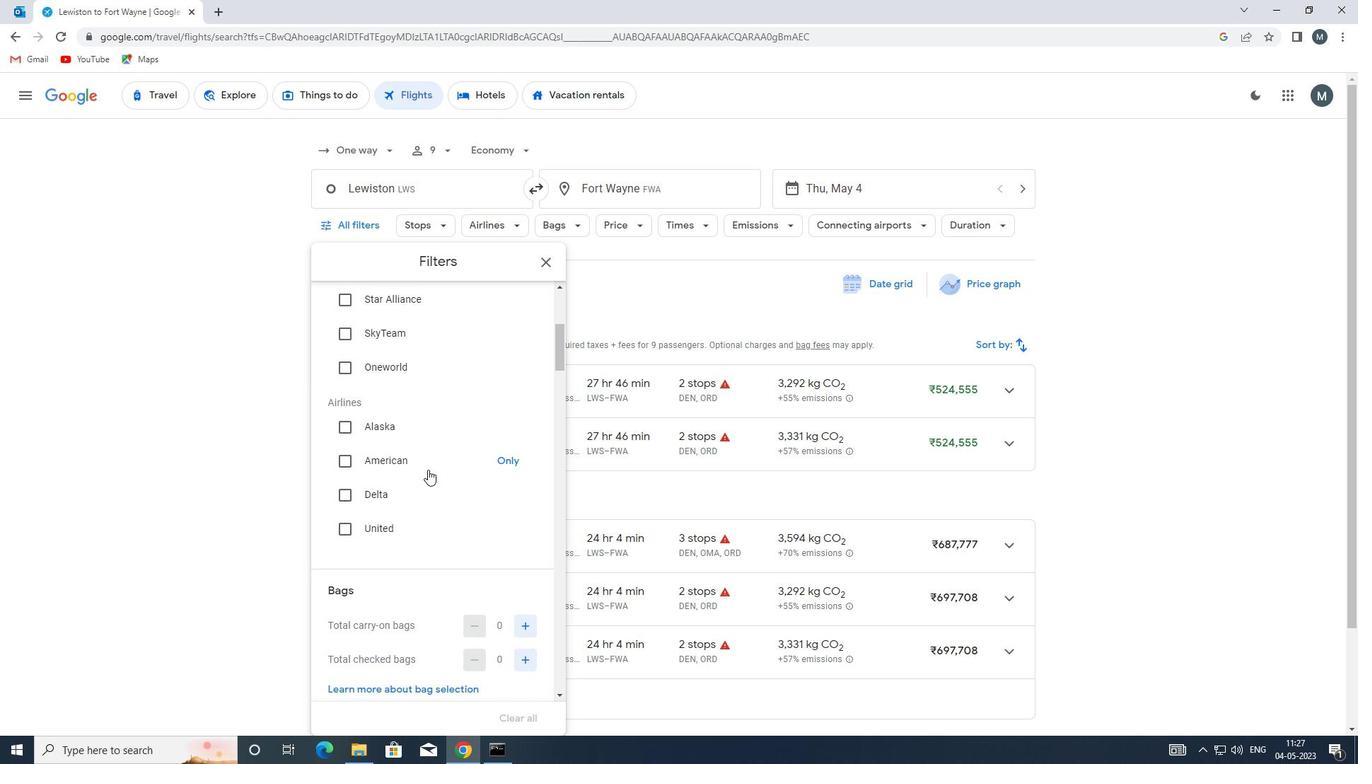 
Action: Mouse scrolled (429, 469) with delta (0, 0)
Screenshot: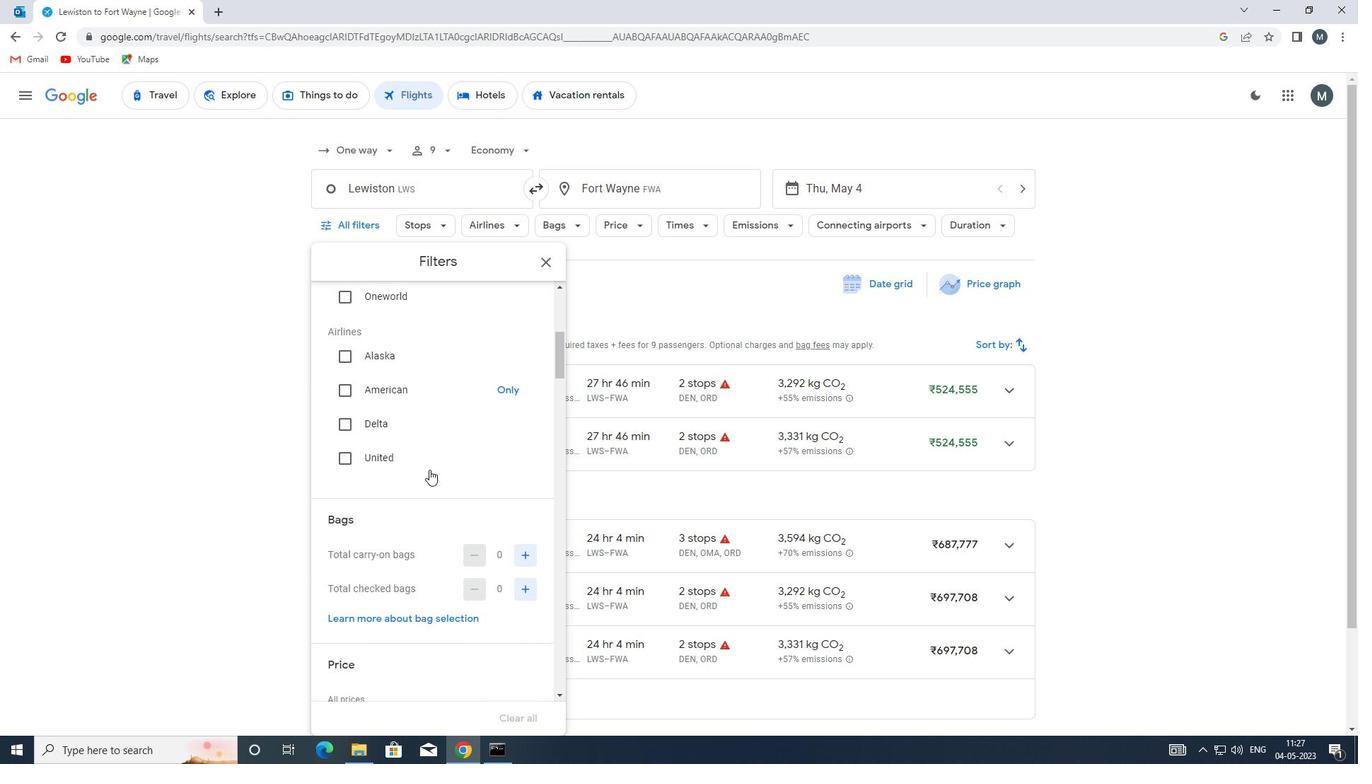 
Action: Mouse moved to (532, 483)
Screenshot: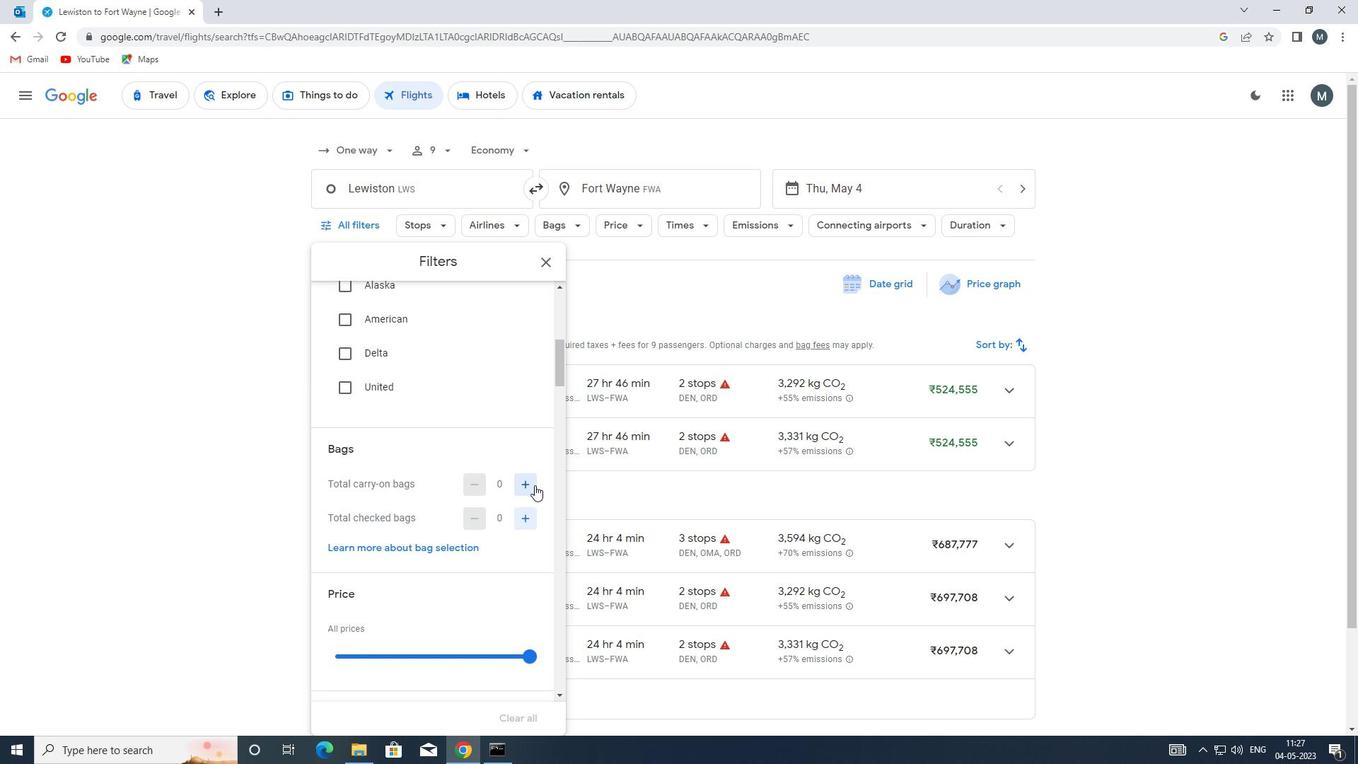 
Action: Mouse pressed left at (532, 483)
Screenshot: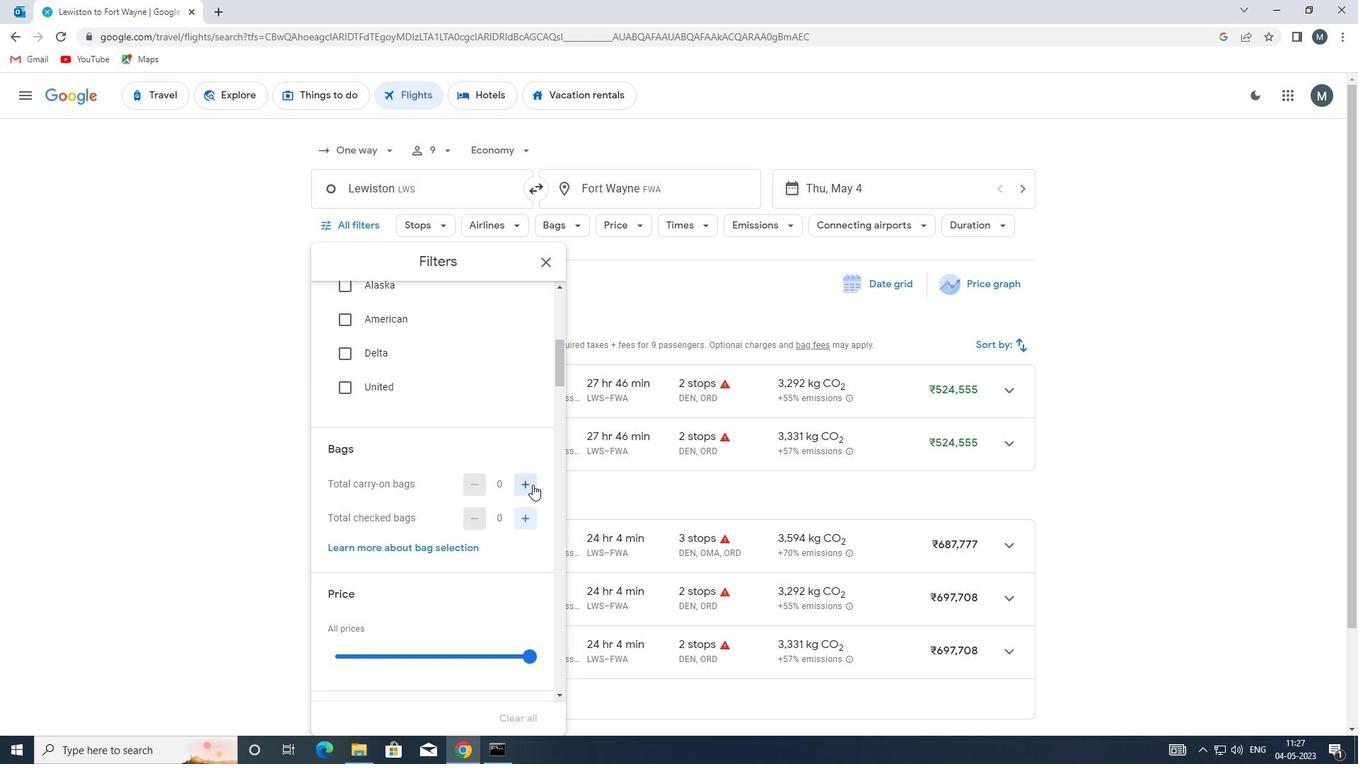 
Action: Mouse pressed left at (532, 483)
Screenshot: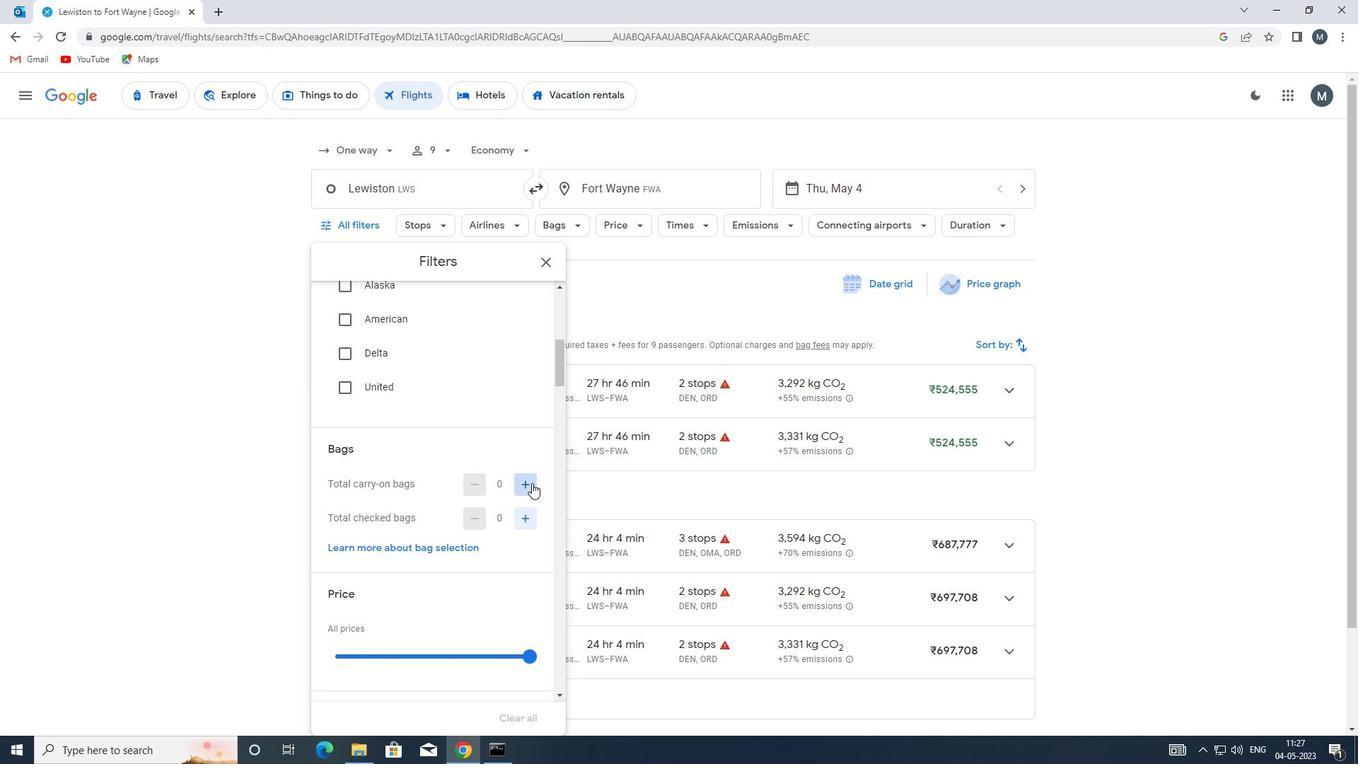 
Action: Mouse moved to (445, 469)
Screenshot: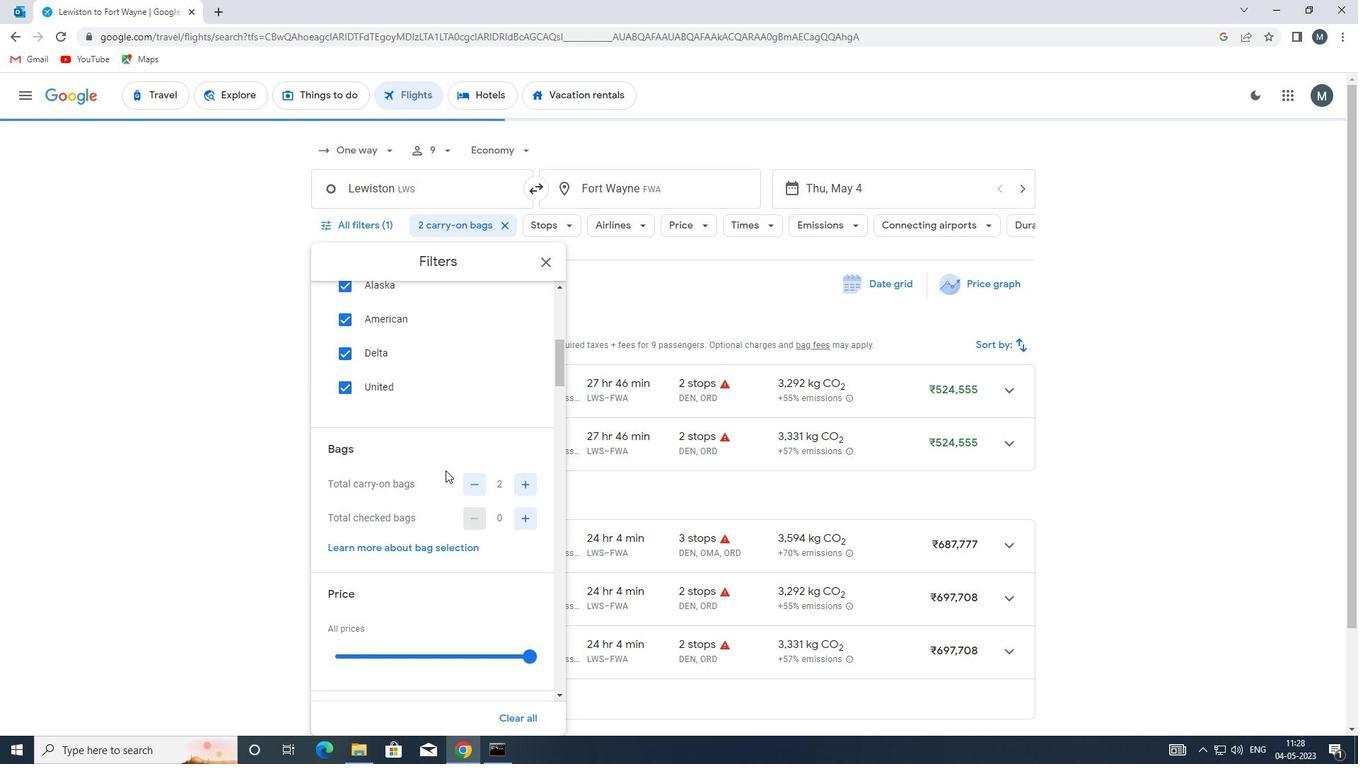 
Action: Mouse scrolled (445, 468) with delta (0, 0)
Screenshot: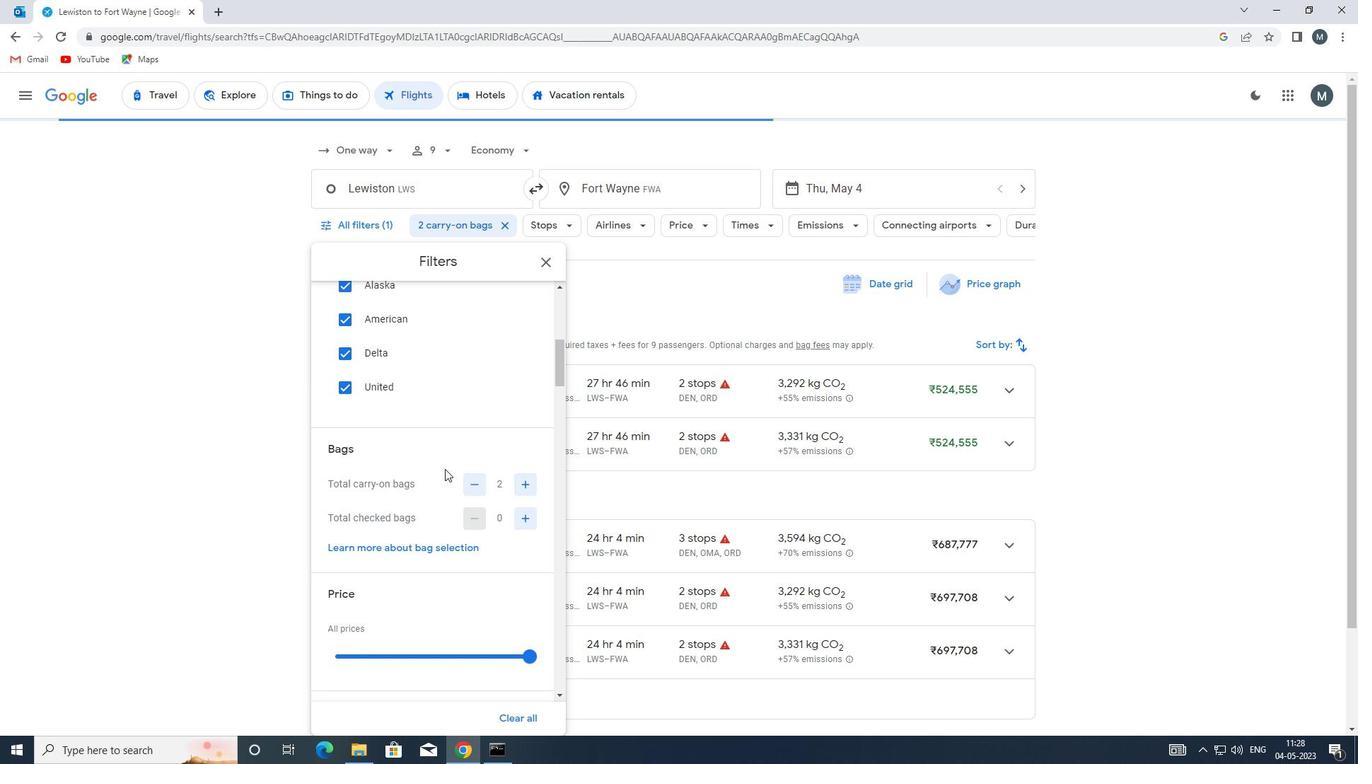 
Action: Mouse scrolled (445, 468) with delta (0, 0)
Screenshot: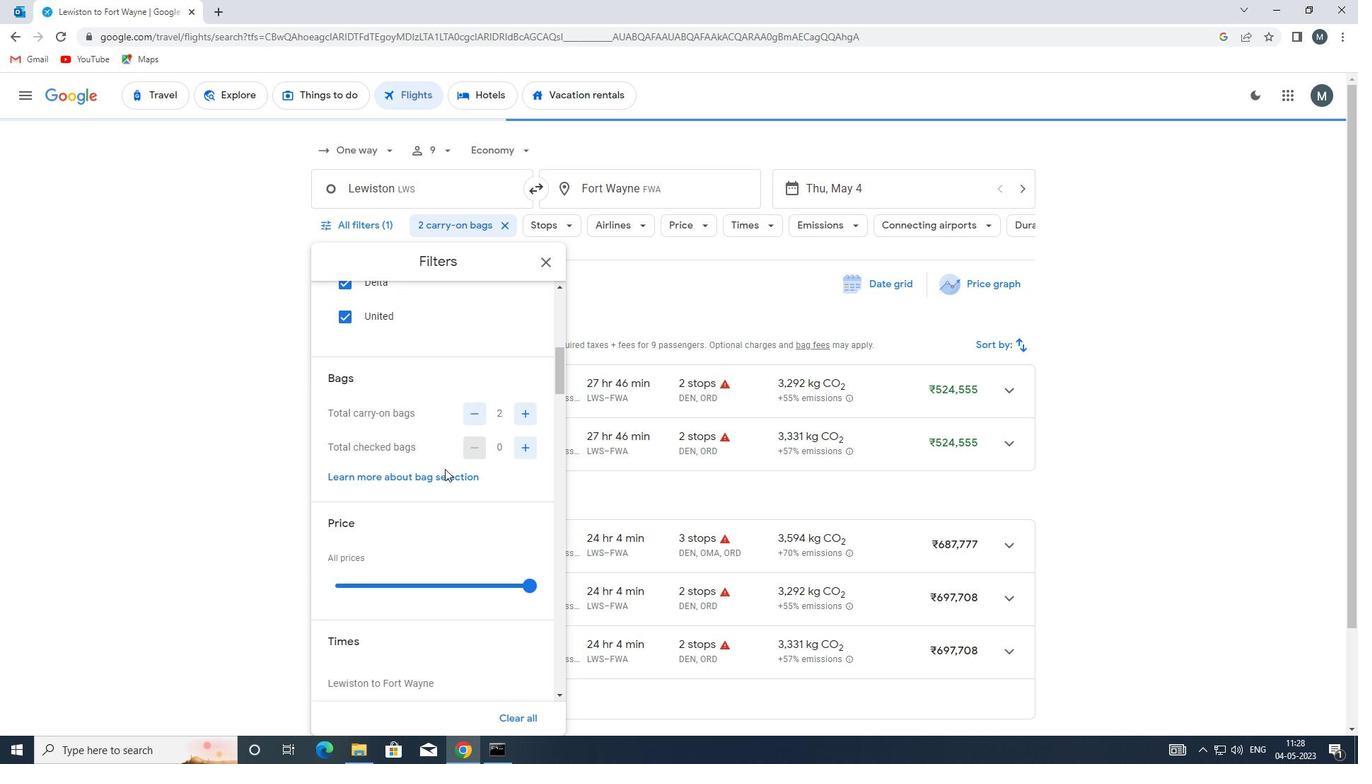 
Action: Mouse moved to (424, 509)
Screenshot: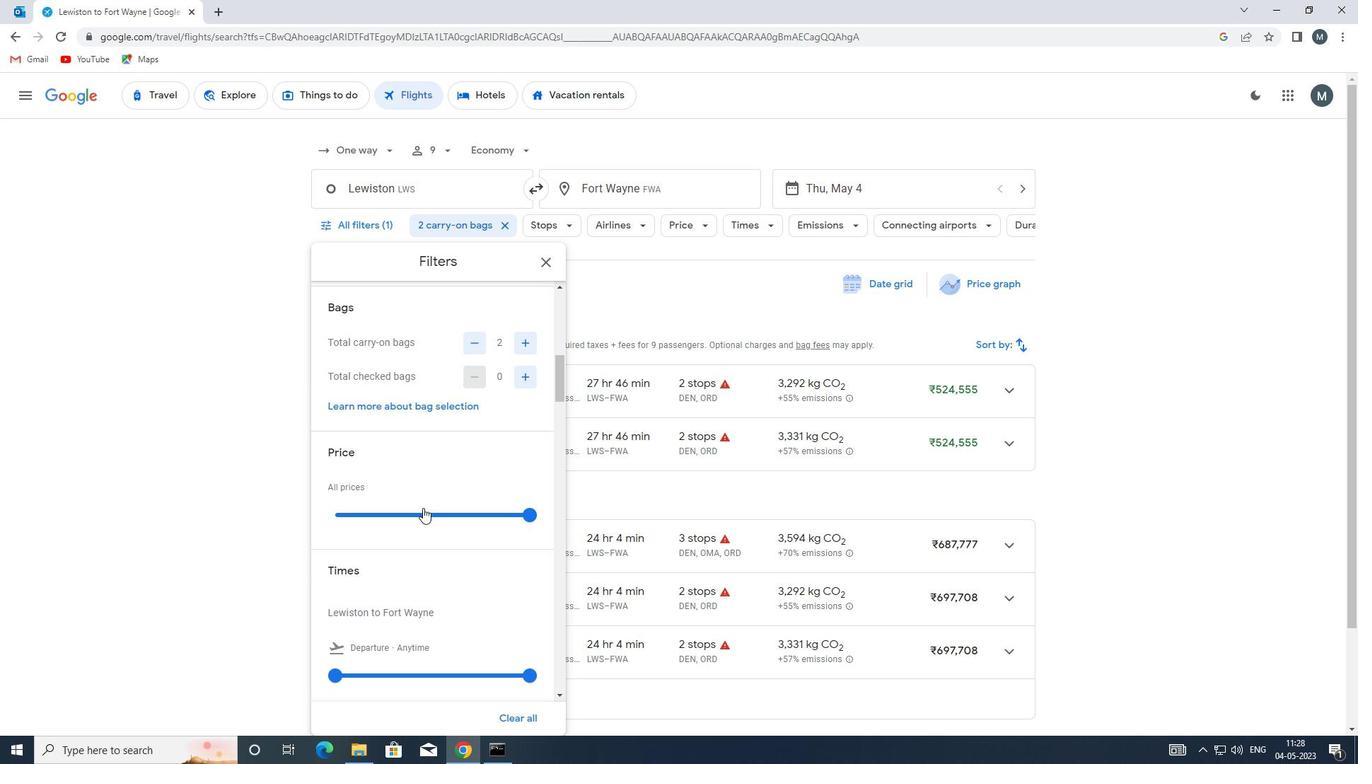 
Action: Mouse pressed left at (424, 509)
Screenshot: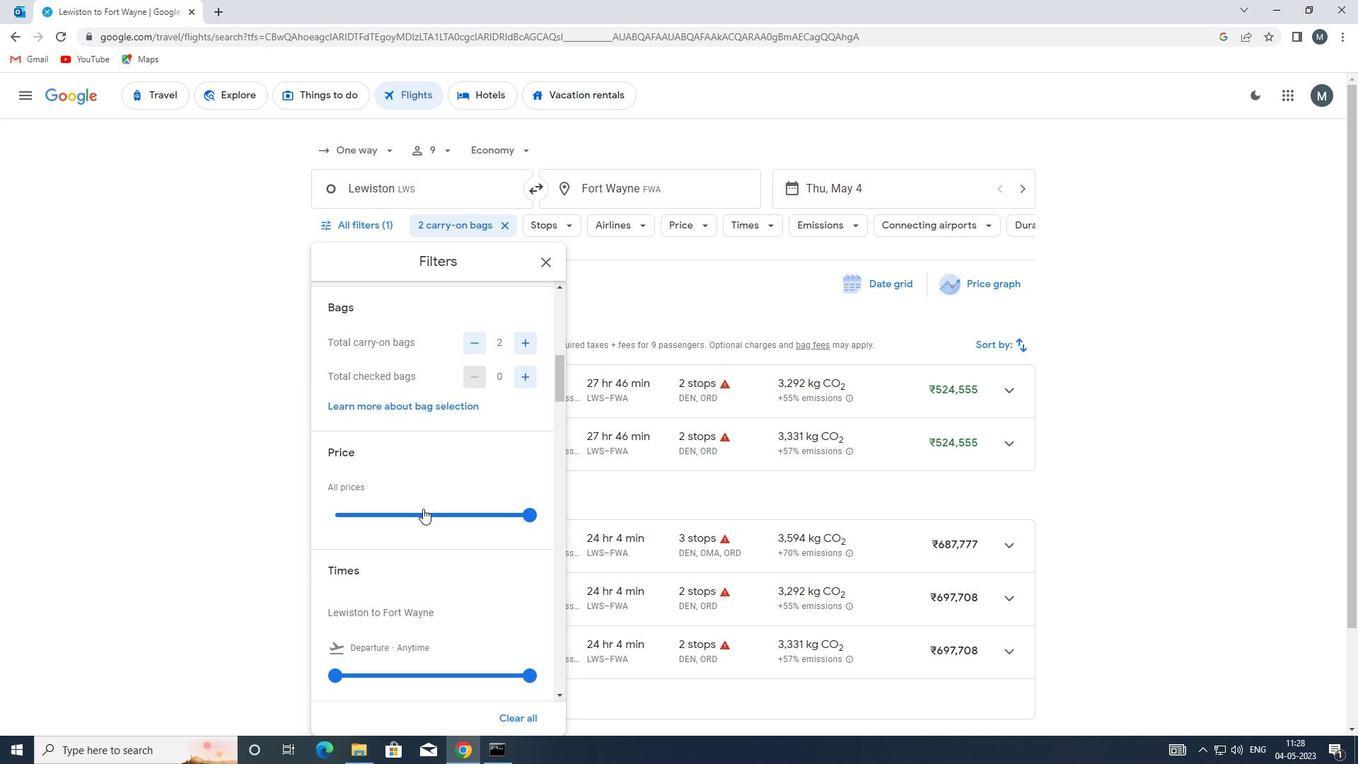 
Action: Mouse pressed left at (424, 509)
Screenshot: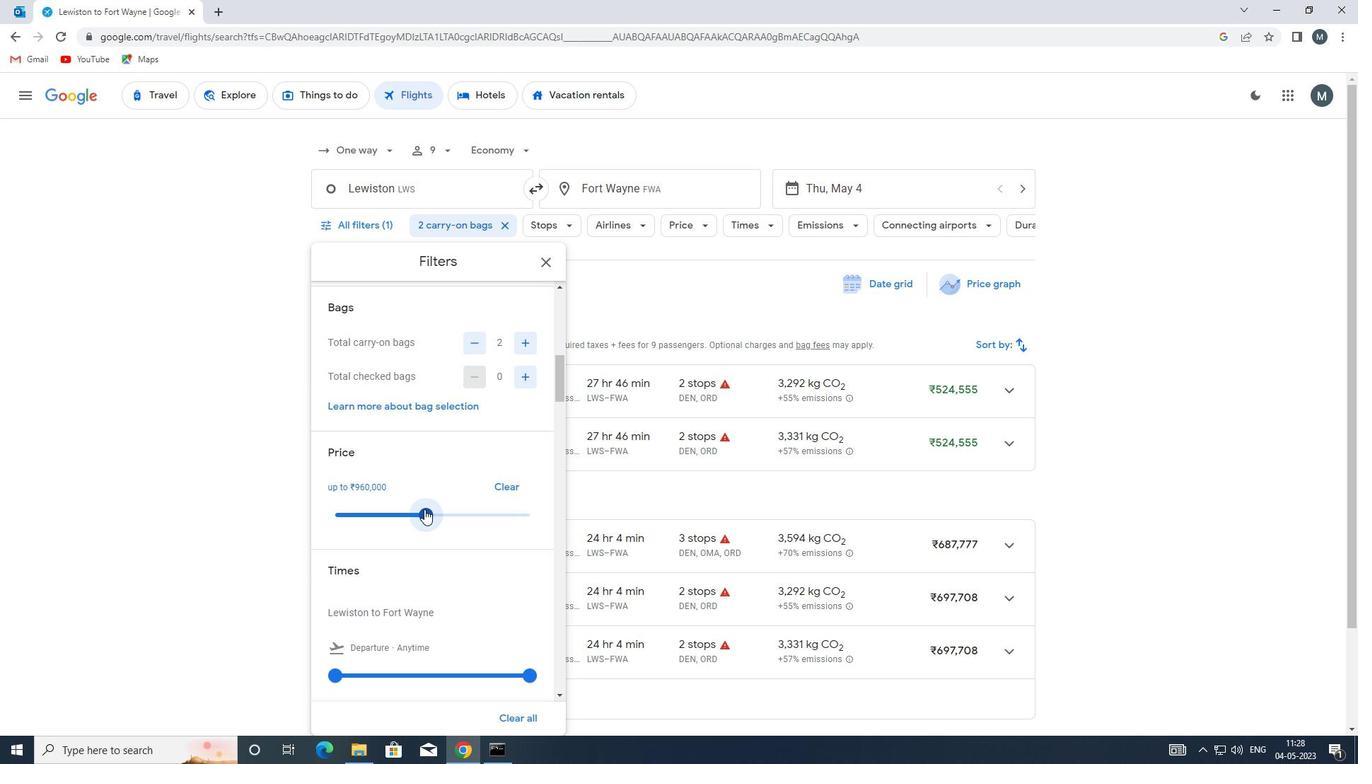 
Action: Mouse moved to (394, 492)
Screenshot: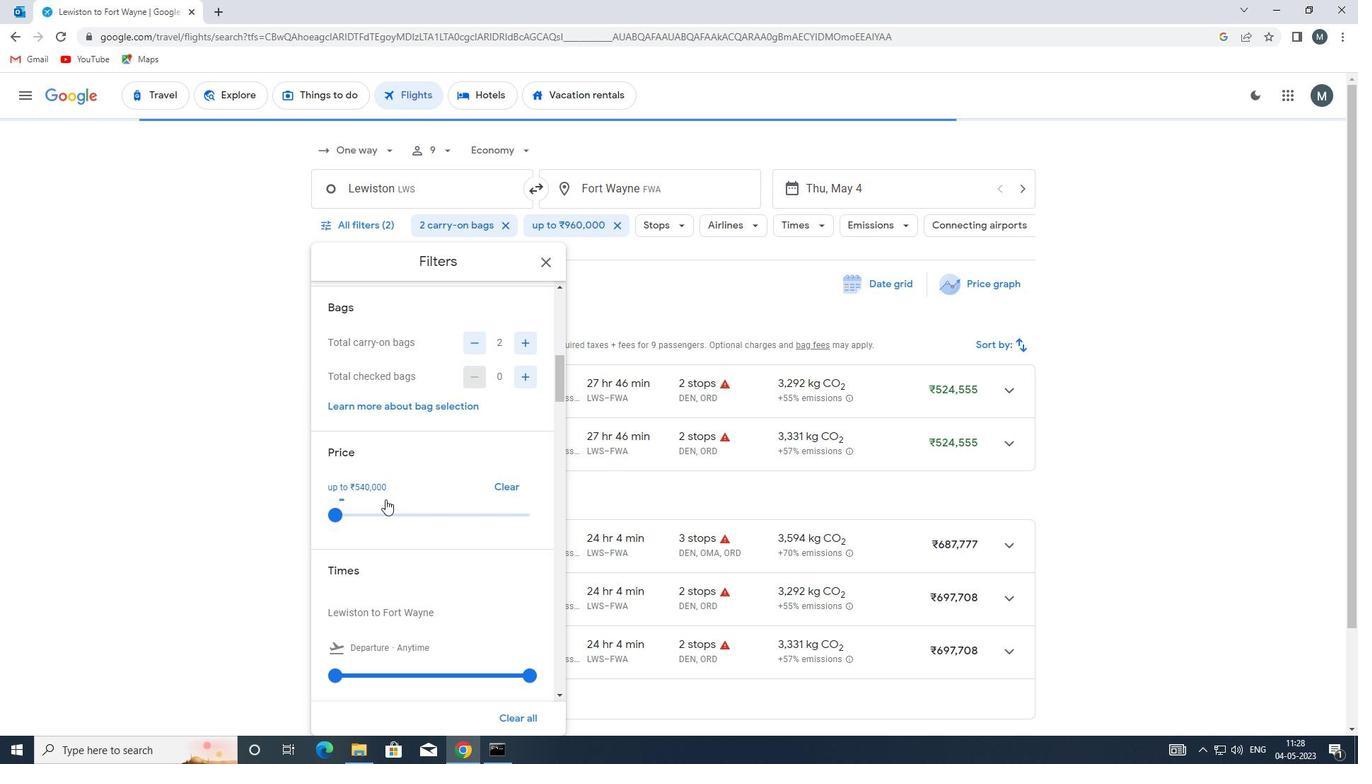 
Action: Mouse scrolled (394, 491) with delta (0, 0)
Screenshot: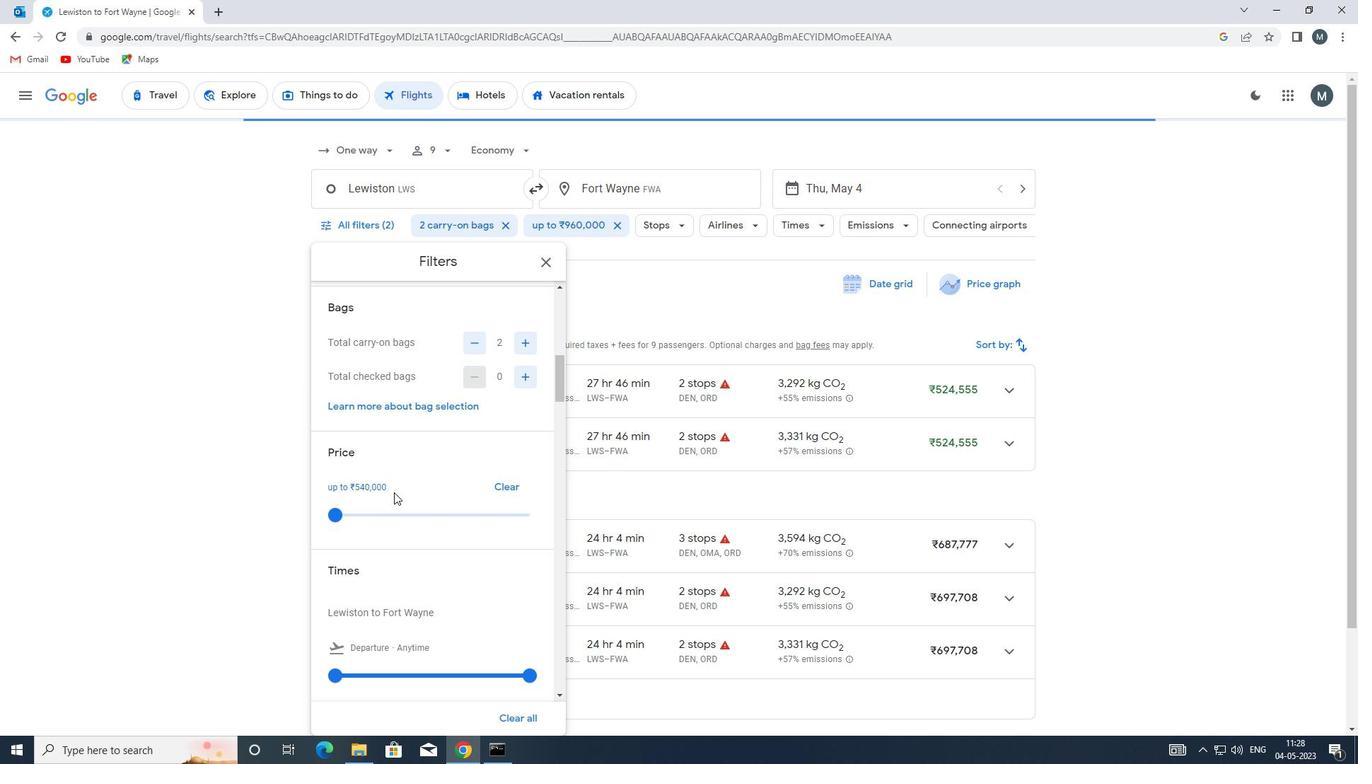 
Action: Mouse moved to (394, 492)
Screenshot: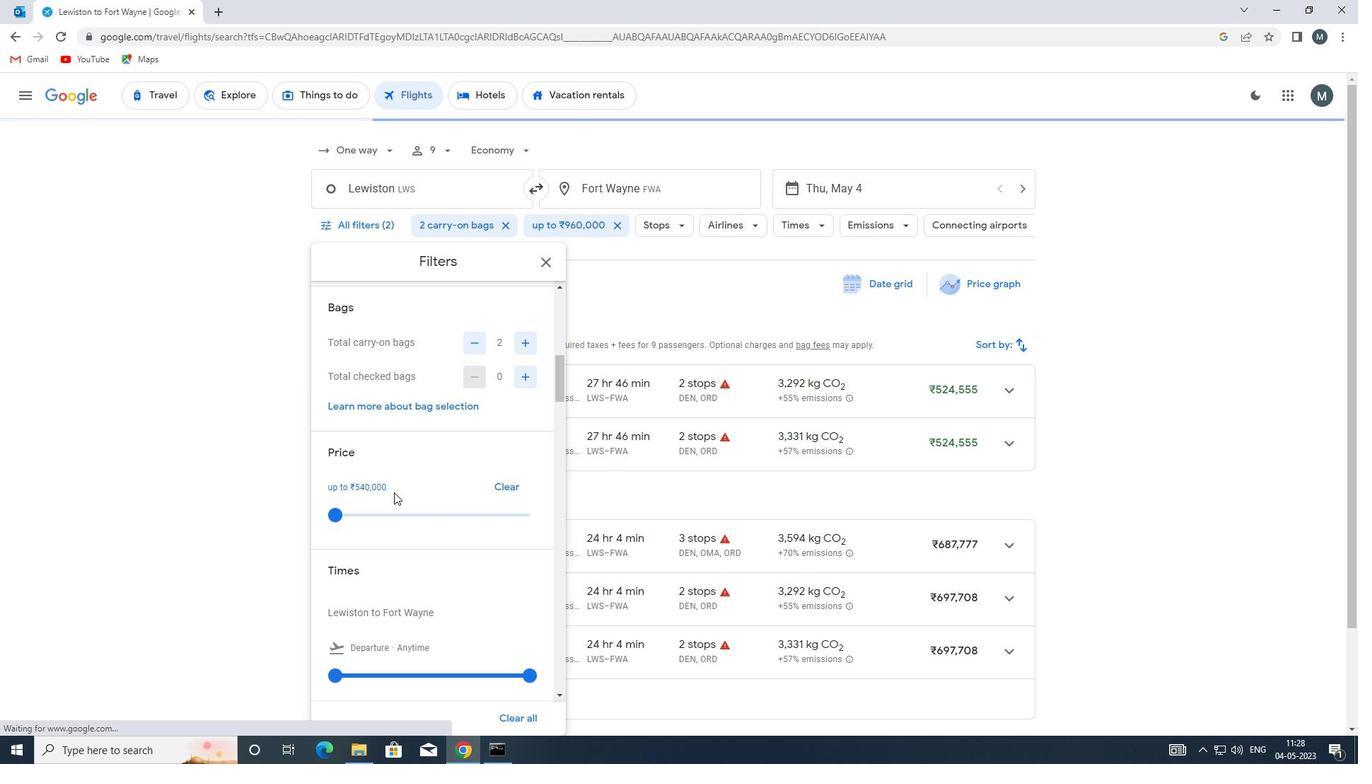 
Action: Mouse scrolled (394, 491) with delta (0, 0)
Screenshot: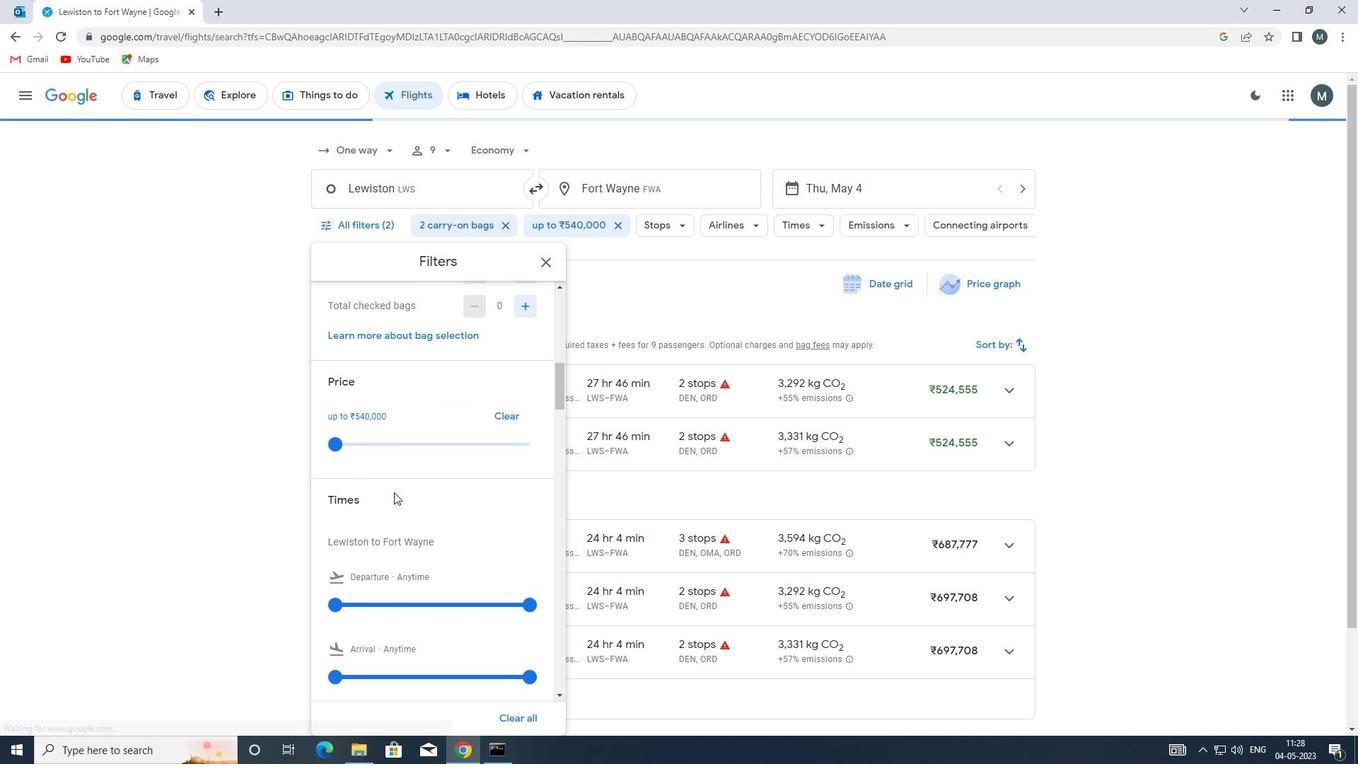 
Action: Mouse moved to (392, 492)
Screenshot: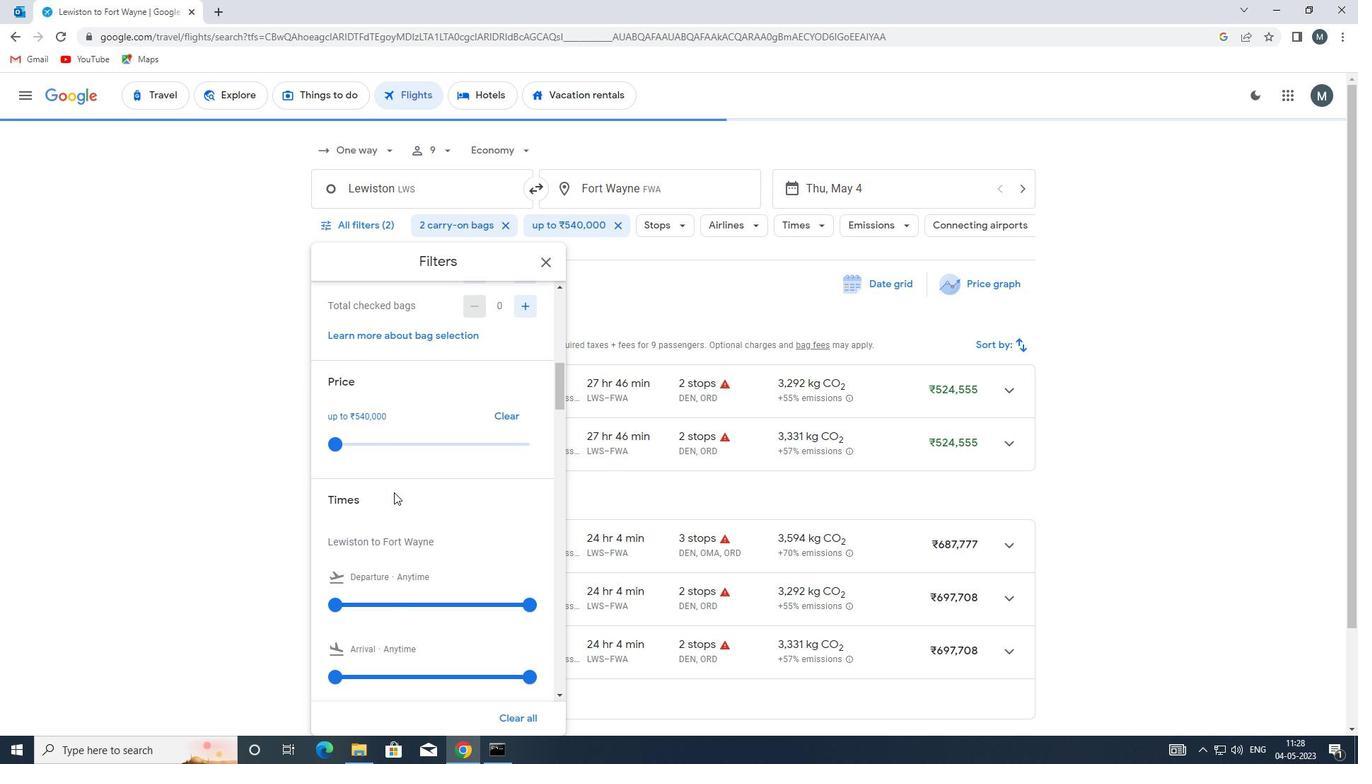 
Action: Mouse scrolled (392, 491) with delta (0, 0)
Screenshot: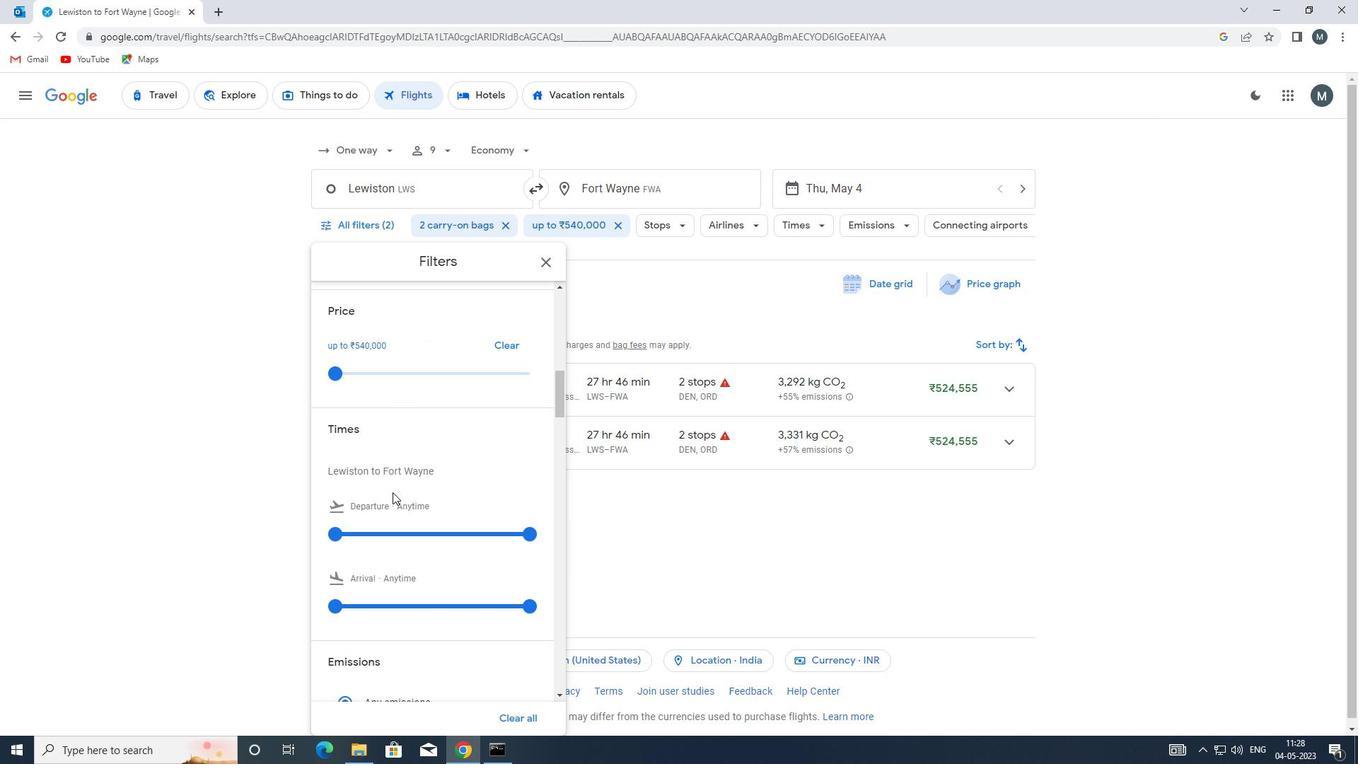 
Action: Mouse moved to (339, 466)
Screenshot: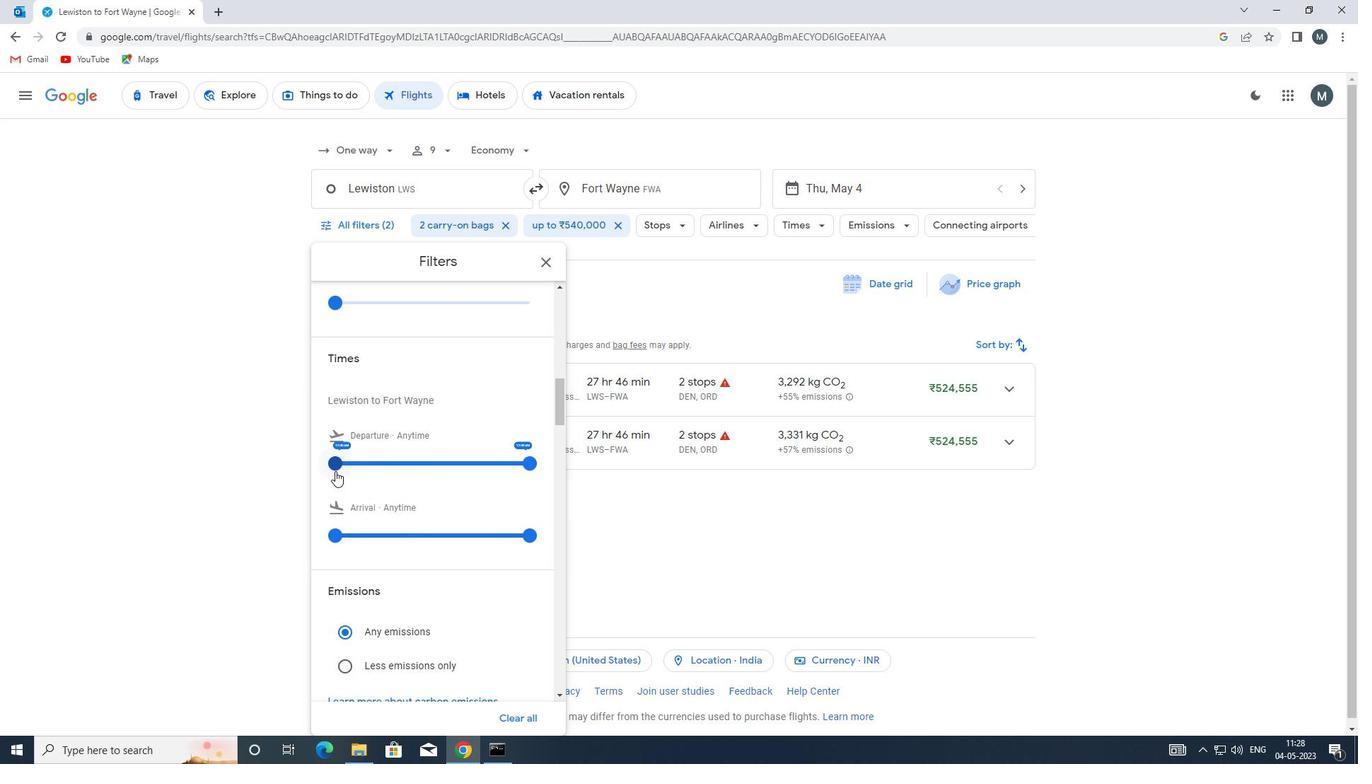 
Action: Mouse pressed left at (339, 466)
Screenshot: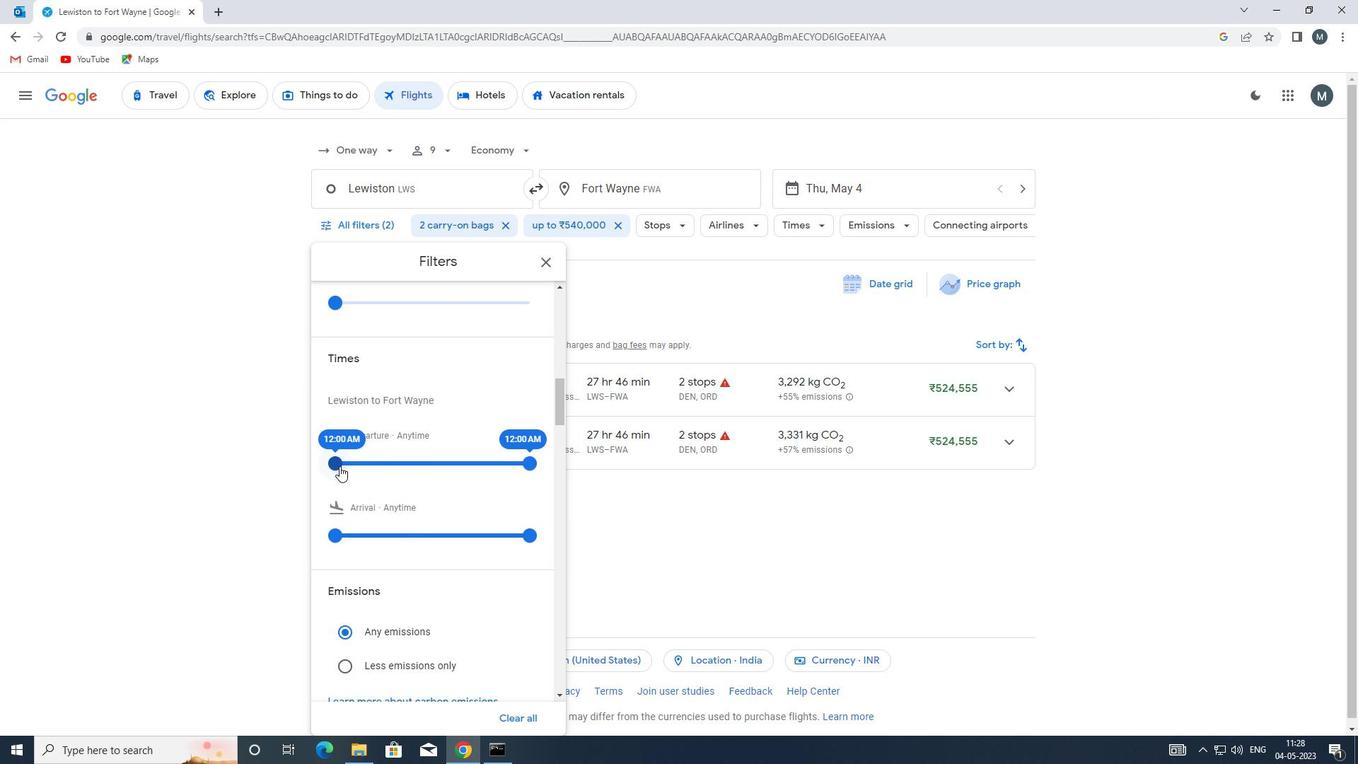 
Action: Mouse moved to (512, 472)
Screenshot: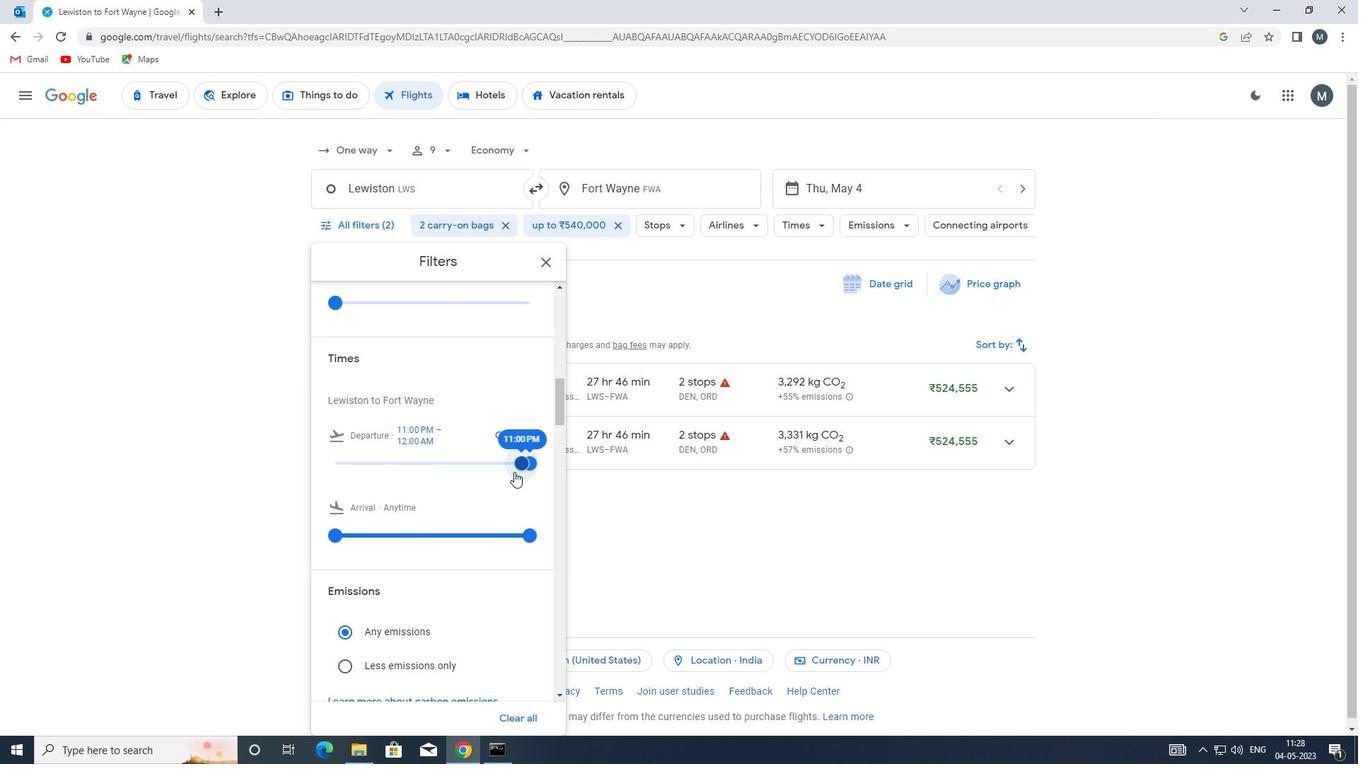 
Action: Mouse scrolled (512, 471) with delta (0, 0)
Screenshot: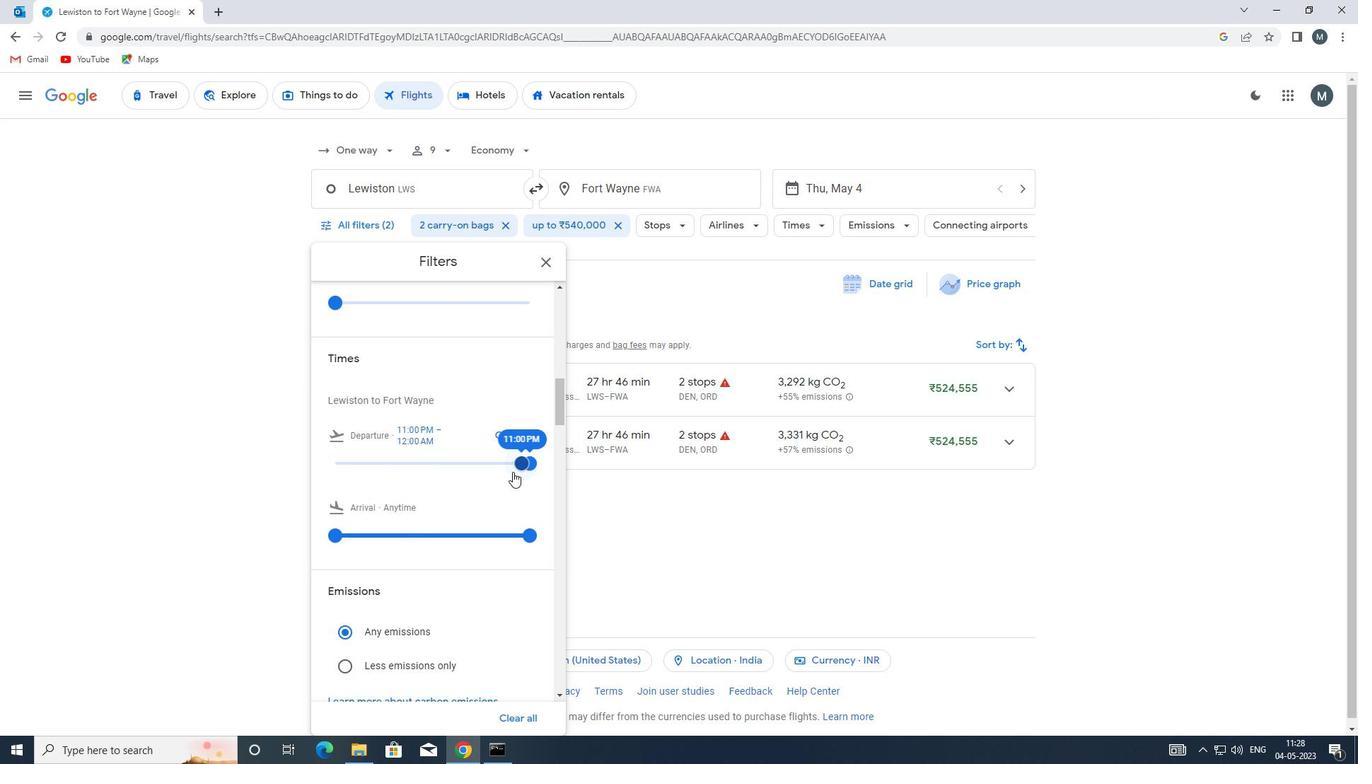 
Action: Mouse moved to (509, 472)
Screenshot: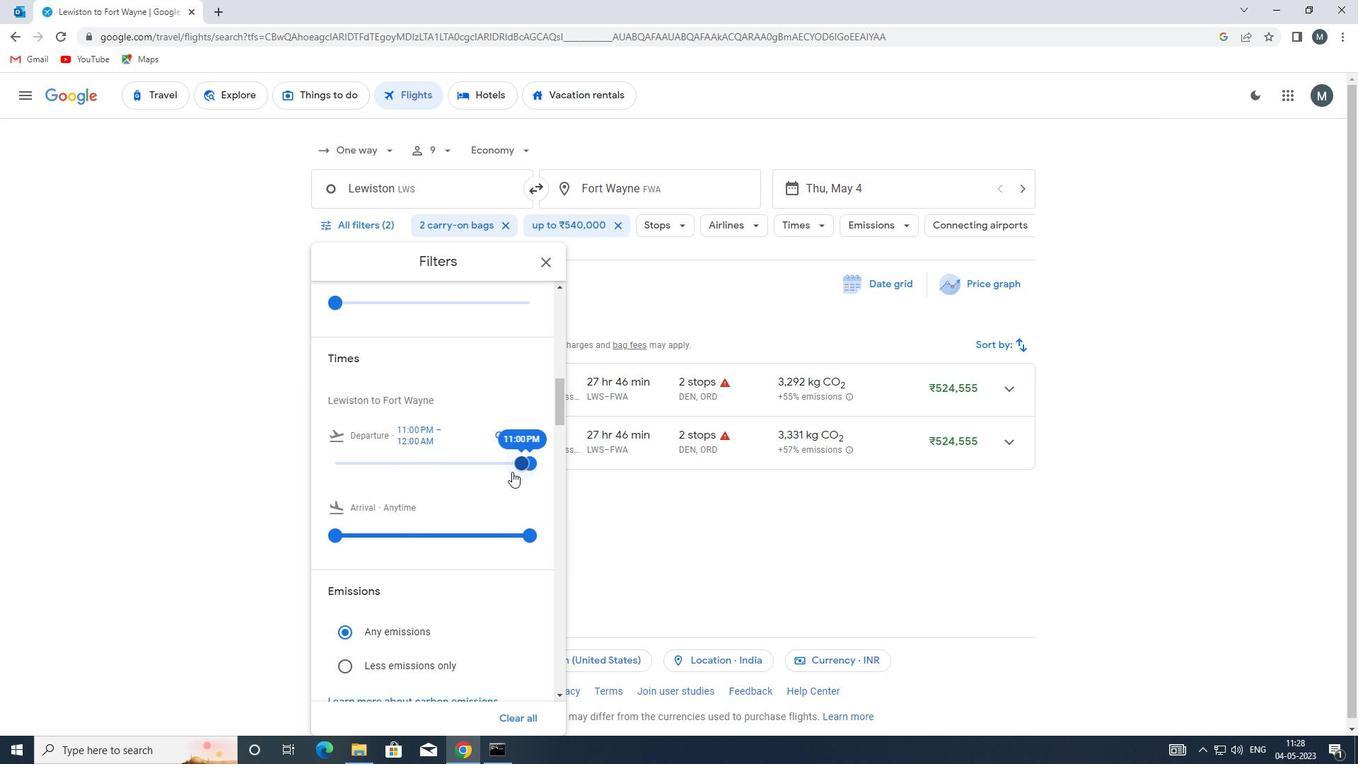 
Action: Mouse scrolled (509, 471) with delta (0, 0)
Screenshot: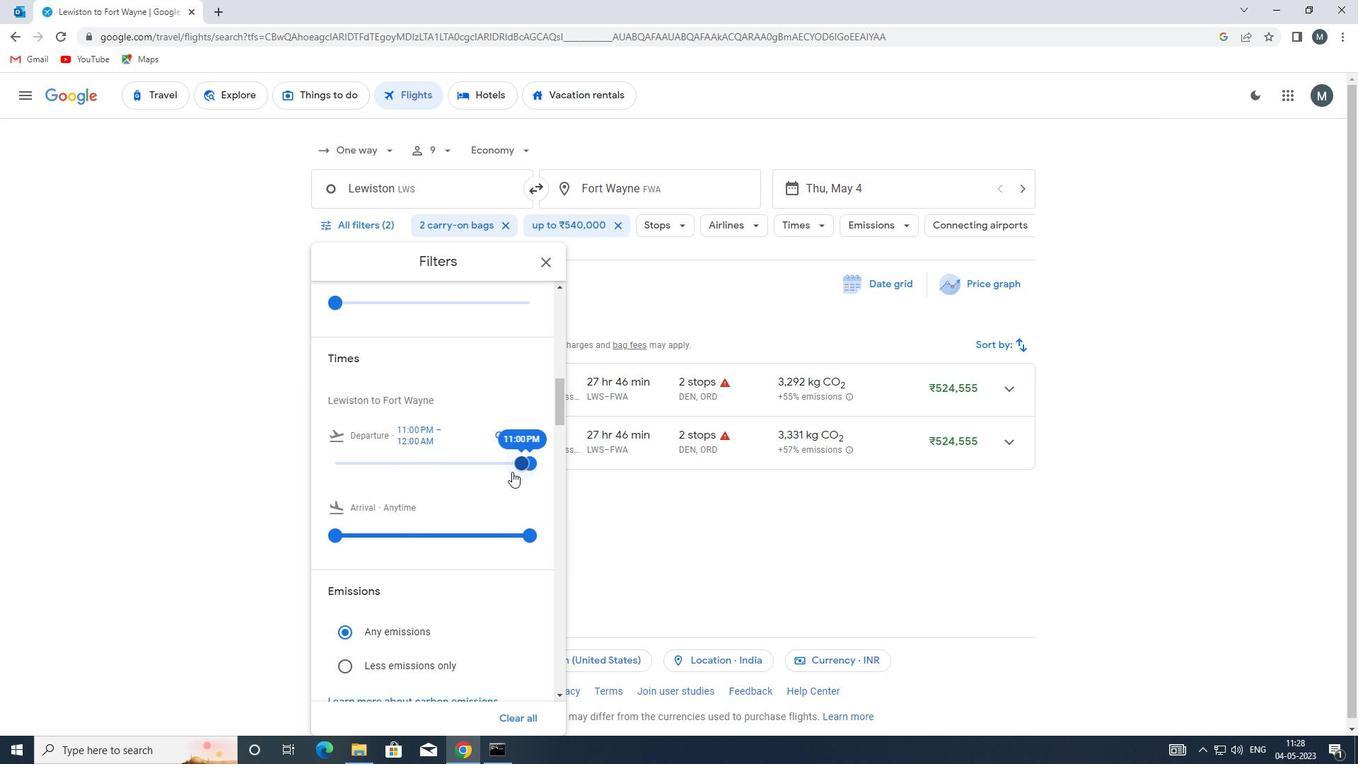 
Action: Mouse moved to (544, 261)
Screenshot: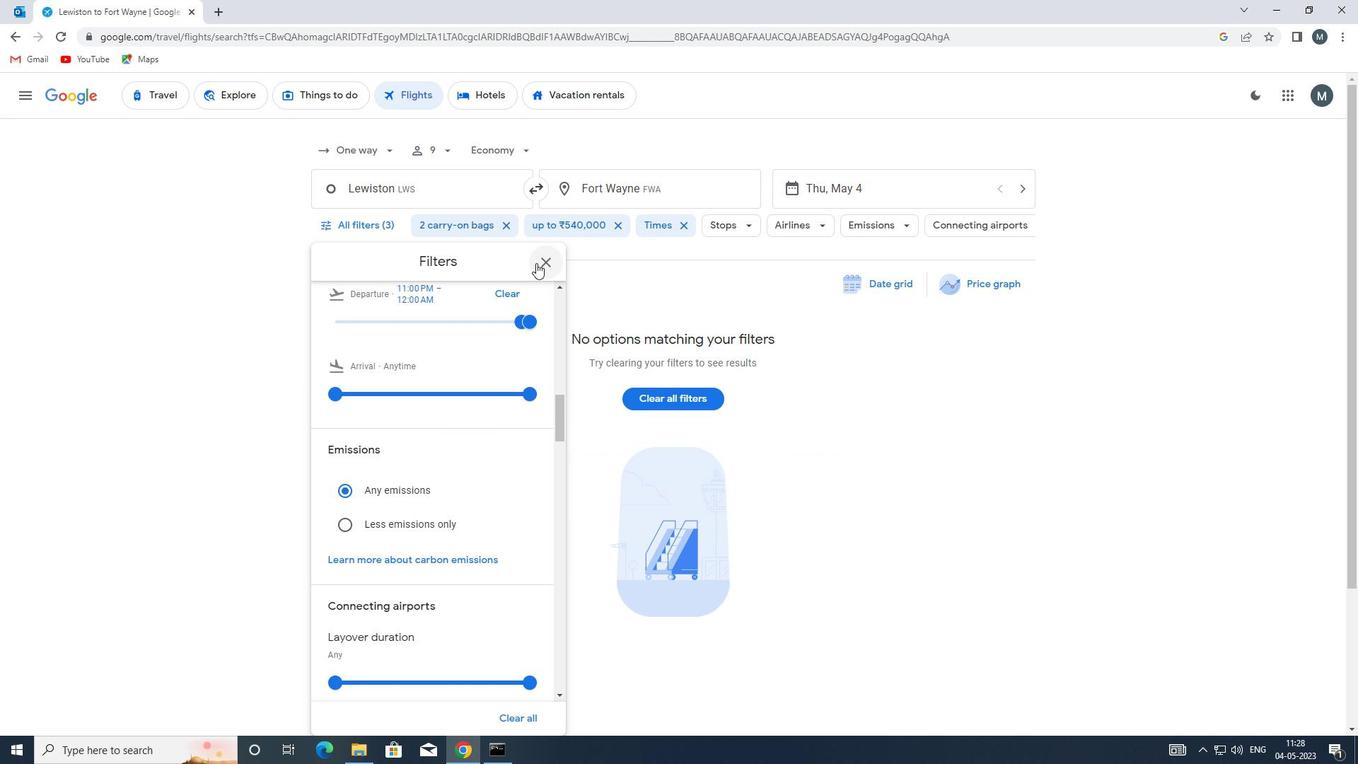 
Action: Mouse pressed left at (544, 261)
Screenshot: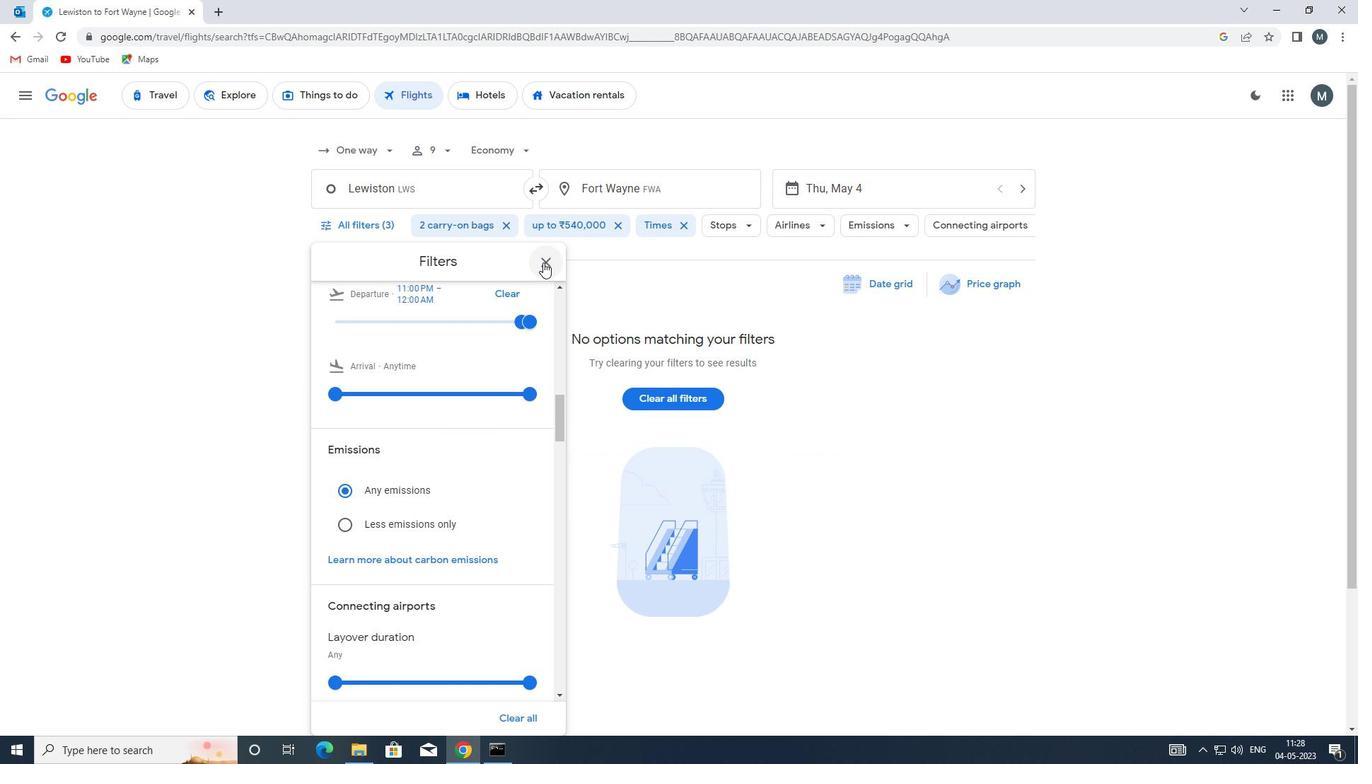 
